 Task: Explore Airbnb accommodation in Macas, Ecuador from 1st December, 2023 to 3rd December, 2023 for 1 adult.1  bedroom having 1 bed and 1 bathroom. Property type can be hotel. Look for 3 properties as per requirement.
Action: Mouse moved to (425, 87)
Screenshot: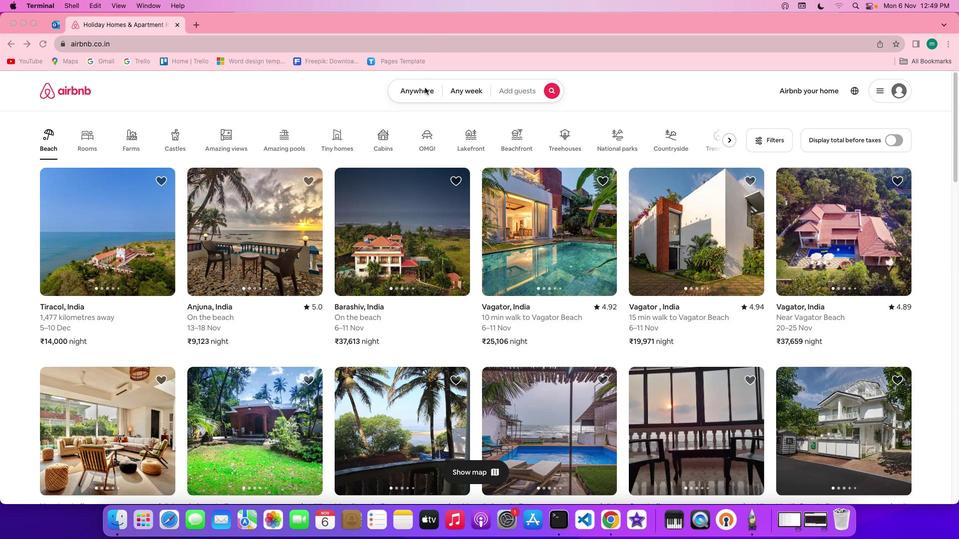 
Action: Mouse pressed left at (425, 87)
Screenshot: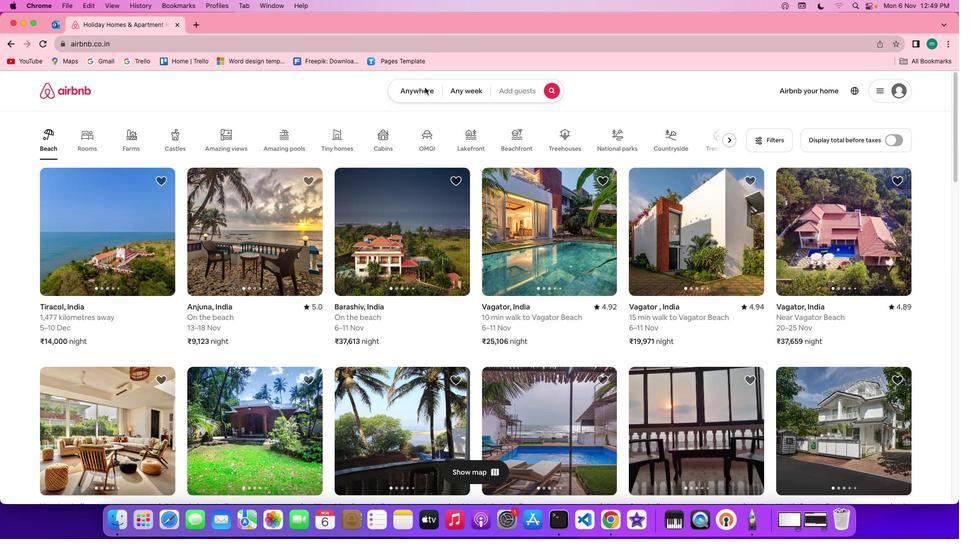 
Action: Mouse pressed left at (425, 87)
Screenshot: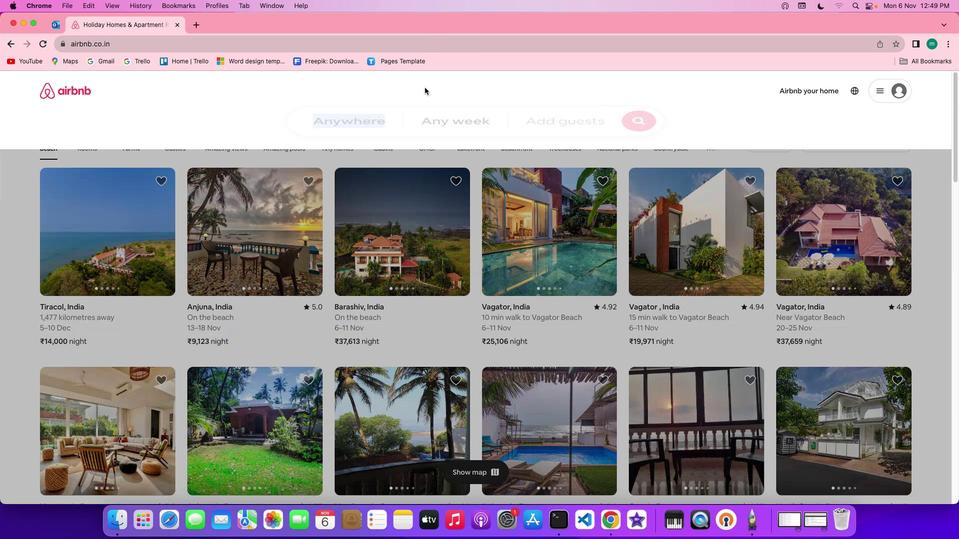 
Action: Mouse moved to (372, 127)
Screenshot: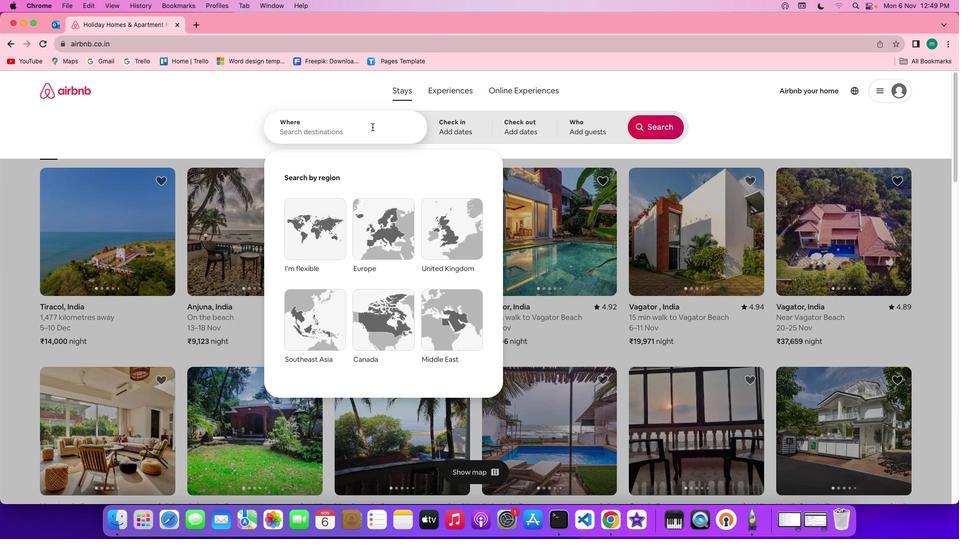 
Action: Key pressed Key.shift'M''a''c''a''s'','Key.spaceKey.shift'E''d'Key.backspace'c''u''a''d''o''r'
Screenshot: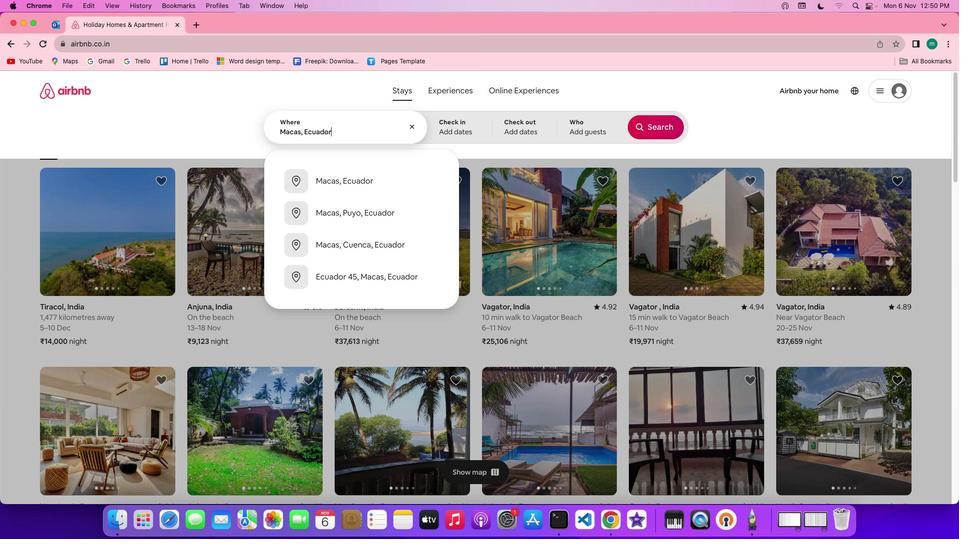 
Action: Mouse moved to (451, 125)
Screenshot: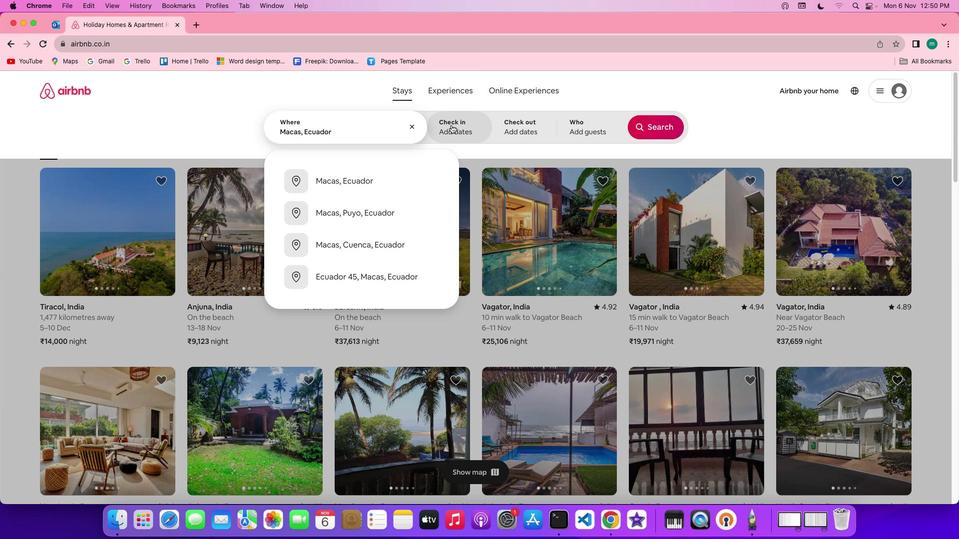 
Action: Mouse pressed left at (451, 125)
Screenshot: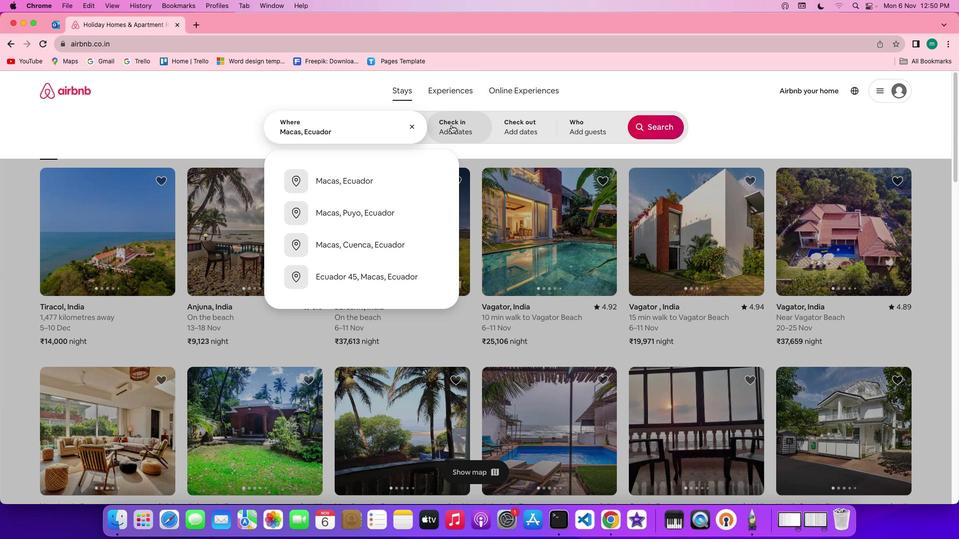 
Action: Mouse moved to (623, 243)
Screenshot: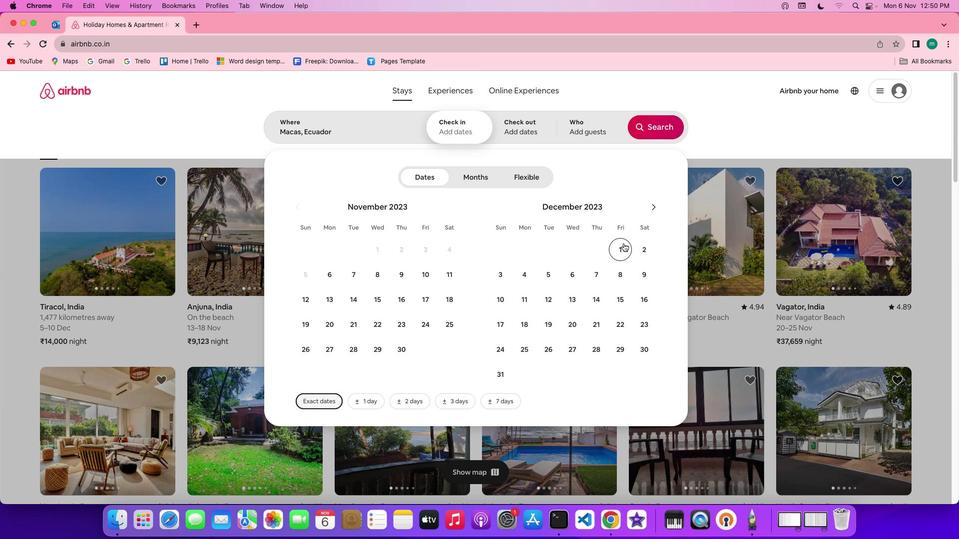 
Action: Mouse pressed left at (623, 243)
Screenshot: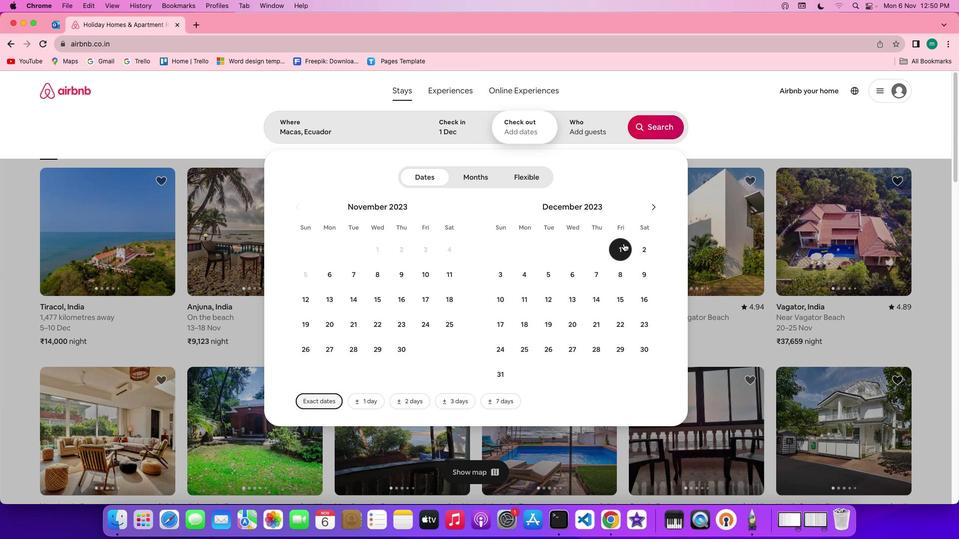 
Action: Mouse moved to (501, 273)
Screenshot: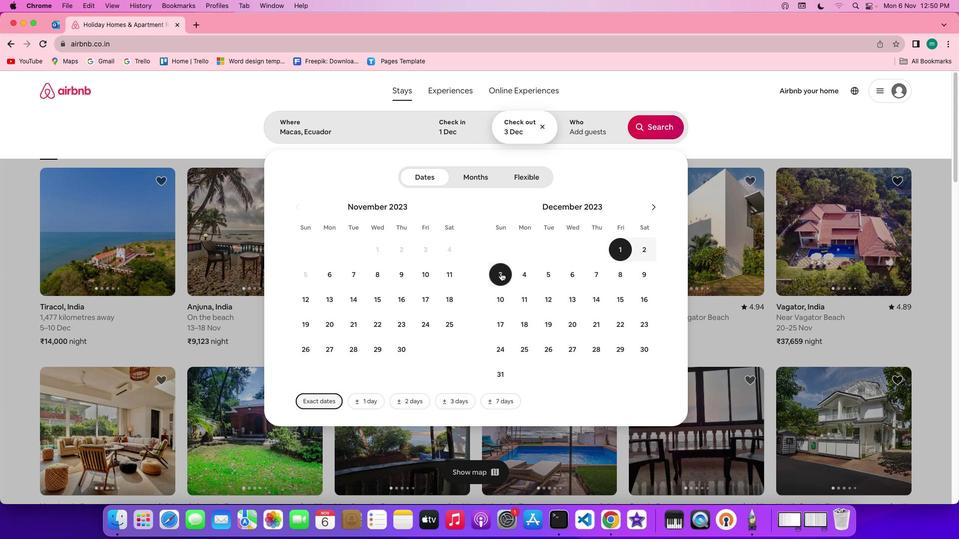 
Action: Mouse pressed left at (501, 273)
Screenshot: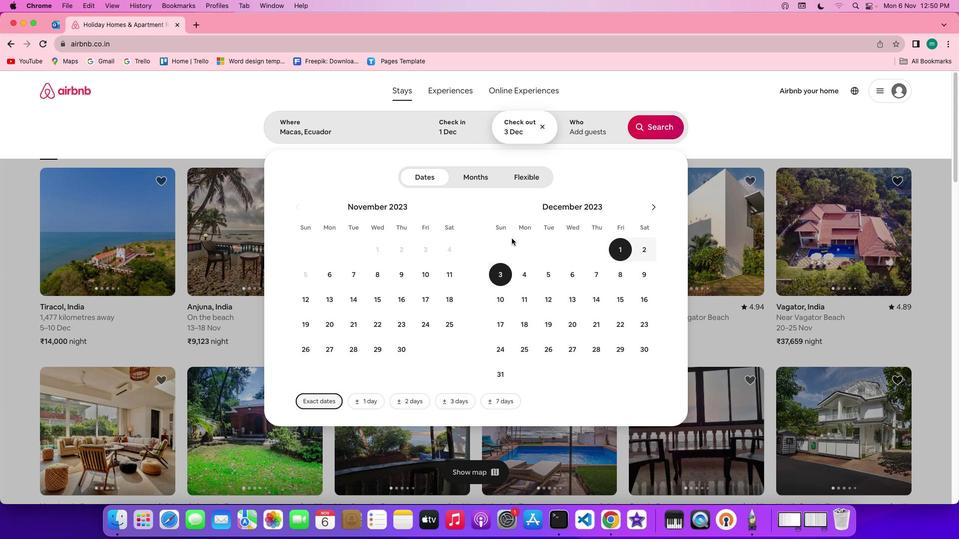 
Action: Mouse moved to (592, 121)
Screenshot: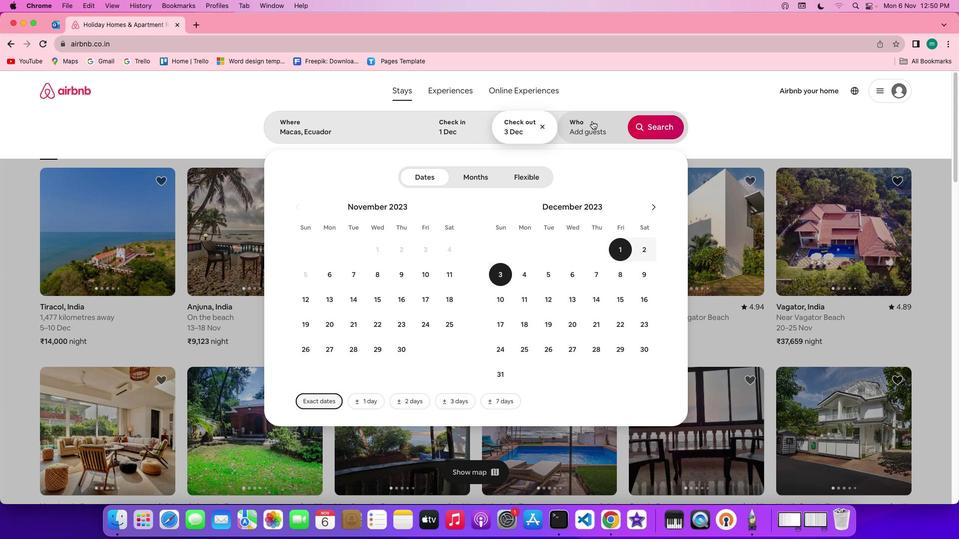 
Action: Mouse pressed left at (592, 121)
Screenshot: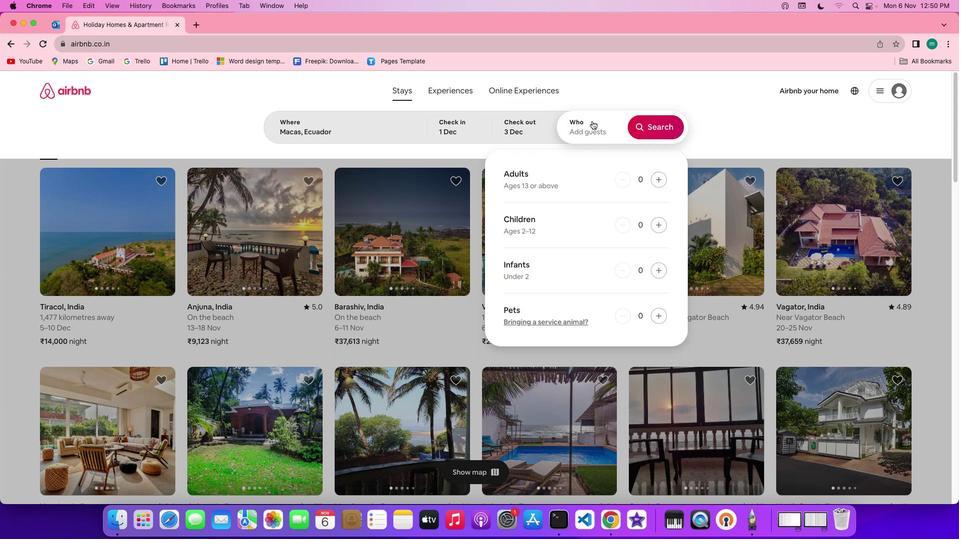 
Action: Mouse moved to (663, 181)
Screenshot: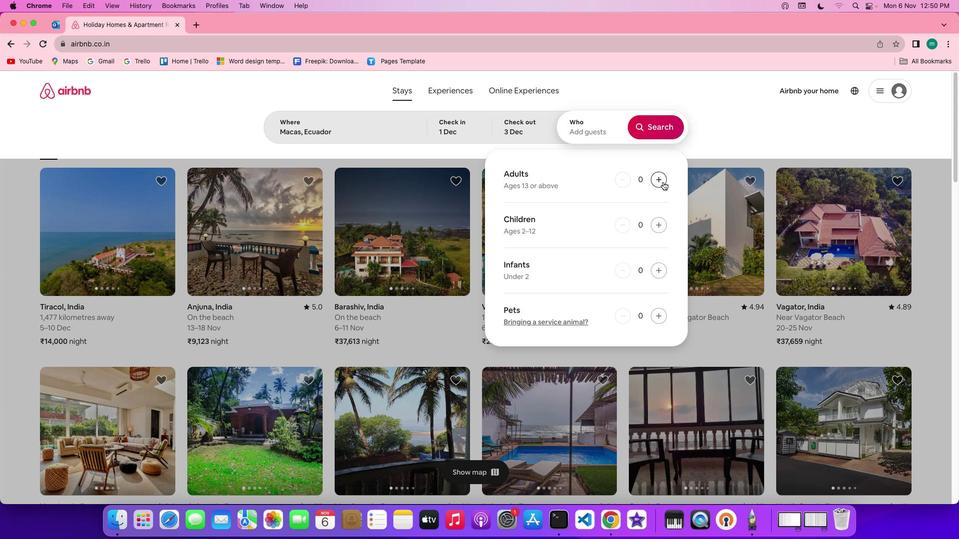 
Action: Mouse pressed left at (663, 181)
Screenshot: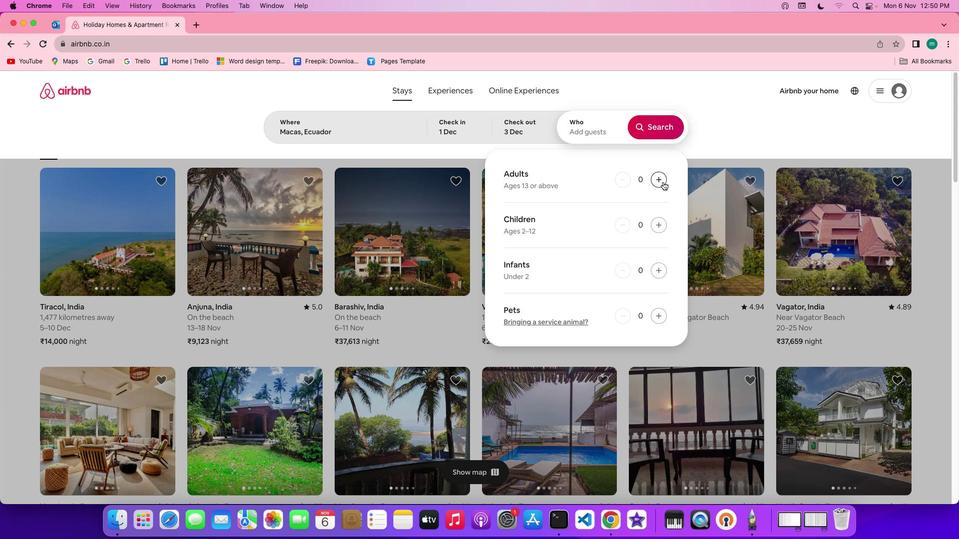 
Action: Mouse moved to (653, 136)
Screenshot: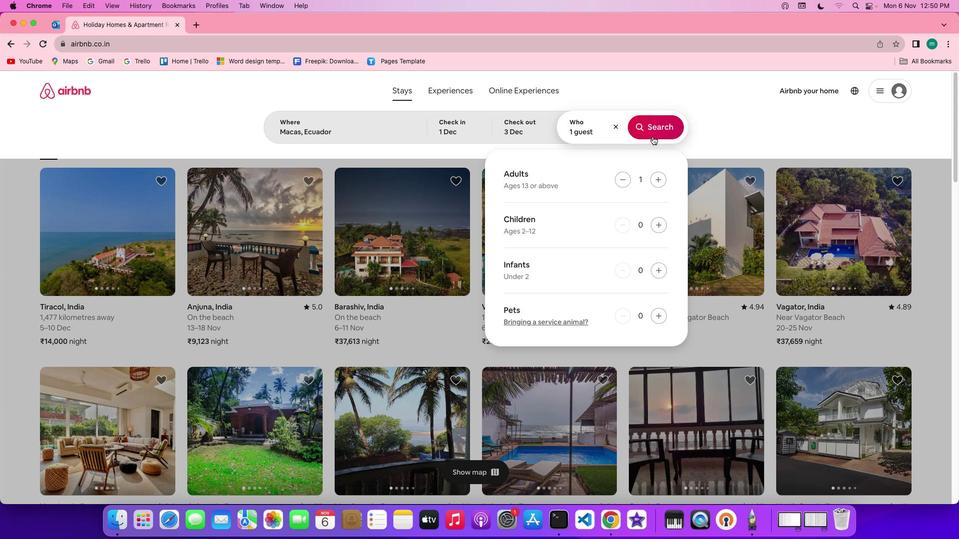 
Action: Mouse pressed left at (653, 136)
Screenshot: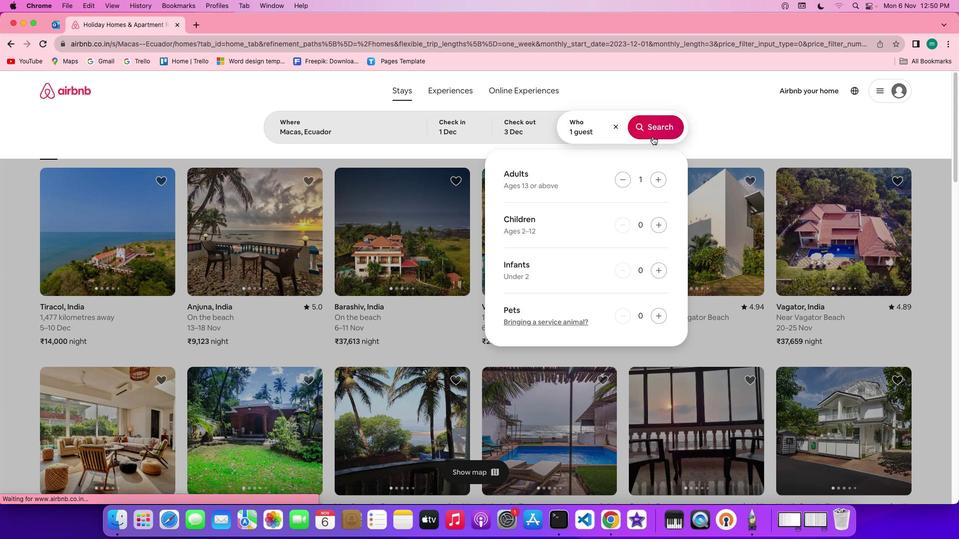 
Action: Mouse moved to (812, 130)
Screenshot: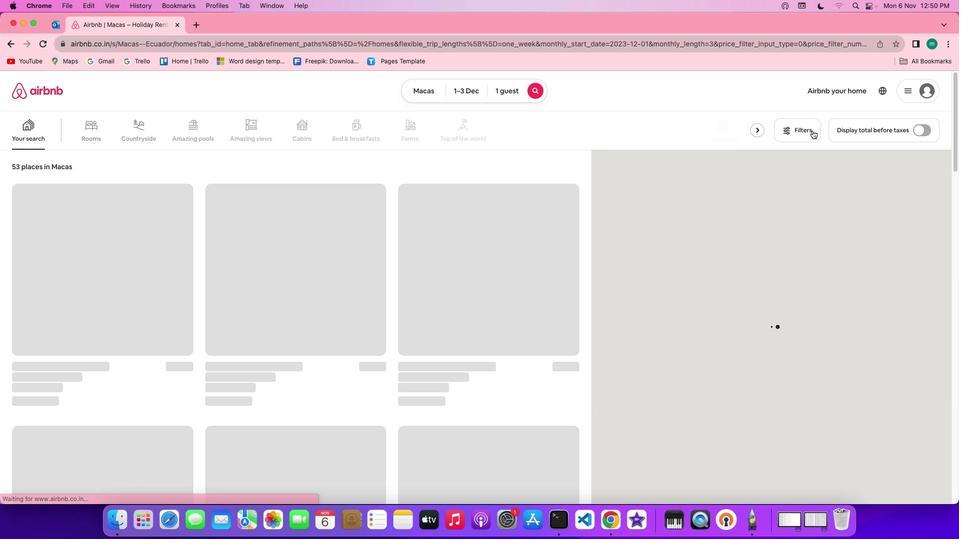 
Action: Mouse pressed left at (812, 130)
Screenshot: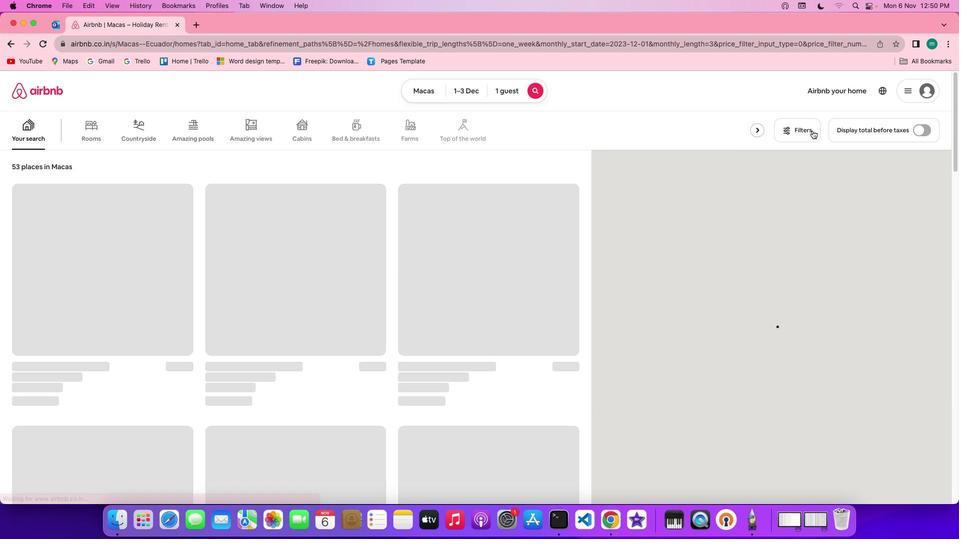 
Action: Mouse moved to (524, 278)
Screenshot: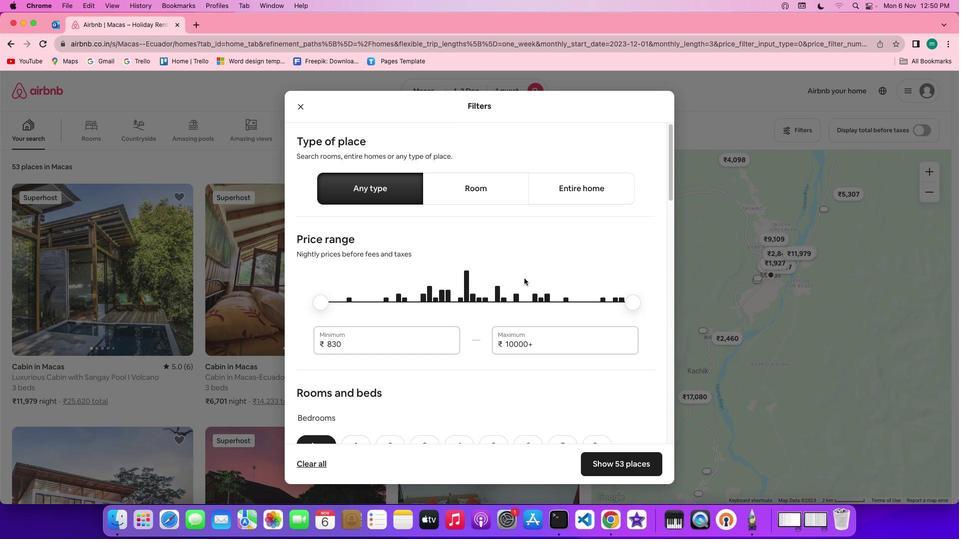 
Action: Mouse scrolled (524, 278) with delta (0, 0)
Screenshot: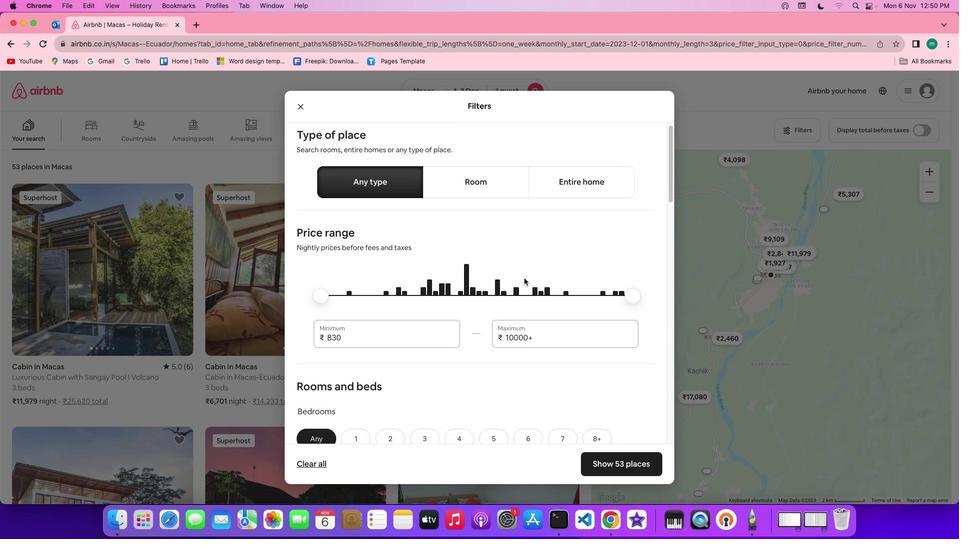 
Action: Mouse scrolled (524, 278) with delta (0, 0)
Screenshot: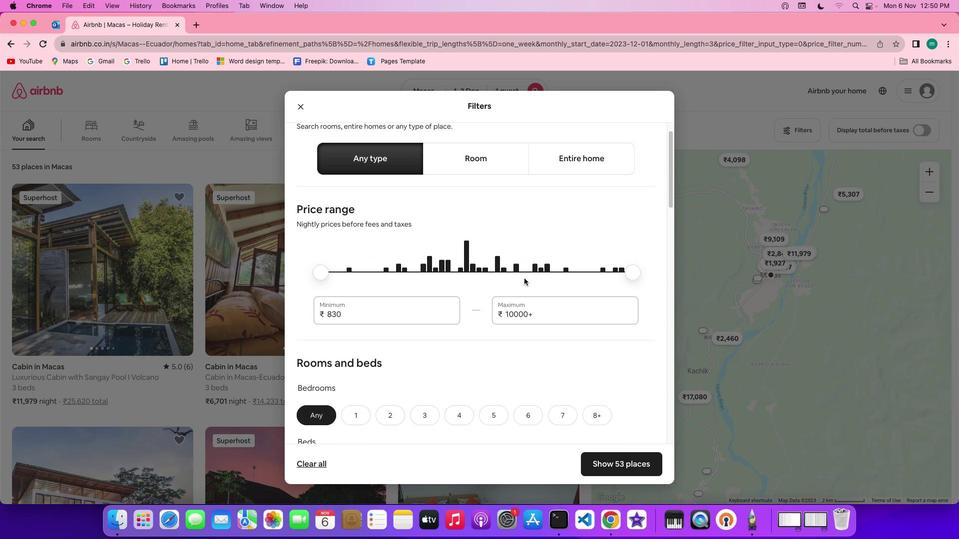 
Action: Mouse scrolled (524, 278) with delta (0, 0)
Screenshot: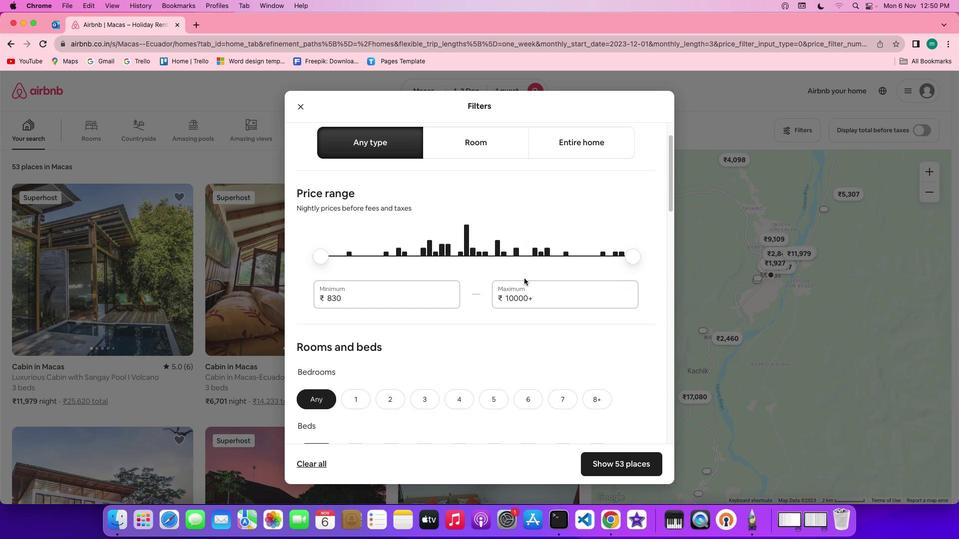 
Action: Mouse scrolled (524, 278) with delta (0, 0)
Screenshot: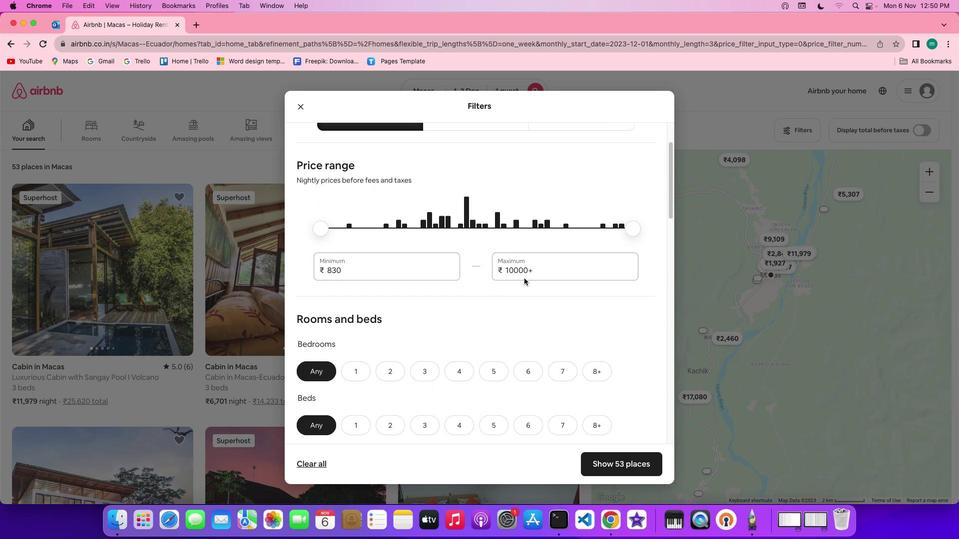 
Action: Mouse scrolled (524, 278) with delta (0, 0)
Screenshot: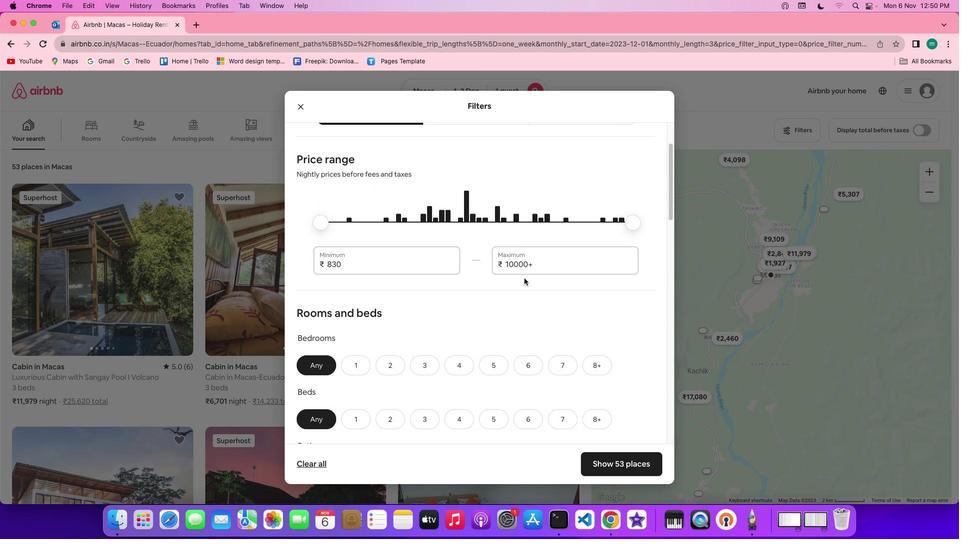 
Action: Mouse scrolled (524, 278) with delta (0, 0)
Screenshot: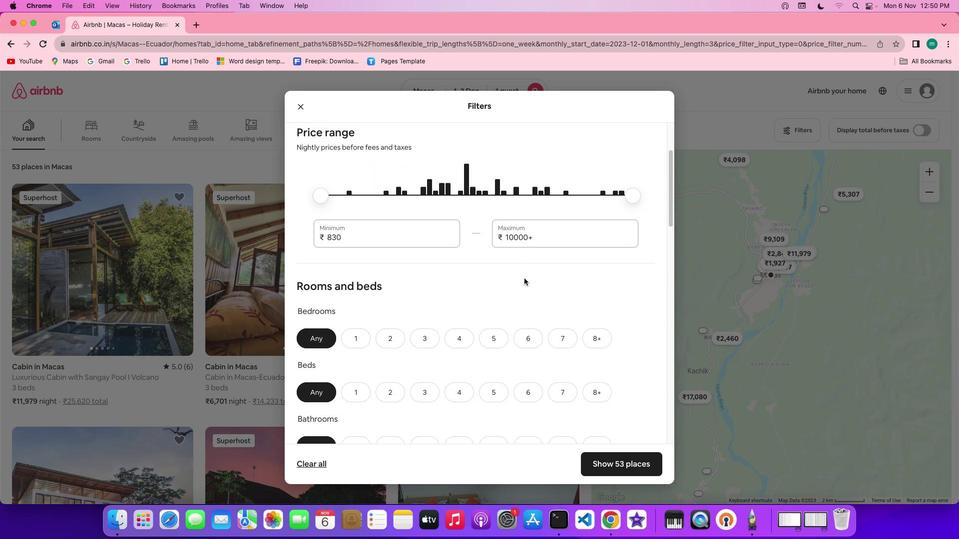 
Action: Mouse scrolled (524, 278) with delta (0, 0)
Screenshot: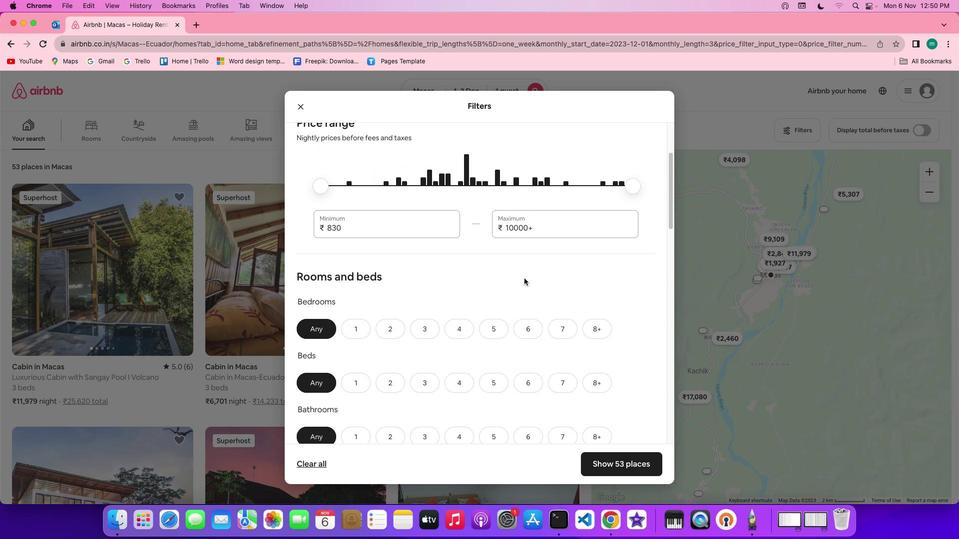 
Action: Mouse scrolled (524, 278) with delta (0, 0)
Screenshot: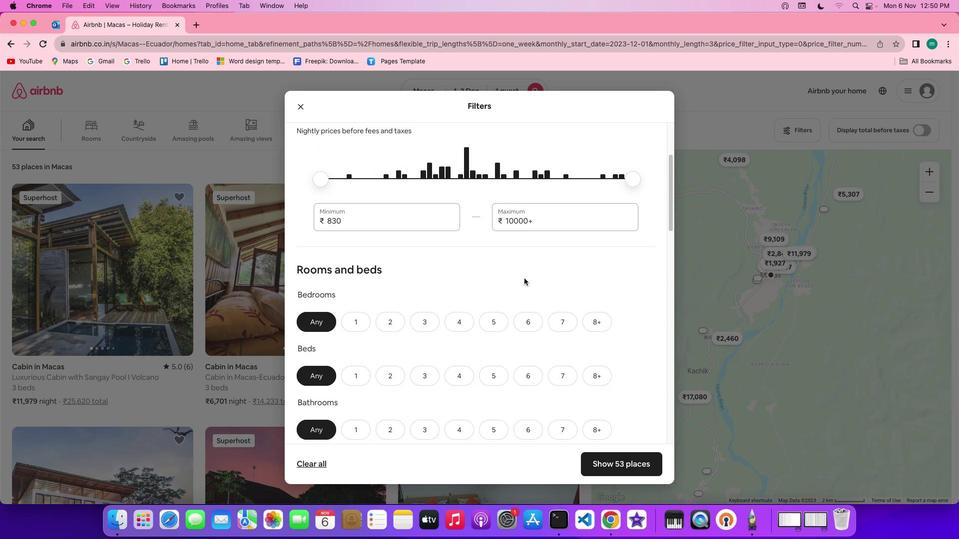 
Action: Mouse scrolled (524, 278) with delta (0, 0)
Screenshot: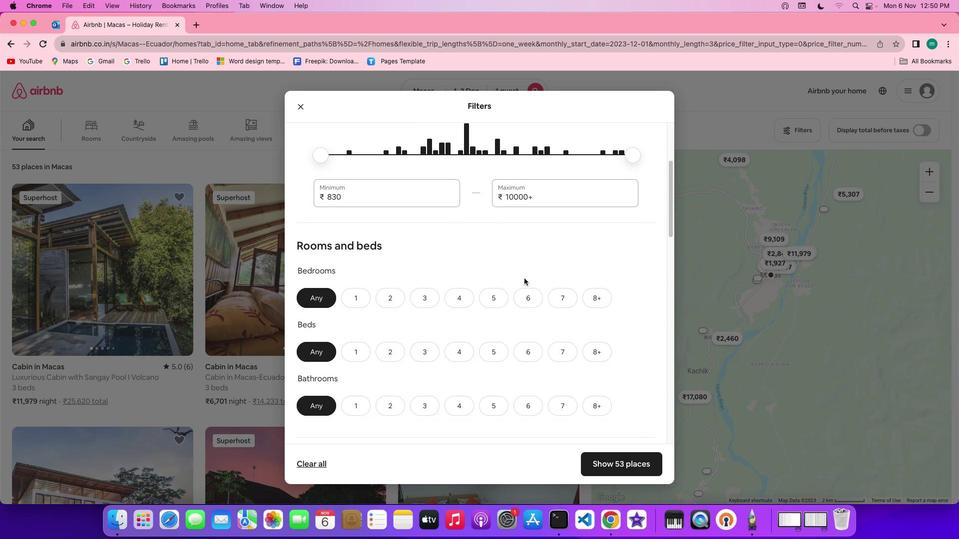 
Action: Mouse scrolled (524, 278) with delta (0, 0)
Screenshot: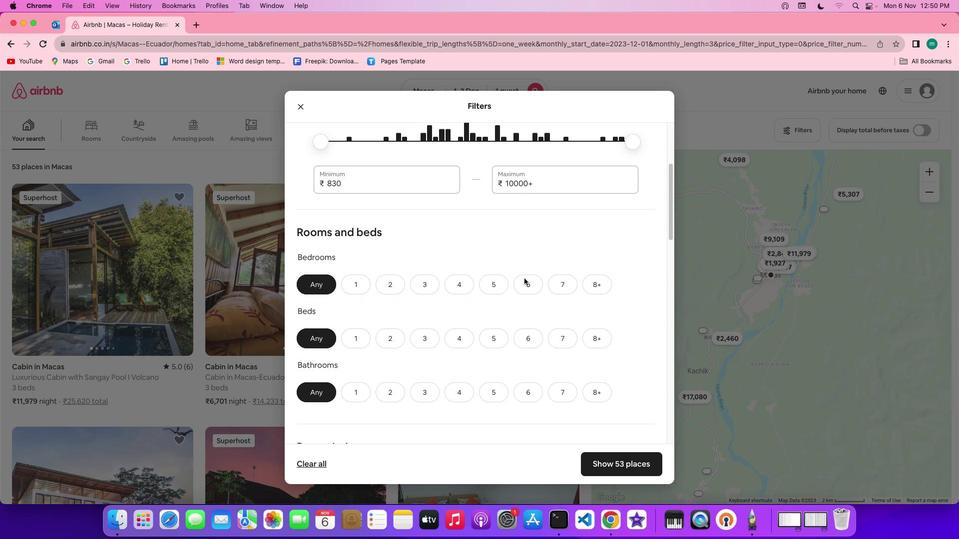 
Action: Mouse scrolled (524, 278) with delta (0, 0)
Screenshot: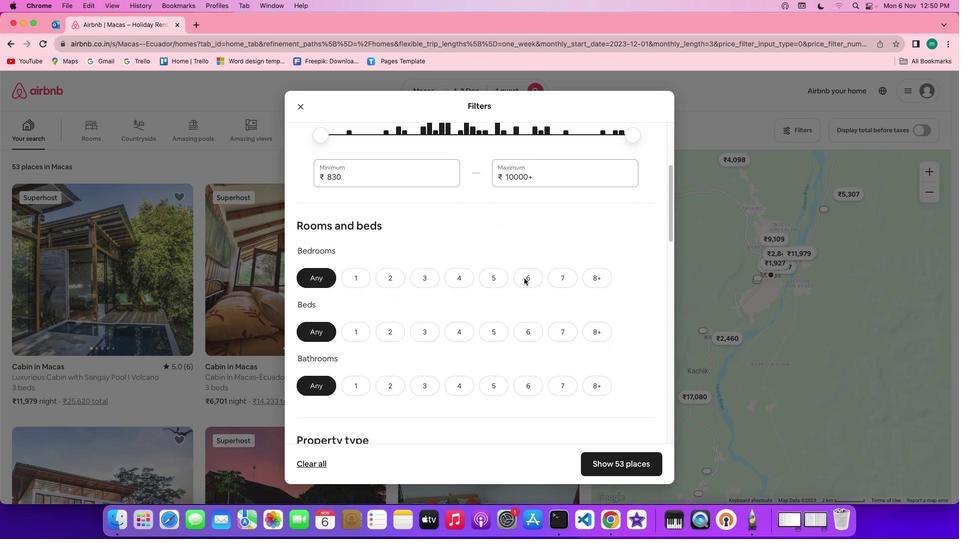
Action: Mouse scrolled (524, 278) with delta (0, 0)
Screenshot: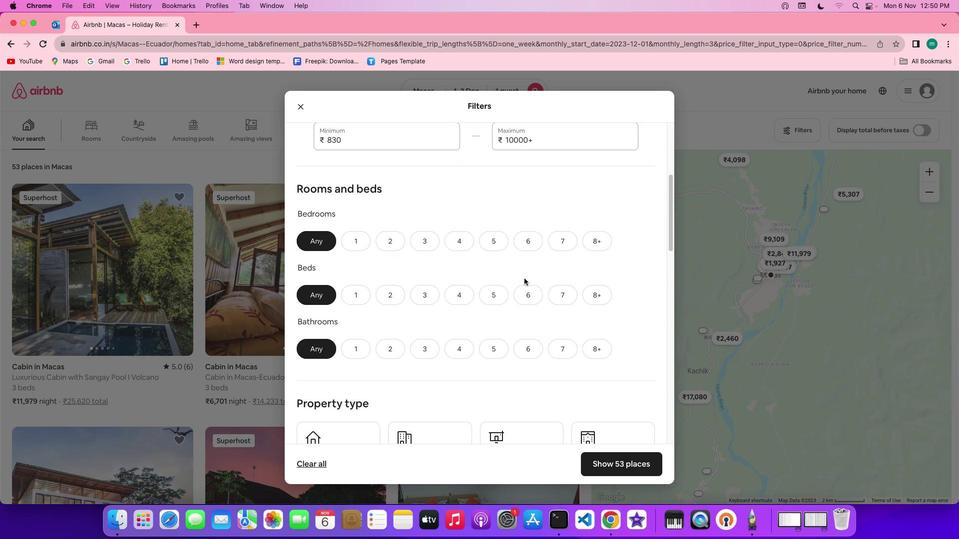 
Action: Mouse scrolled (524, 278) with delta (0, 0)
Screenshot: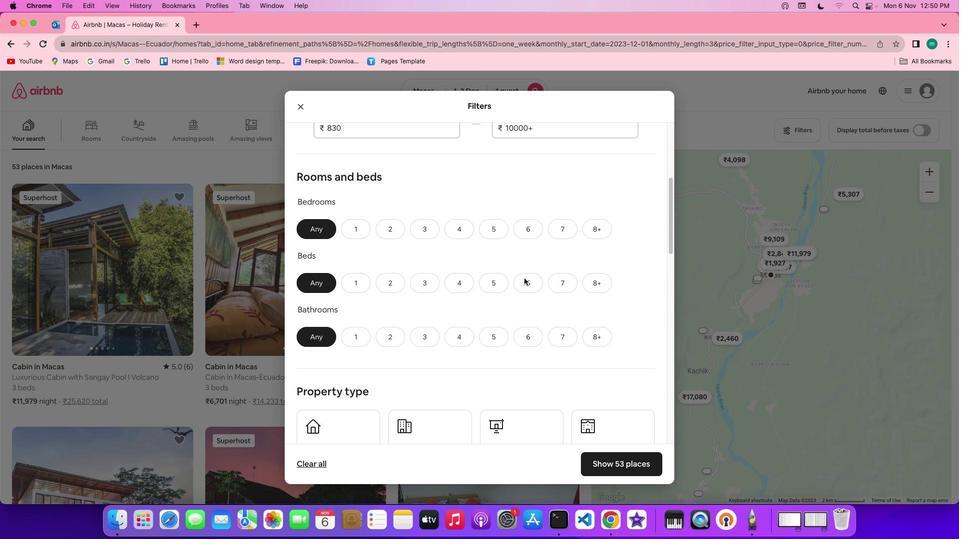 
Action: Mouse scrolled (524, 278) with delta (0, 0)
Screenshot: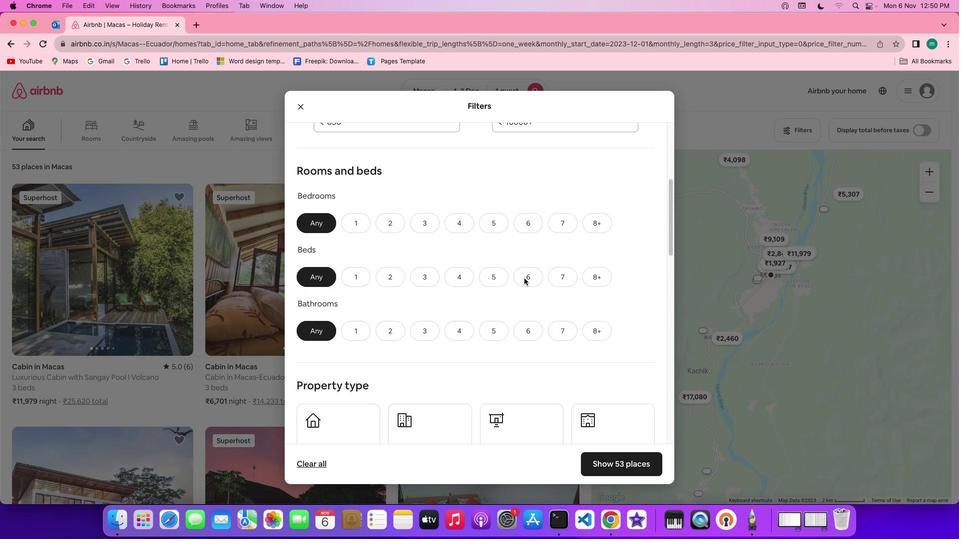 
Action: Mouse scrolled (524, 278) with delta (0, 0)
Screenshot: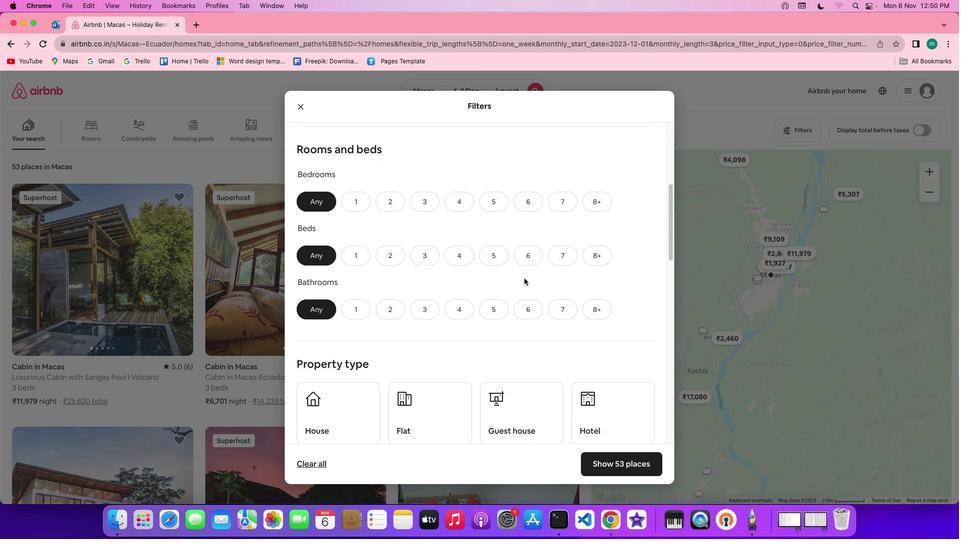 
Action: Mouse moved to (348, 190)
Screenshot: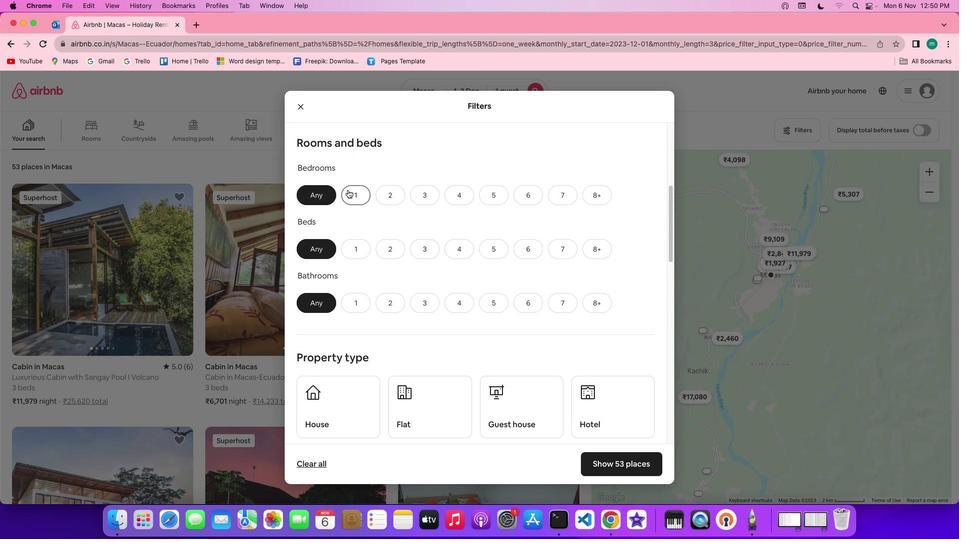 
Action: Mouse pressed left at (348, 190)
Screenshot: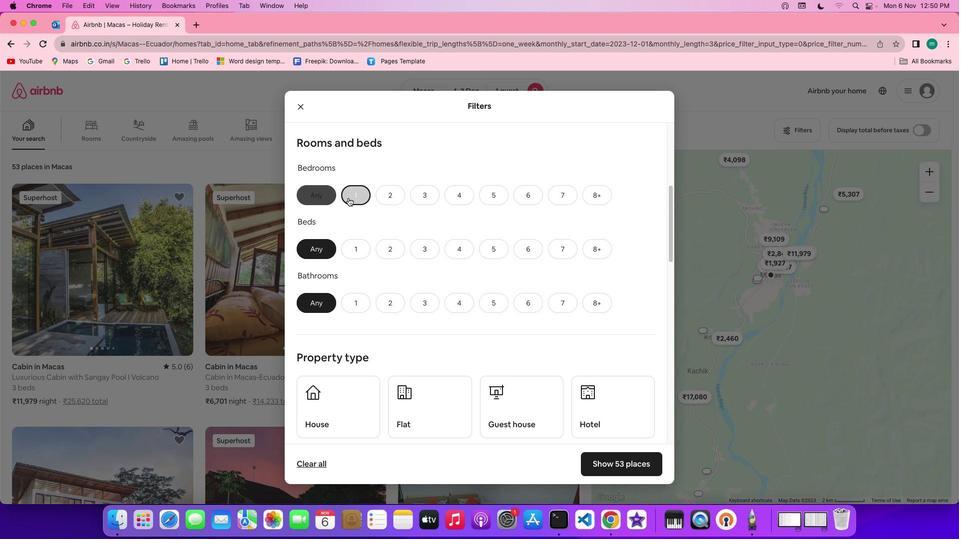 
Action: Mouse moved to (359, 254)
Screenshot: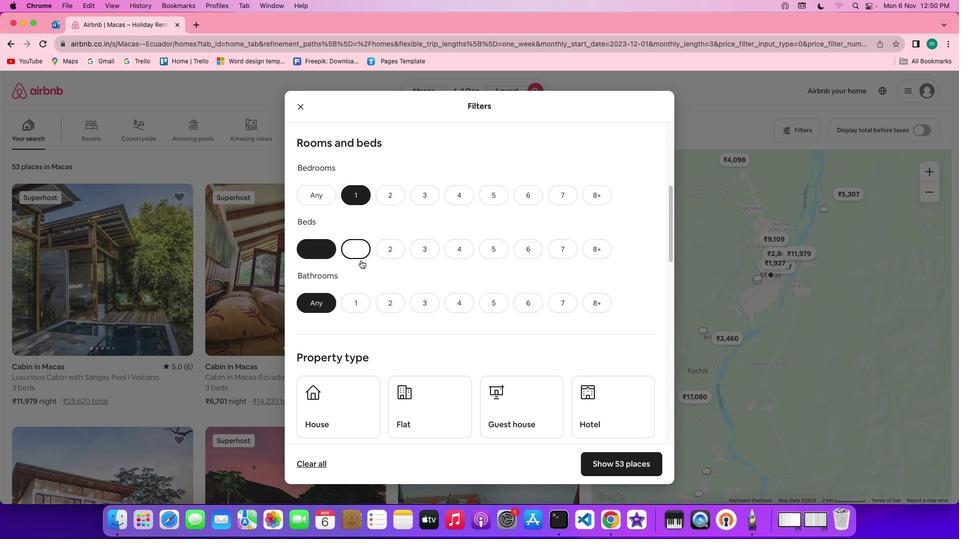 
Action: Mouse pressed left at (359, 254)
Screenshot: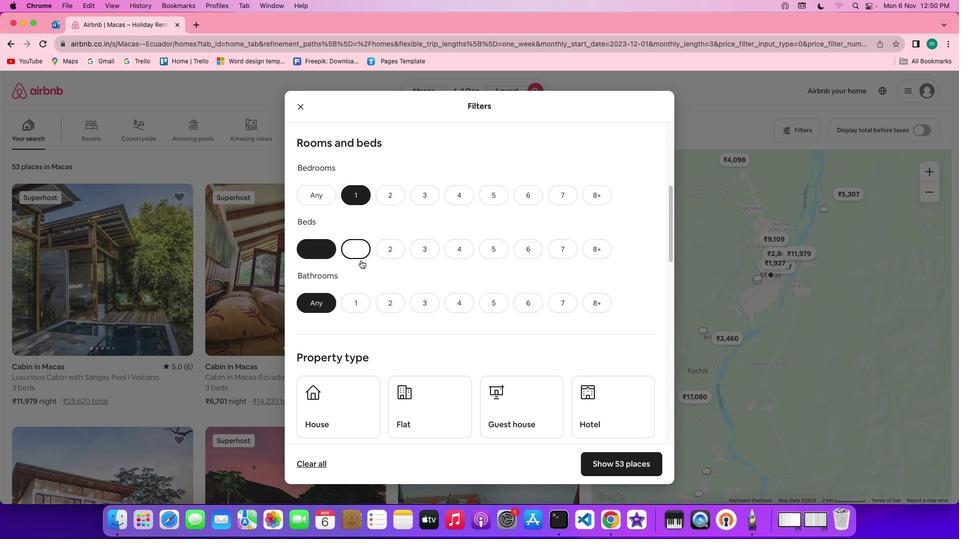 
Action: Mouse moved to (353, 303)
Screenshot: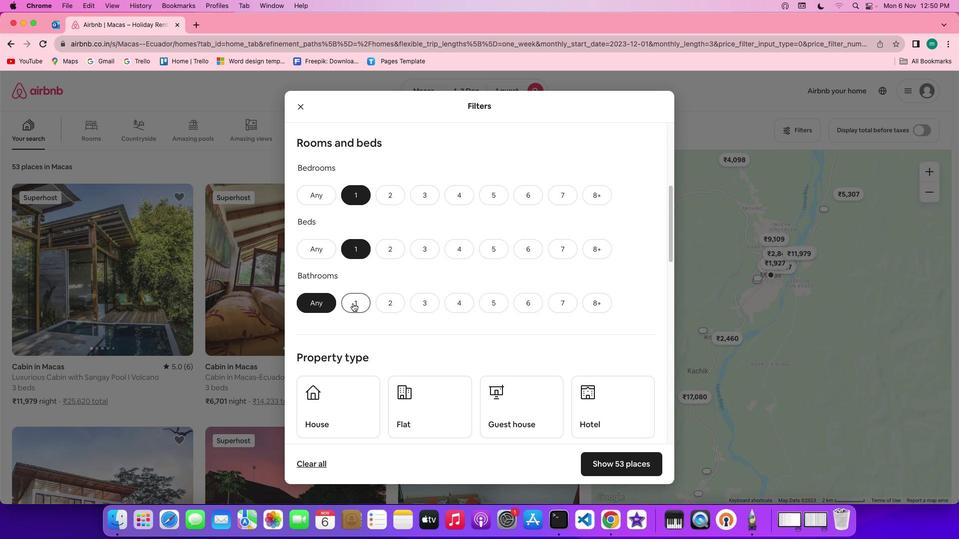 
Action: Mouse pressed left at (353, 303)
Screenshot: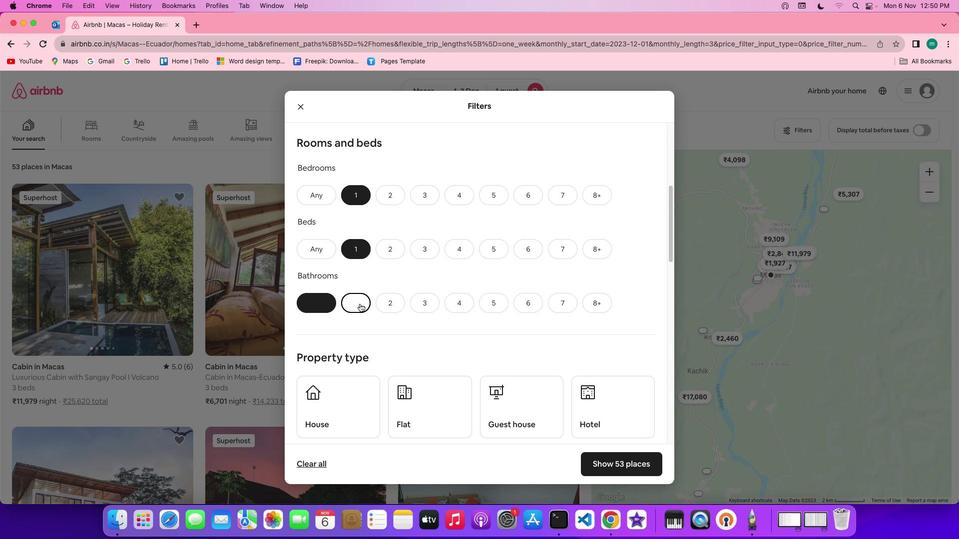 
Action: Mouse moved to (454, 298)
Screenshot: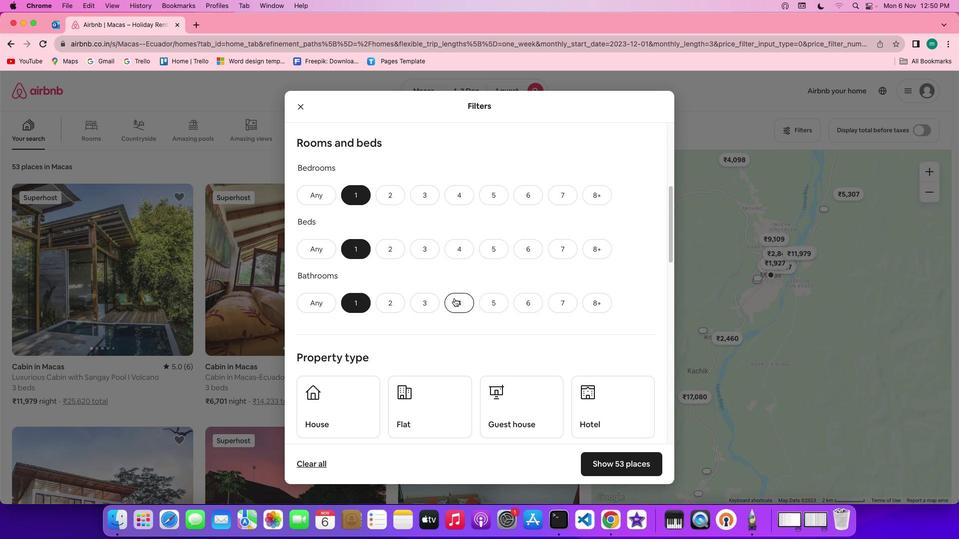 
Action: Mouse scrolled (454, 298) with delta (0, 0)
Screenshot: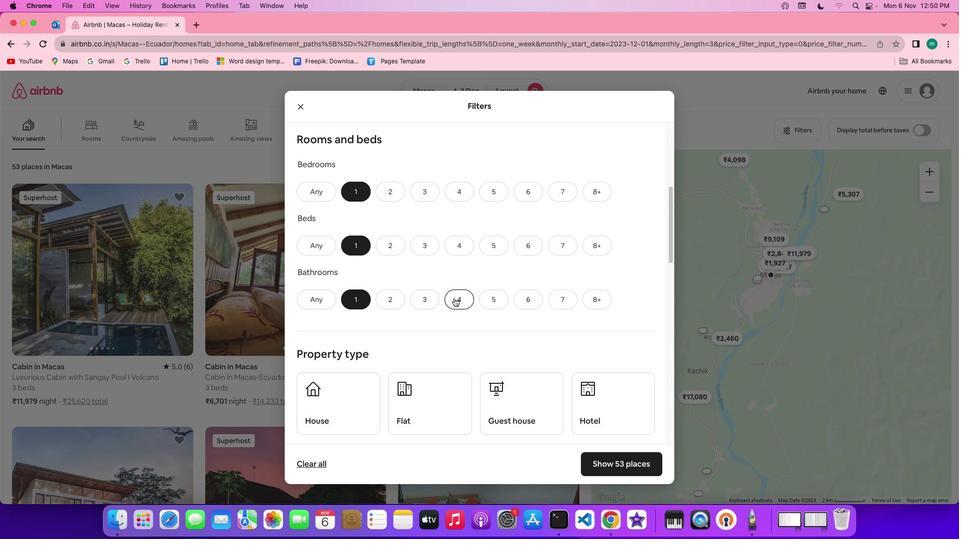 
Action: Mouse scrolled (454, 298) with delta (0, 0)
Screenshot: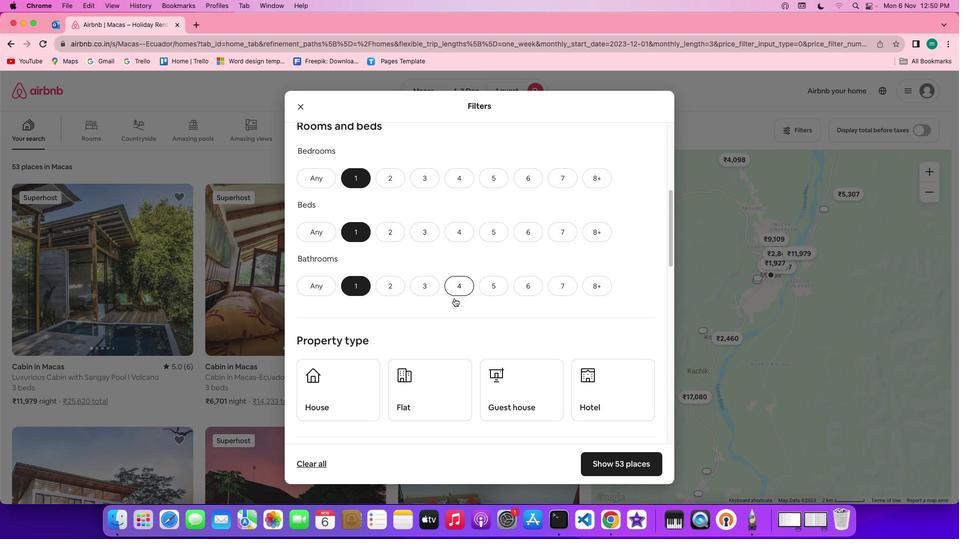 
Action: Mouse scrolled (454, 298) with delta (0, 0)
Screenshot: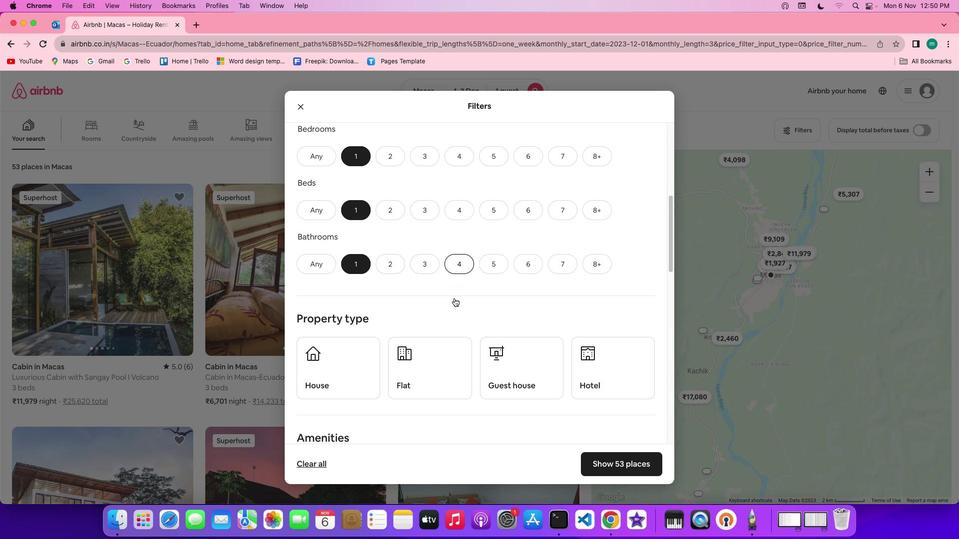 
Action: Mouse scrolled (454, 298) with delta (0, 0)
Screenshot: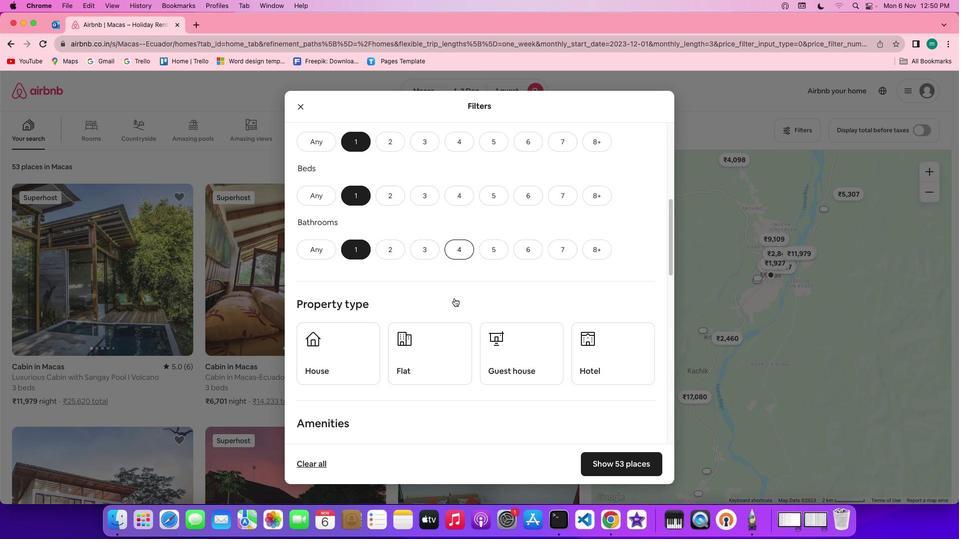 
Action: Mouse scrolled (454, 298) with delta (0, 0)
Screenshot: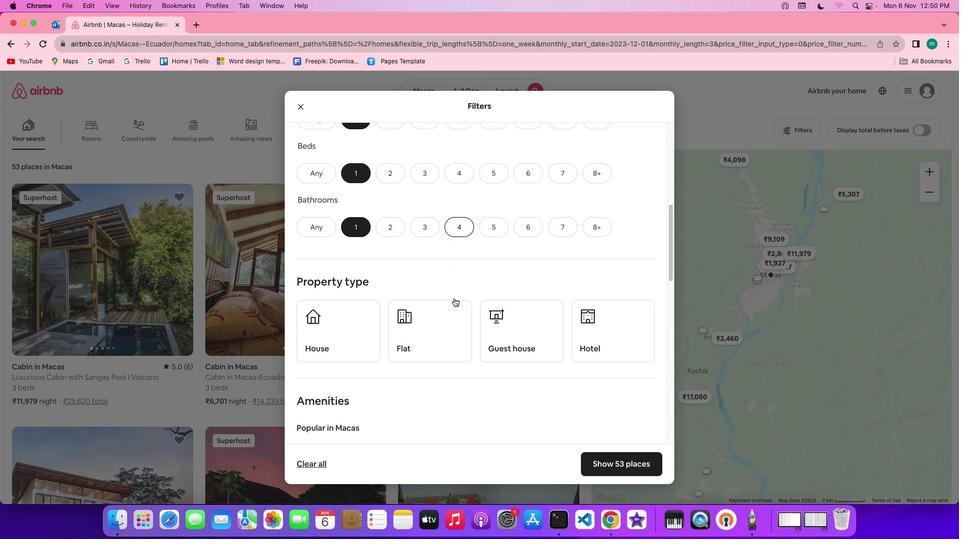 
Action: Mouse scrolled (454, 298) with delta (0, 0)
Screenshot: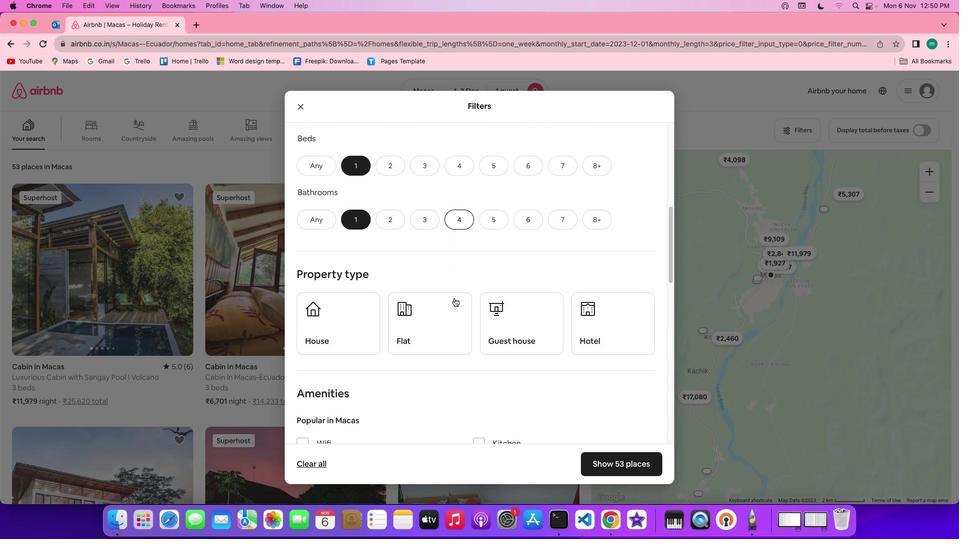 
Action: Mouse scrolled (454, 298) with delta (0, 0)
Screenshot: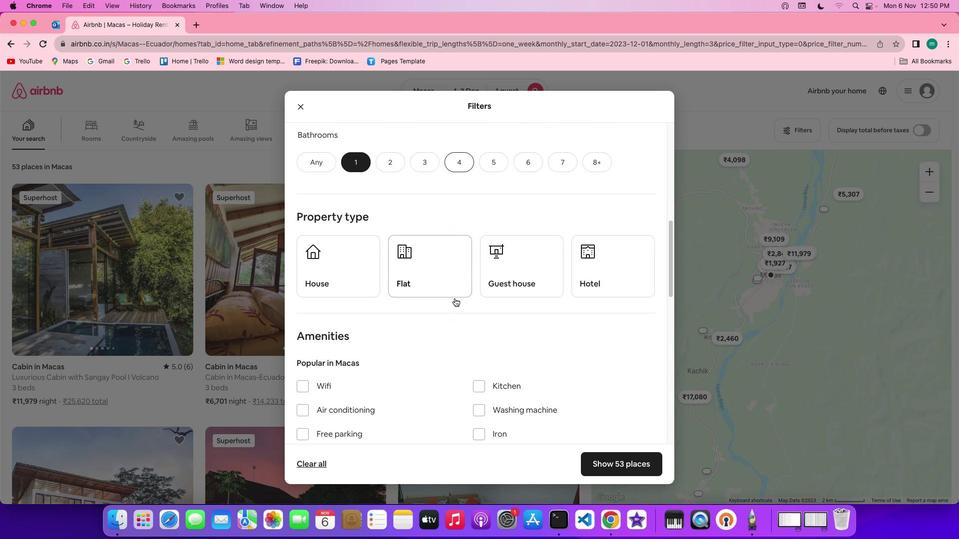 
Action: Mouse moved to (454, 298)
Screenshot: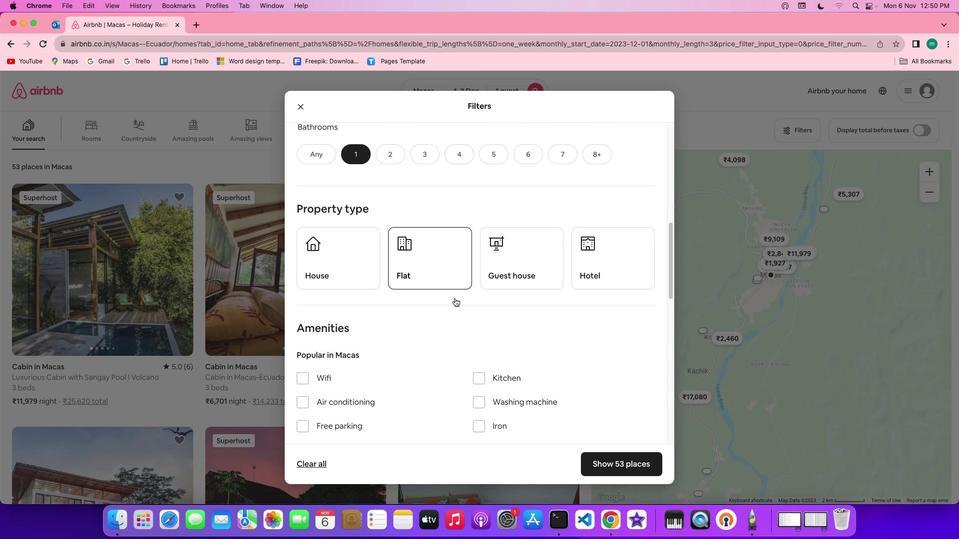 
Action: Mouse scrolled (454, 298) with delta (0, 0)
Screenshot: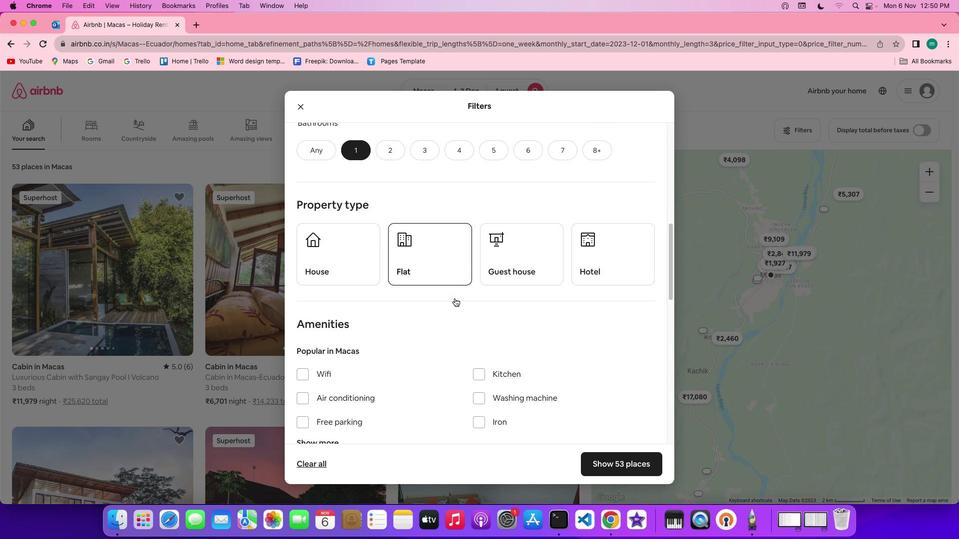 
Action: Mouse scrolled (454, 298) with delta (0, 0)
Screenshot: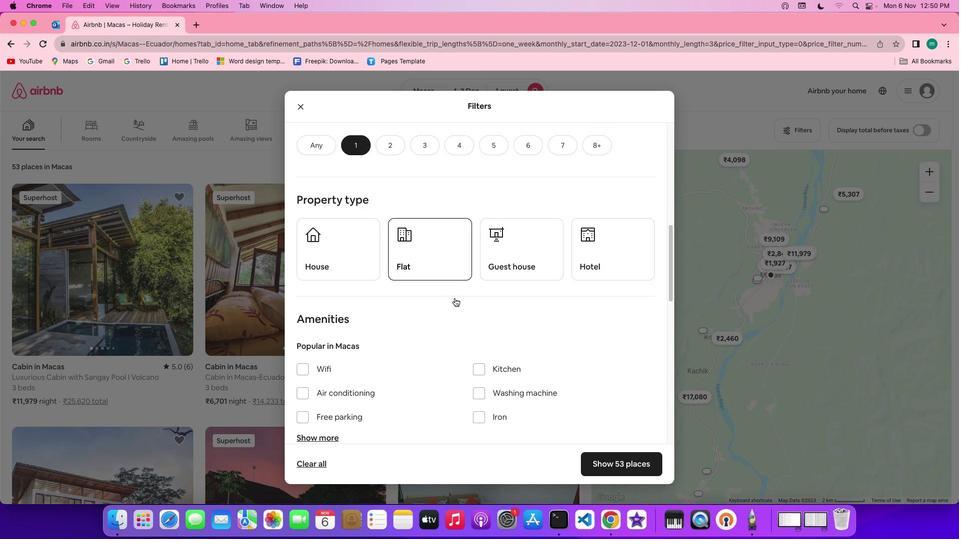 
Action: Mouse scrolled (454, 298) with delta (0, 0)
Screenshot: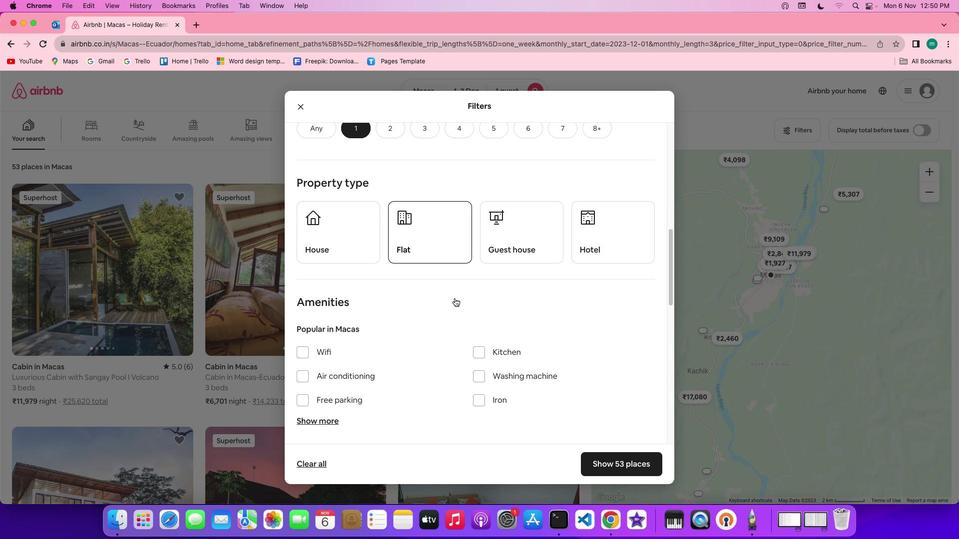
Action: Mouse moved to (584, 237)
Screenshot: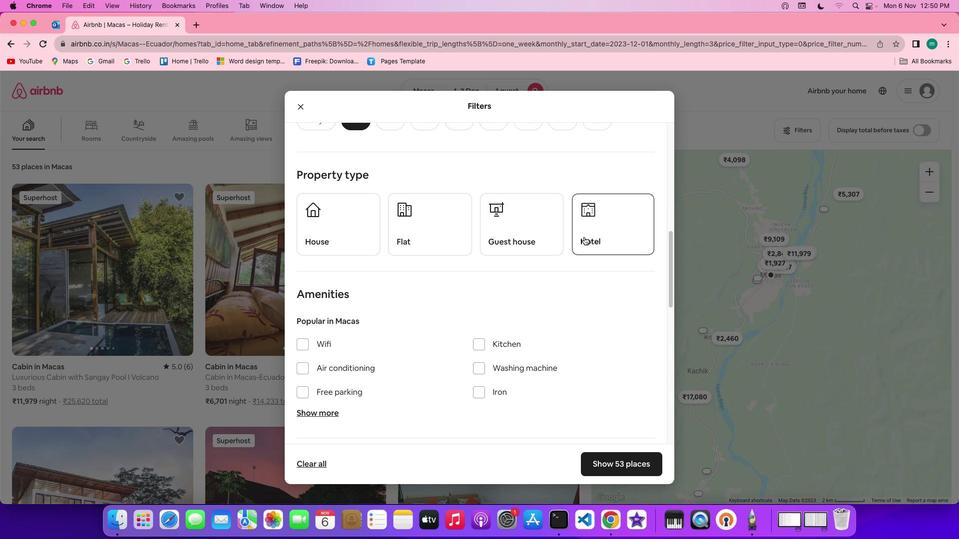 
Action: Mouse pressed left at (584, 237)
Screenshot: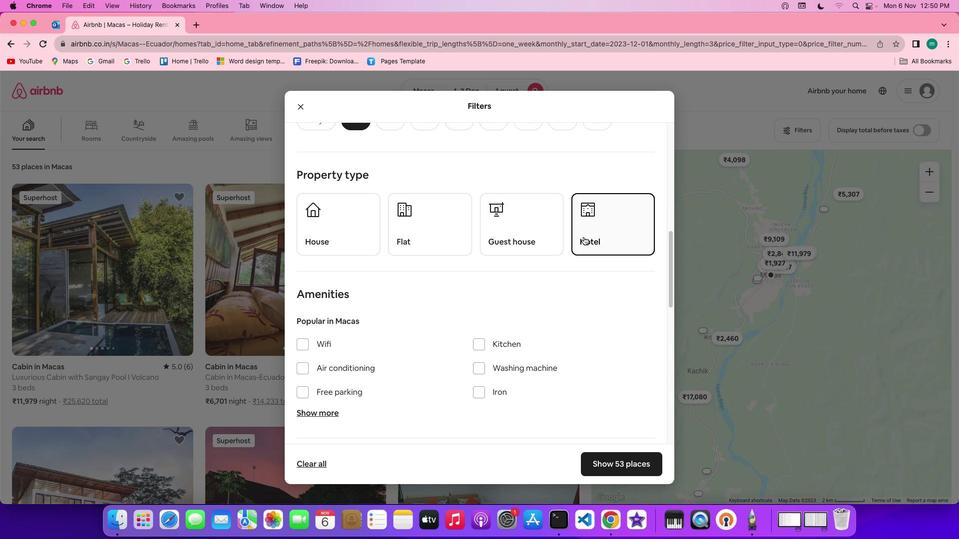 
Action: Mouse moved to (533, 291)
Screenshot: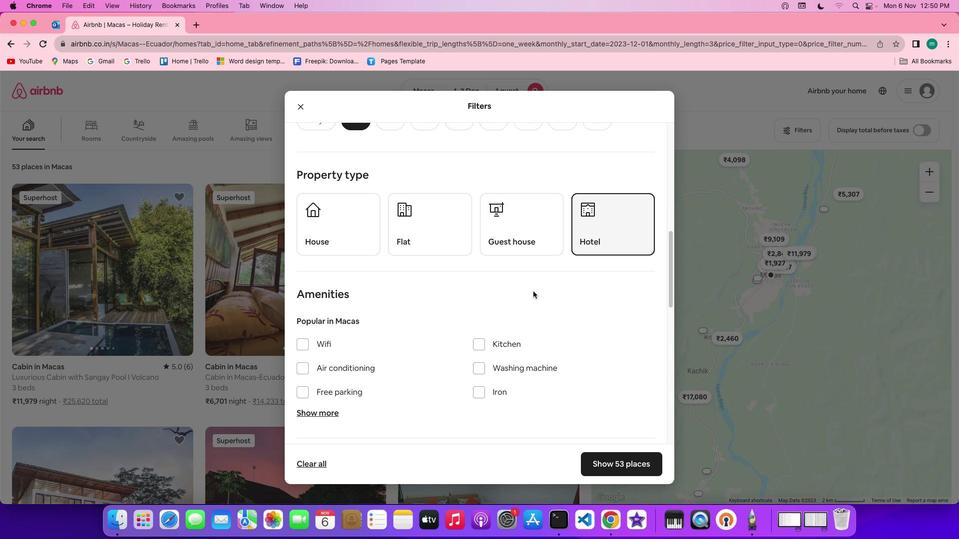 
Action: Mouse scrolled (533, 291) with delta (0, 0)
Screenshot: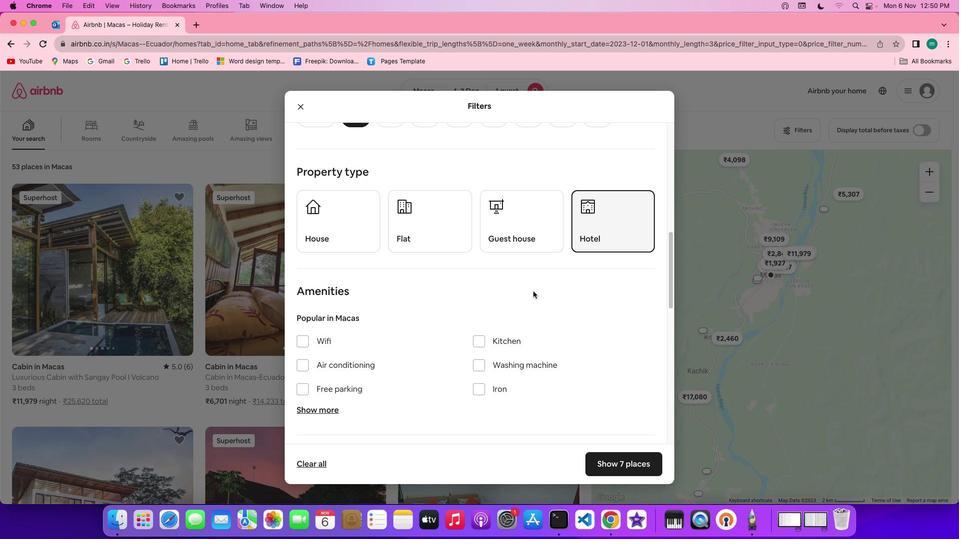 
Action: Mouse scrolled (533, 291) with delta (0, 0)
Screenshot: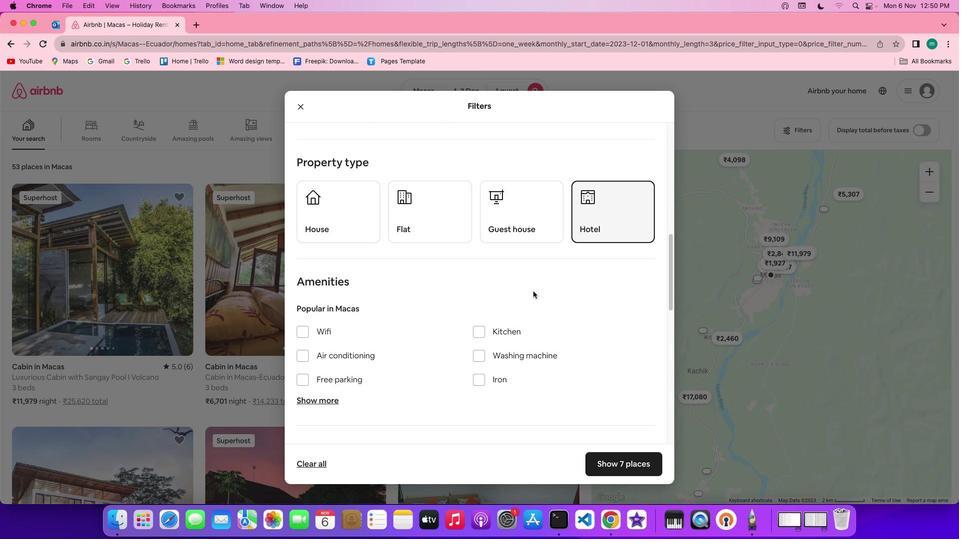 
Action: Mouse scrolled (533, 291) with delta (0, 0)
Screenshot: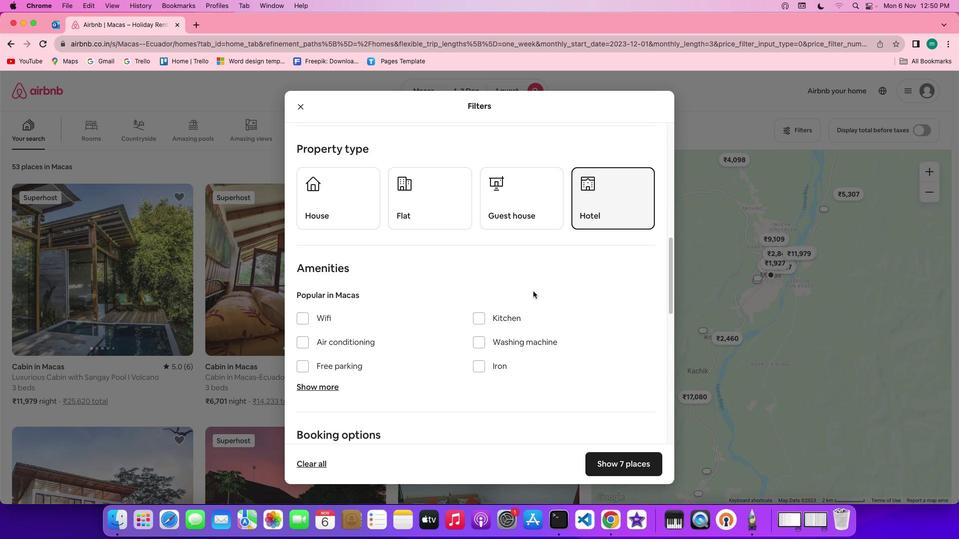 
Action: Mouse scrolled (533, 291) with delta (0, 0)
Screenshot: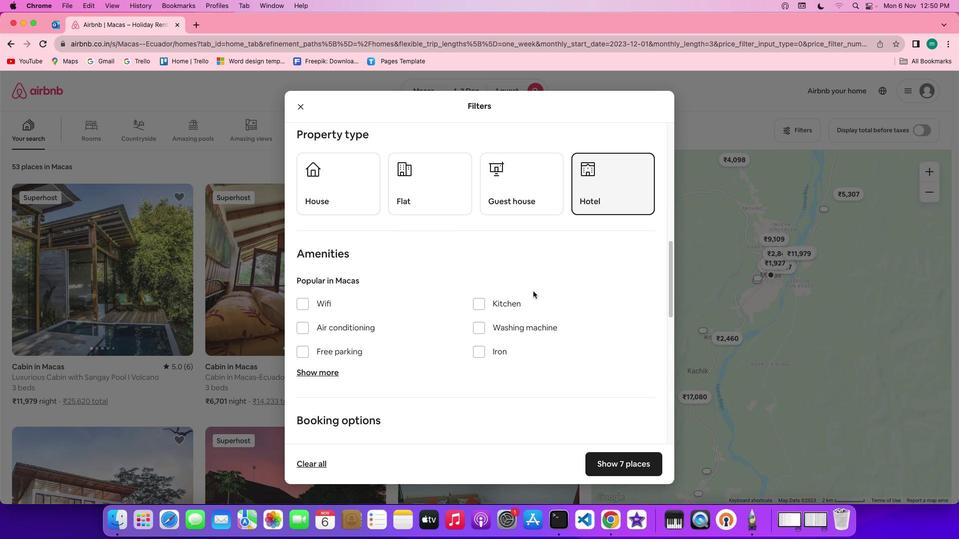 
Action: Mouse scrolled (533, 291) with delta (0, 0)
Screenshot: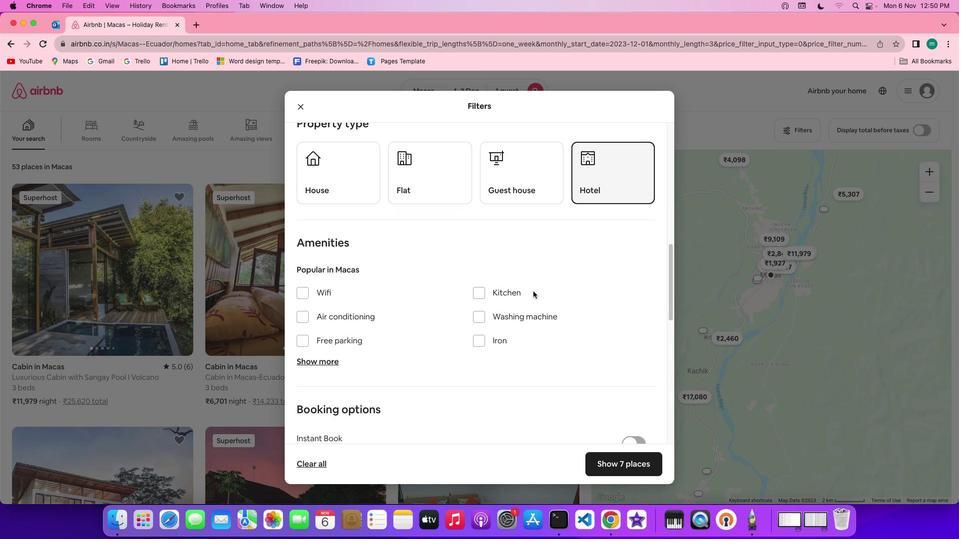 
Action: Mouse scrolled (533, 291) with delta (0, 0)
Screenshot: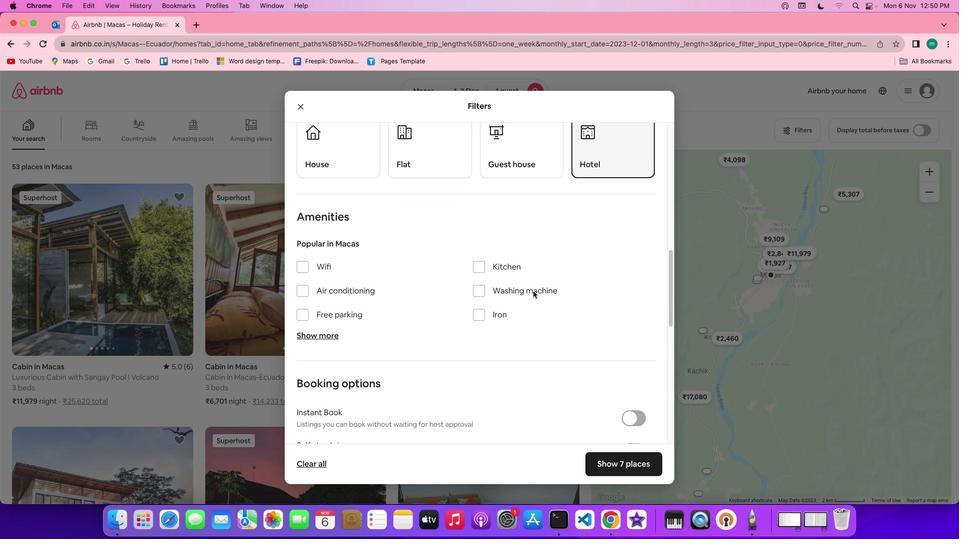 
Action: Mouse moved to (562, 331)
Screenshot: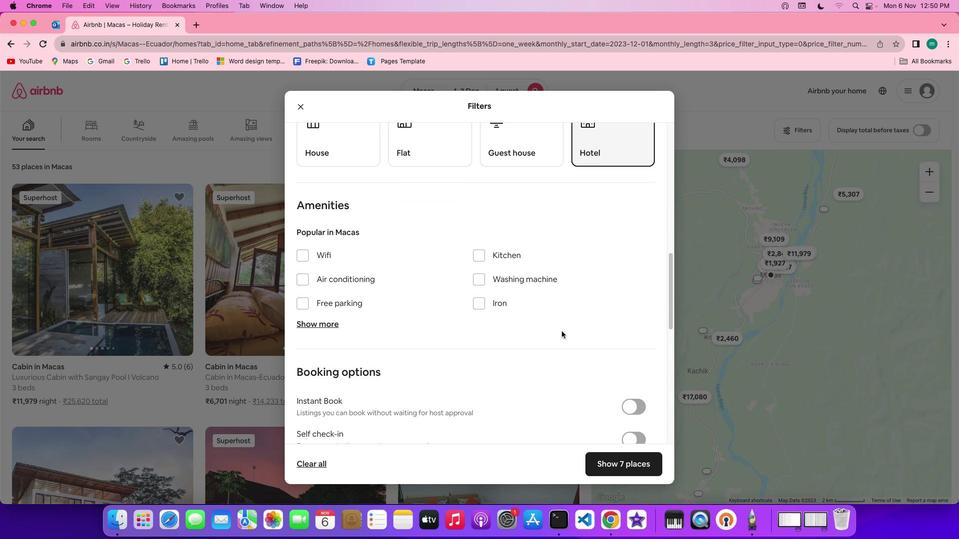 
Action: Mouse scrolled (562, 331) with delta (0, 0)
Screenshot: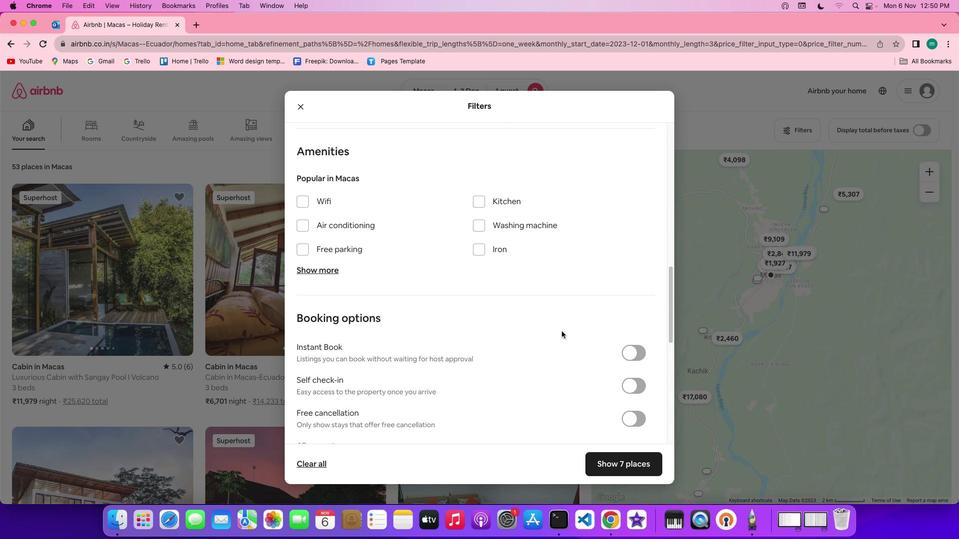 
Action: Mouse scrolled (562, 331) with delta (0, 0)
Screenshot: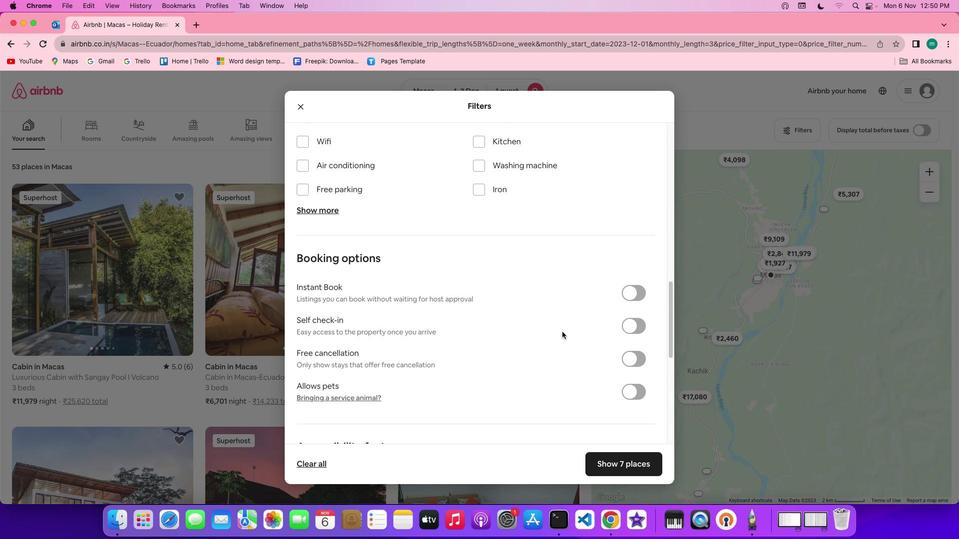
Action: Mouse scrolled (562, 331) with delta (0, -1)
Screenshot: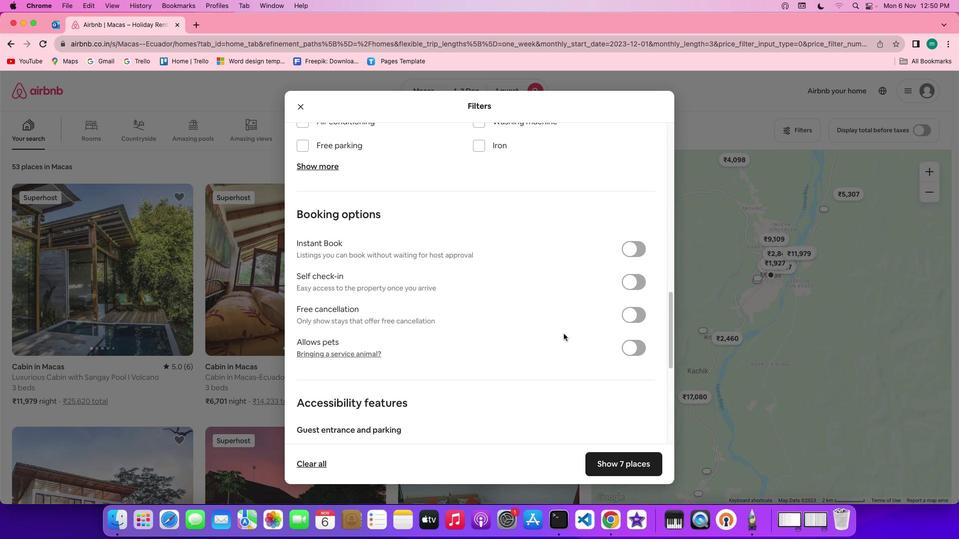 
Action: Mouse scrolled (562, 331) with delta (0, -1)
Screenshot: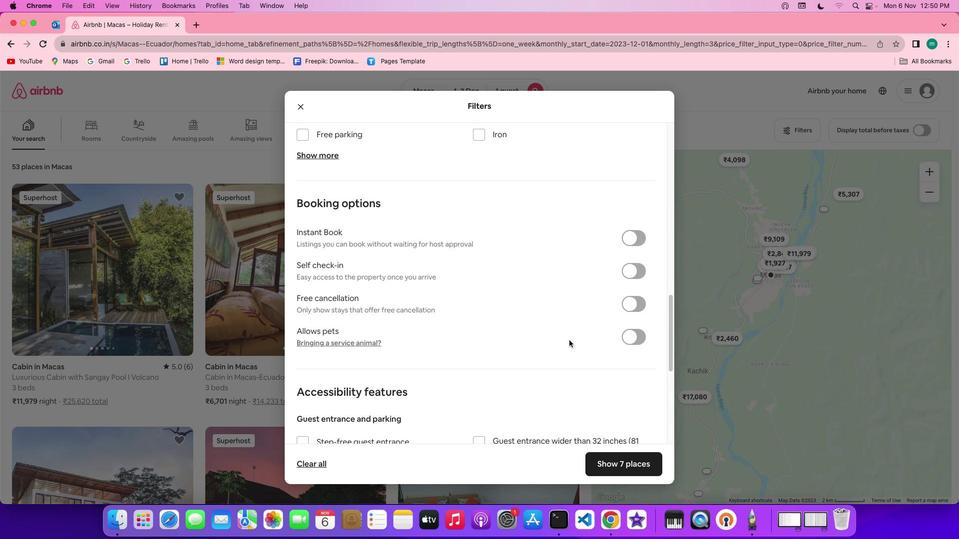
Action: Mouse moved to (589, 362)
Screenshot: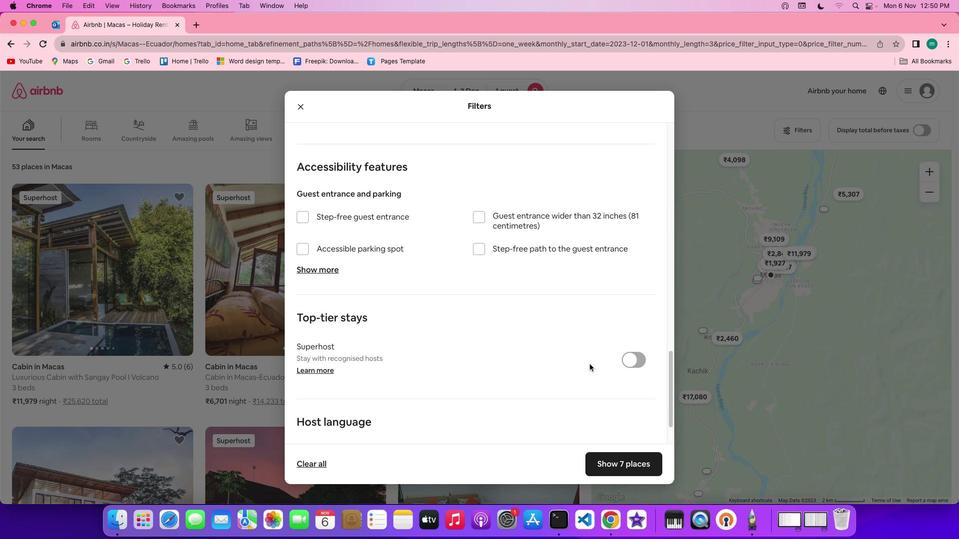 
Action: Mouse scrolled (589, 362) with delta (0, 0)
Screenshot: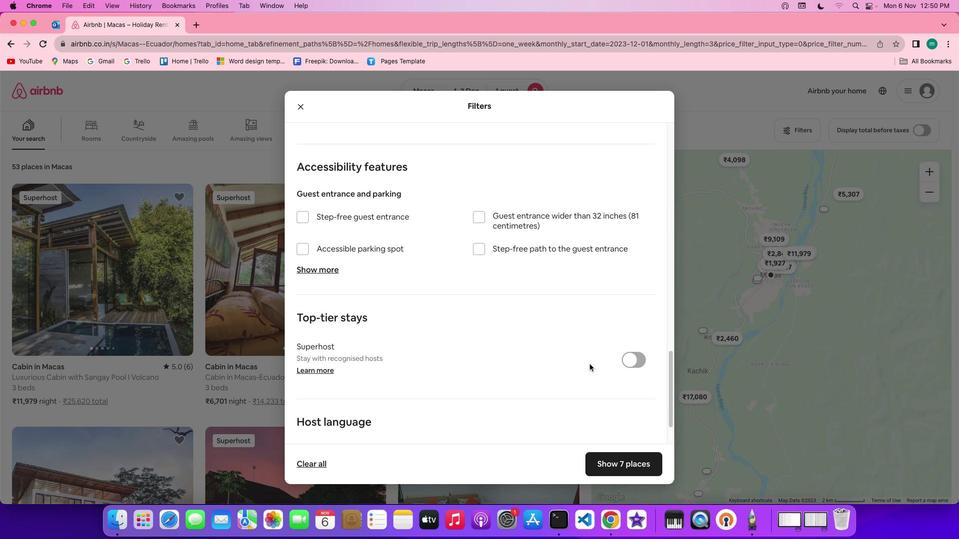 
Action: Mouse moved to (589, 364)
Screenshot: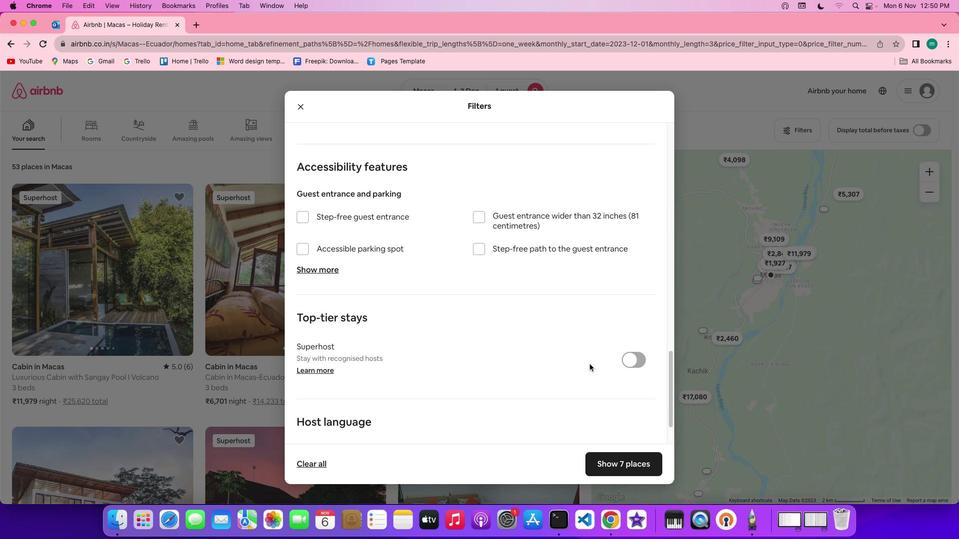 
Action: Mouse scrolled (589, 364) with delta (0, 0)
Screenshot: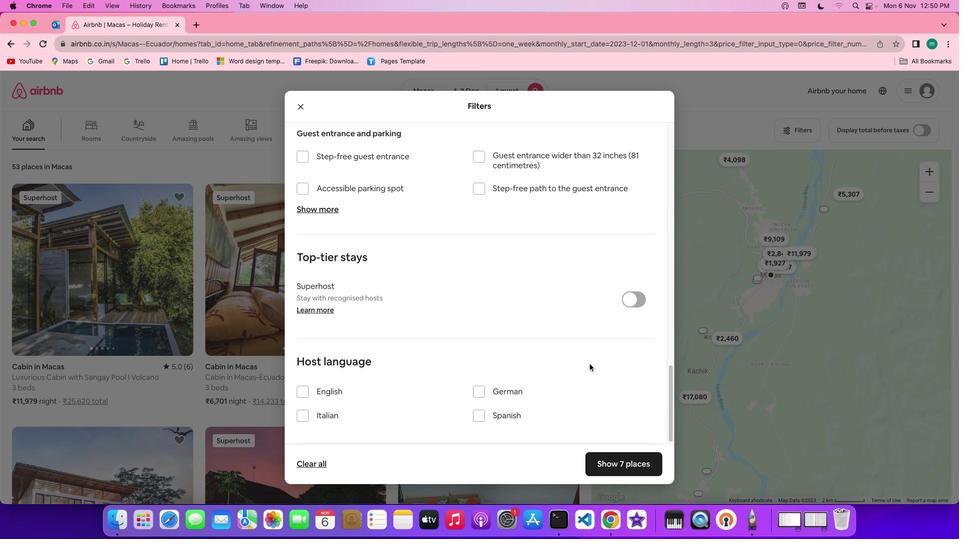 
Action: Mouse moved to (589, 364)
Screenshot: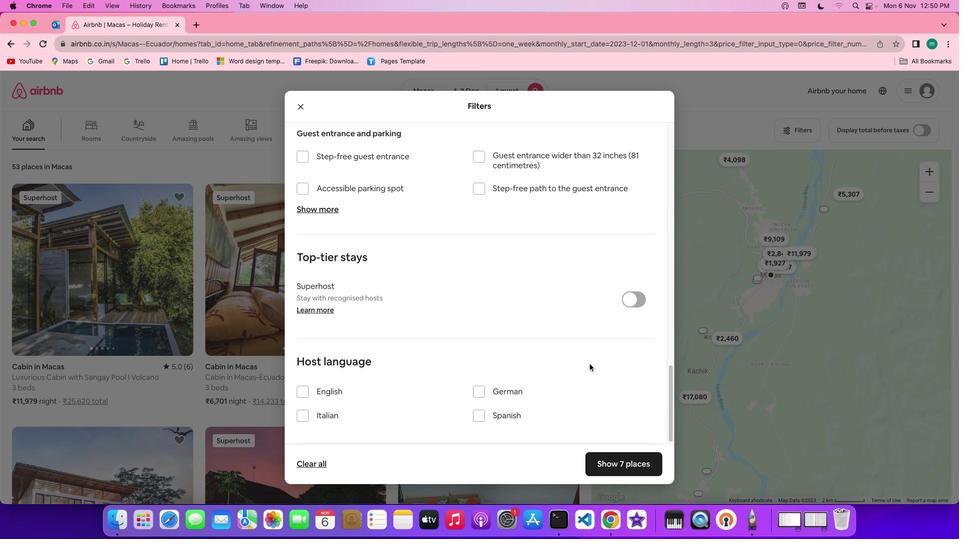 
Action: Mouse scrolled (589, 364) with delta (0, -1)
Screenshot: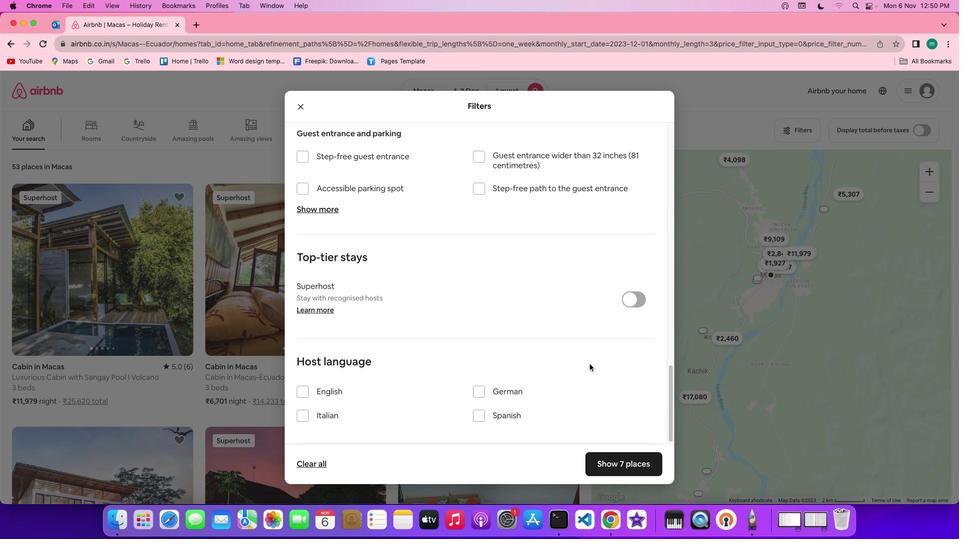 
Action: Mouse scrolled (589, 364) with delta (0, -2)
Screenshot: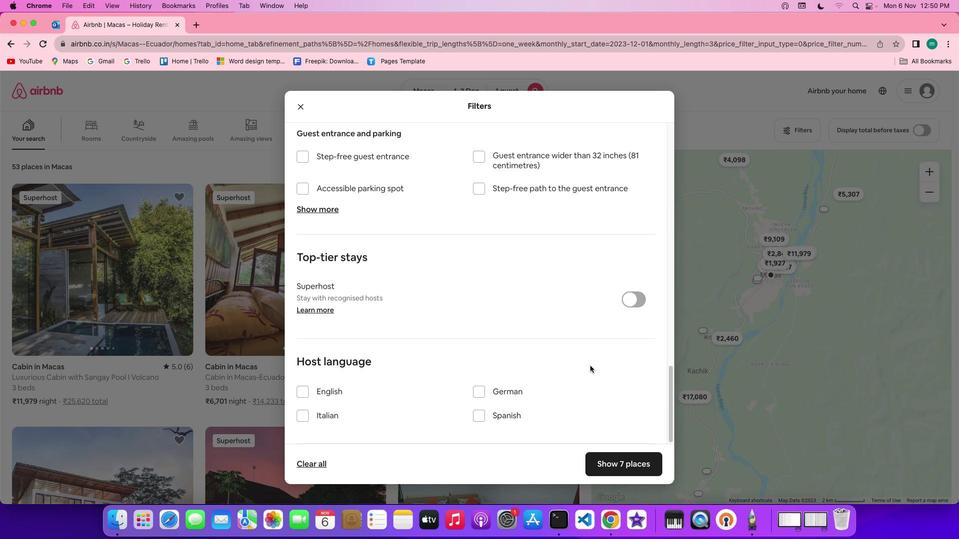 
Action: Mouse scrolled (589, 364) with delta (0, -2)
Screenshot: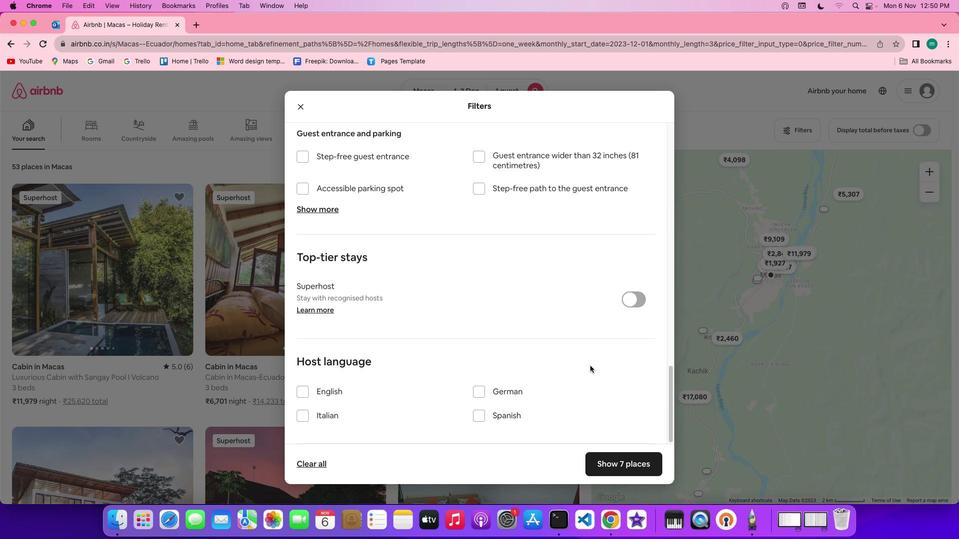 
Action: Mouse scrolled (589, 364) with delta (0, -2)
Screenshot: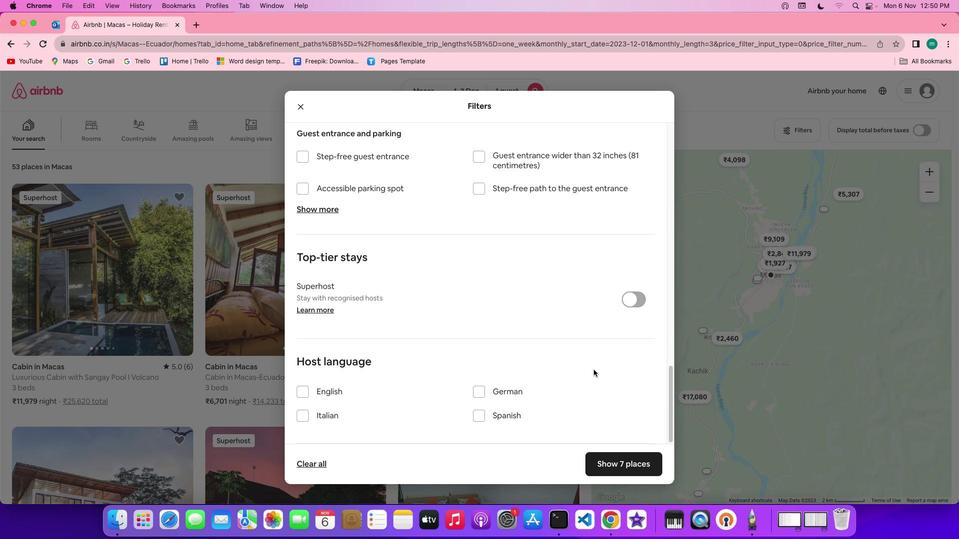 
Action: Mouse moved to (595, 370)
Screenshot: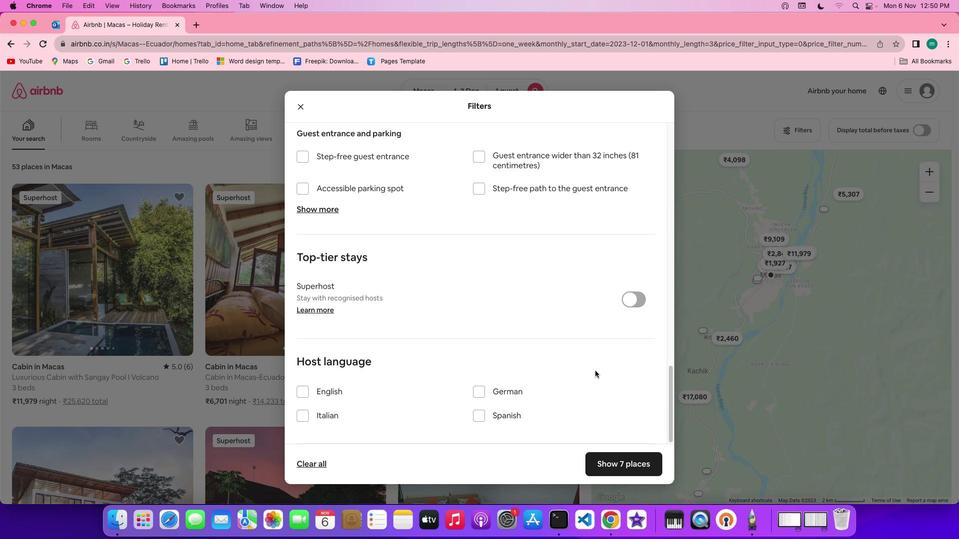
Action: Mouse scrolled (595, 370) with delta (0, 0)
Screenshot: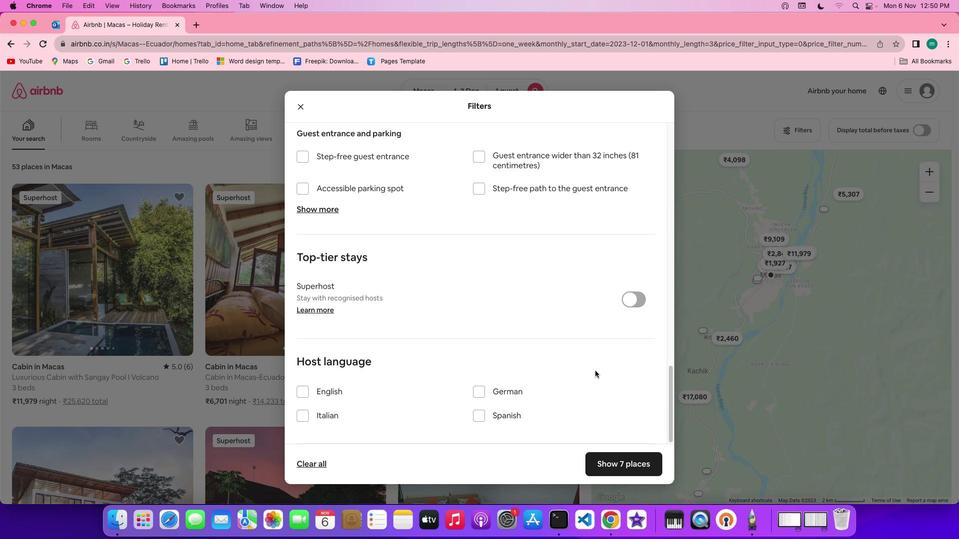 
Action: Mouse scrolled (595, 370) with delta (0, 0)
Screenshot: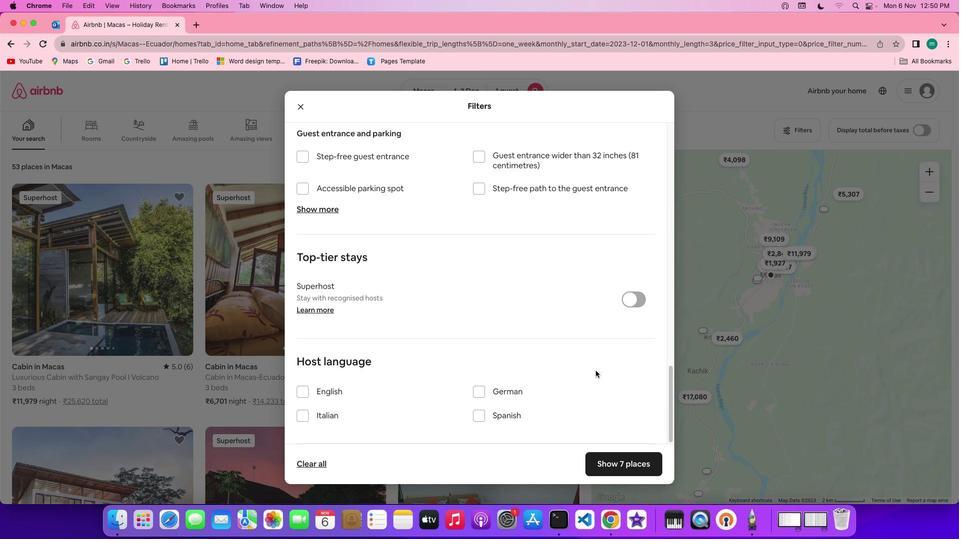 
Action: Mouse scrolled (595, 370) with delta (0, -1)
Screenshot: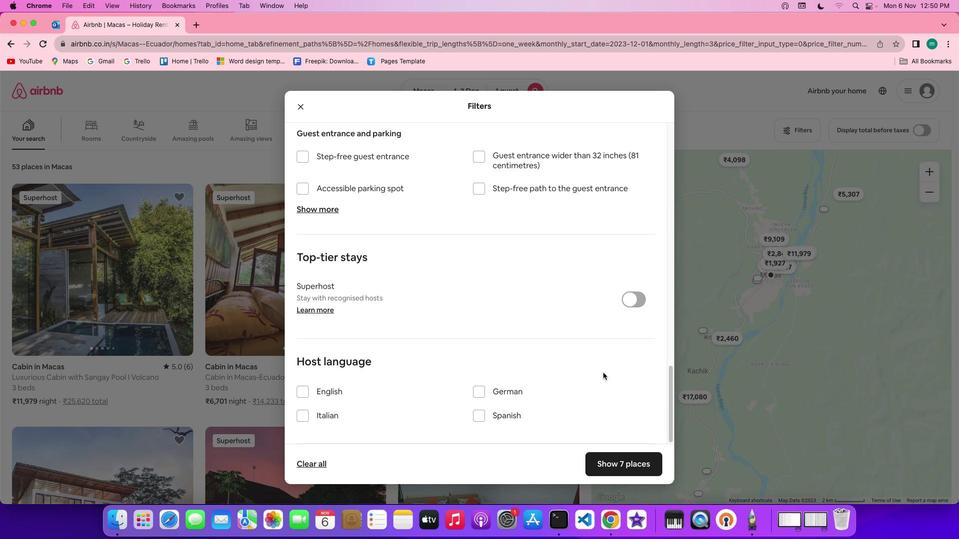 
Action: Mouse scrolled (595, 370) with delta (0, -2)
Screenshot: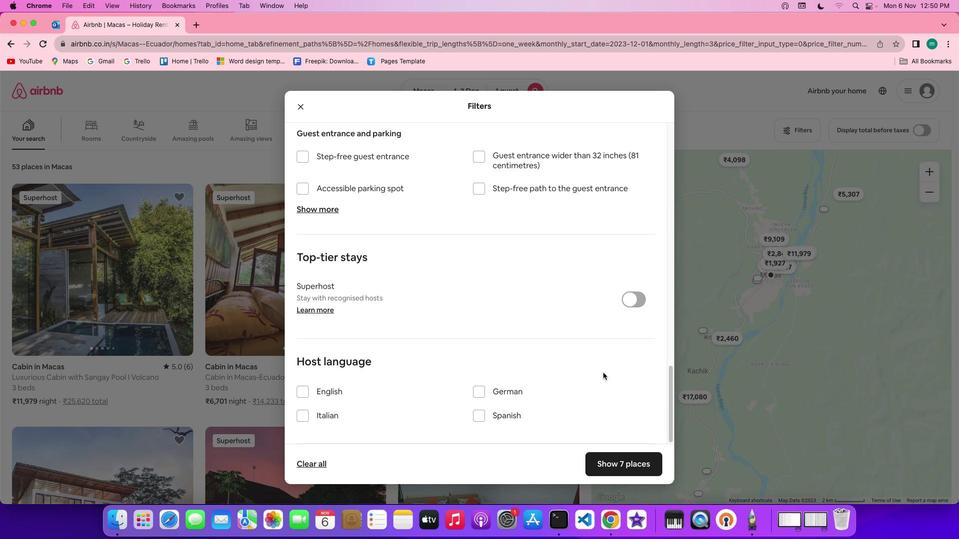
Action: Mouse scrolled (595, 370) with delta (0, -2)
Screenshot: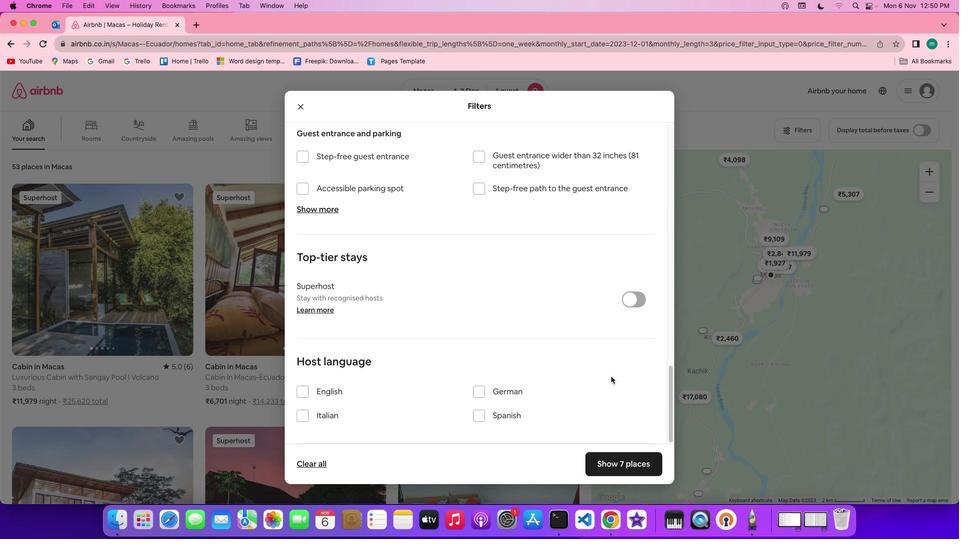 
Action: Mouse scrolled (595, 370) with delta (0, -2)
Screenshot: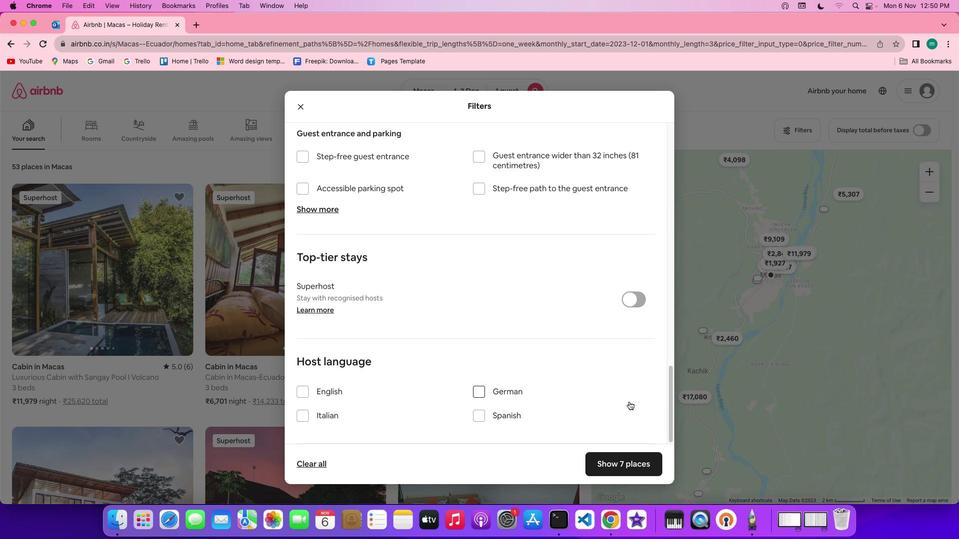 
Action: Mouse moved to (622, 460)
Screenshot: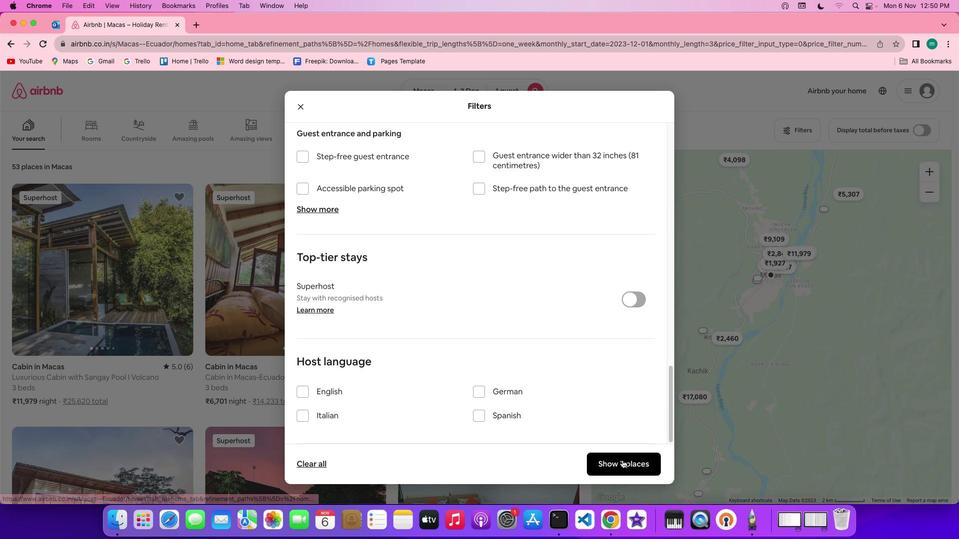 
Action: Mouse pressed left at (622, 460)
Screenshot: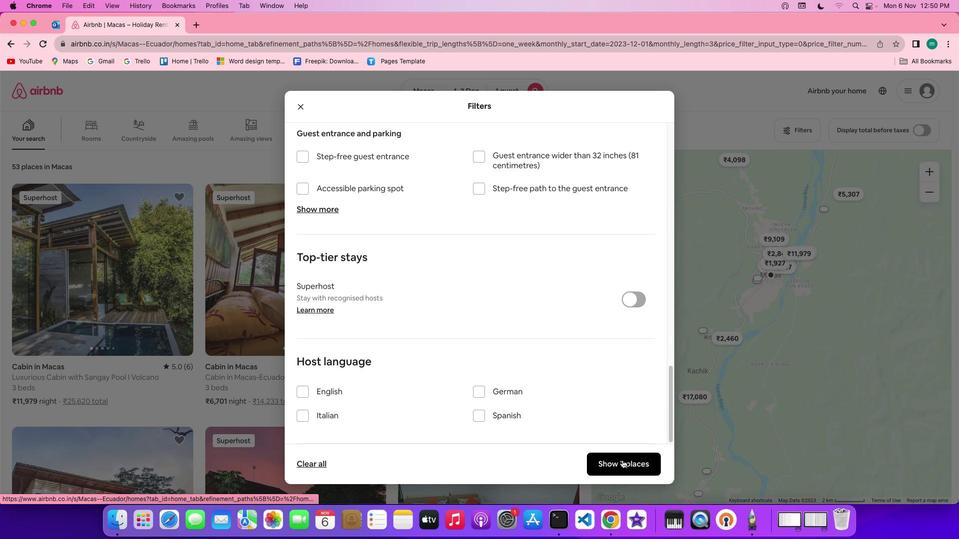 
Action: Mouse moved to (119, 260)
Screenshot: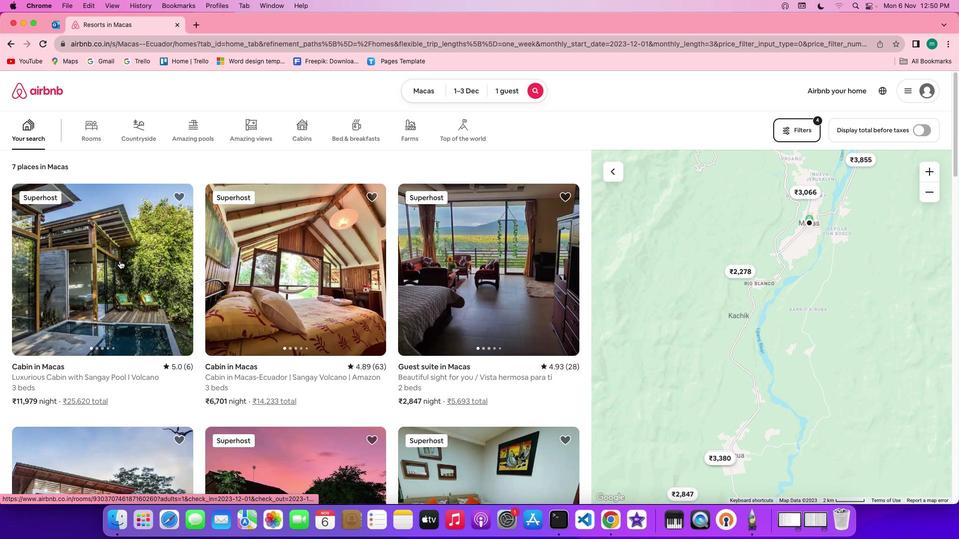 
Action: Mouse pressed left at (119, 260)
Screenshot: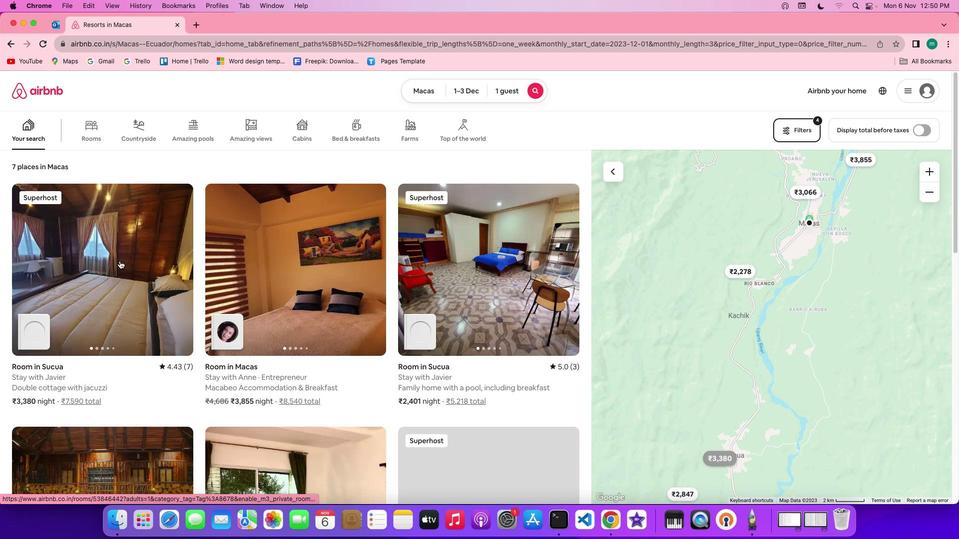 
Action: Mouse moved to (706, 366)
Screenshot: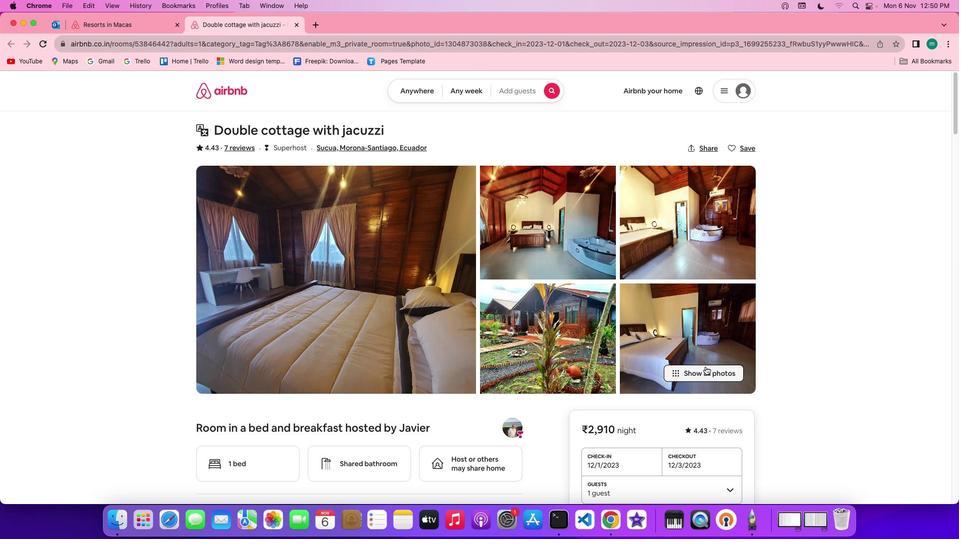 
Action: Mouse pressed left at (706, 366)
Screenshot: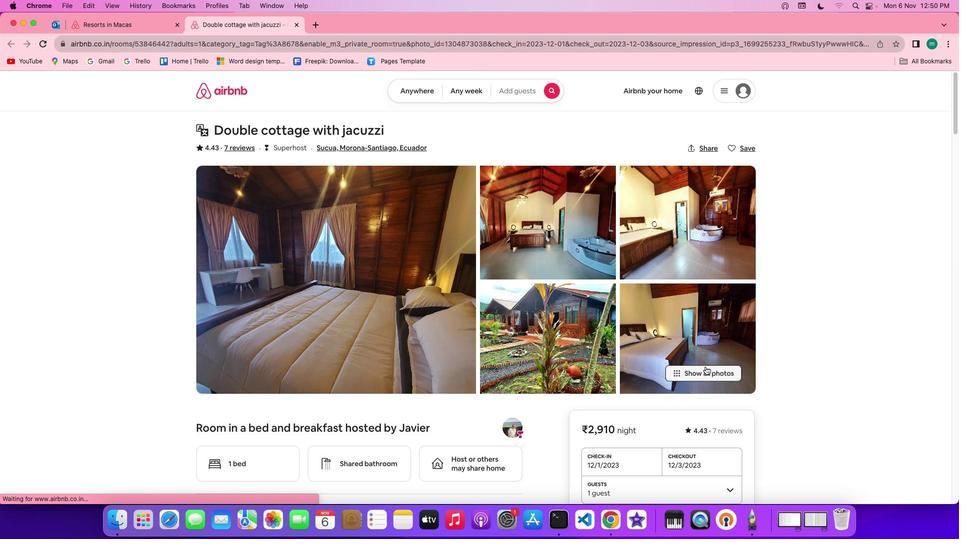 
Action: Mouse moved to (556, 331)
Screenshot: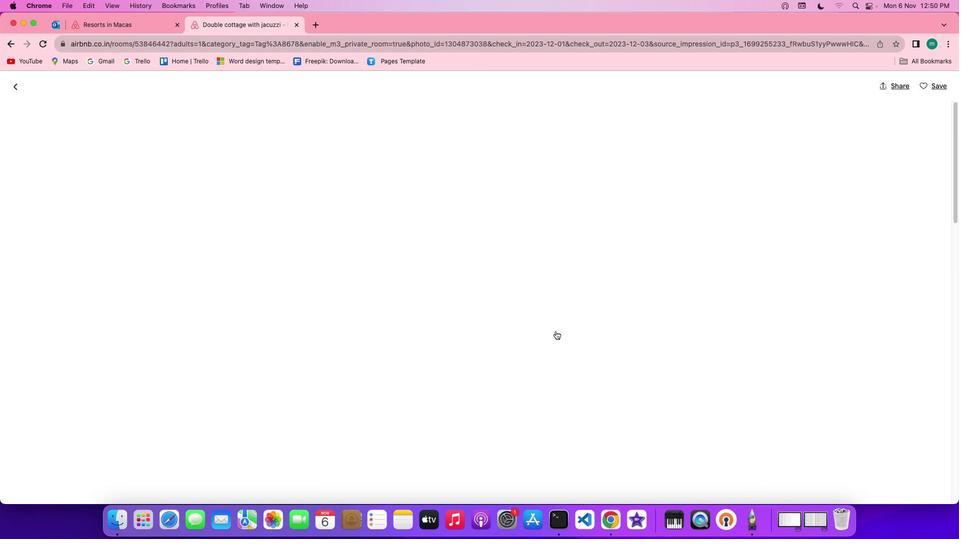 
Action: Mouse scrolled (556, 331) with delta (0, 0)
Screenshot: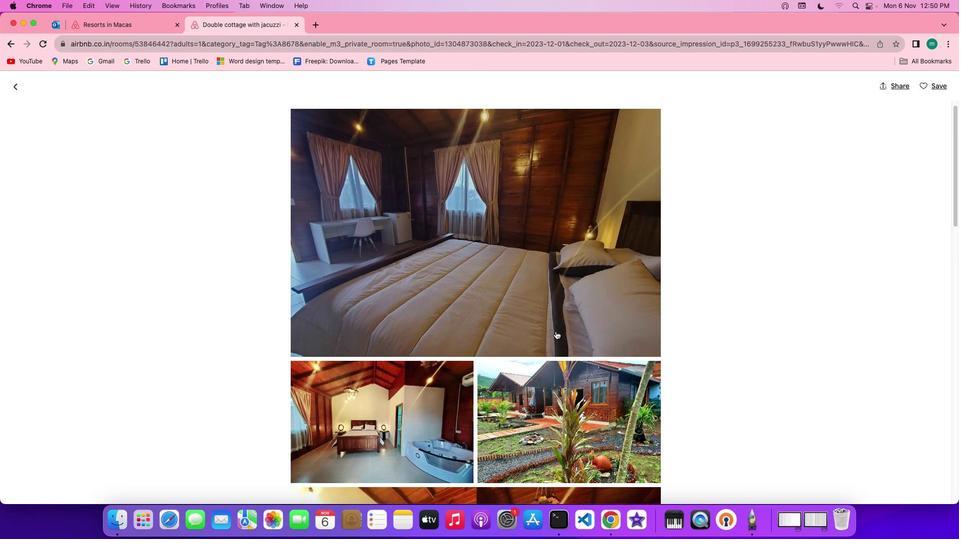 
Action: Mouse scrolled (556, 331) with delta (0, 0)
Screenshot: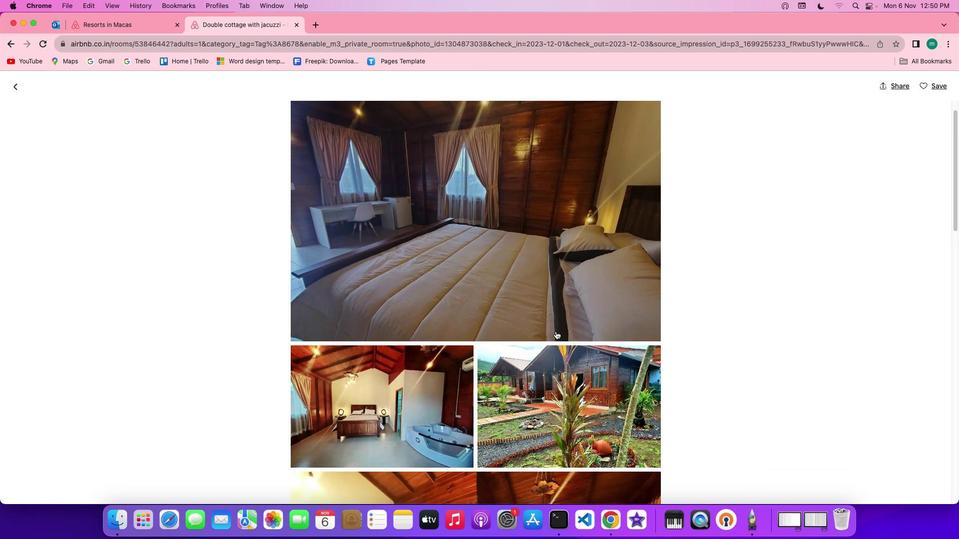 
Action: Mouse scrolled (556, 331) with delta (0, 0)
Screenshot: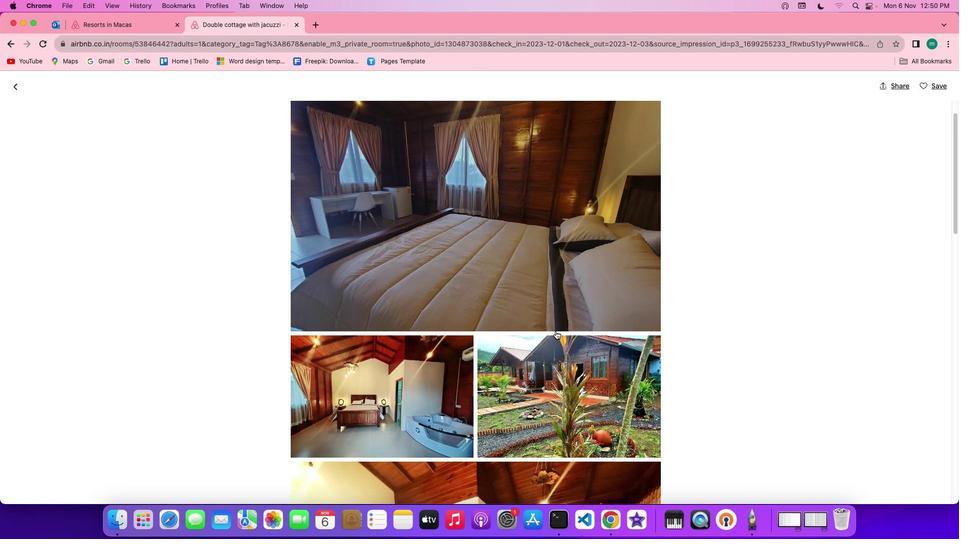 
Action: Mouse scrolled (556, 331) with delta (0, 0)
Screenshot: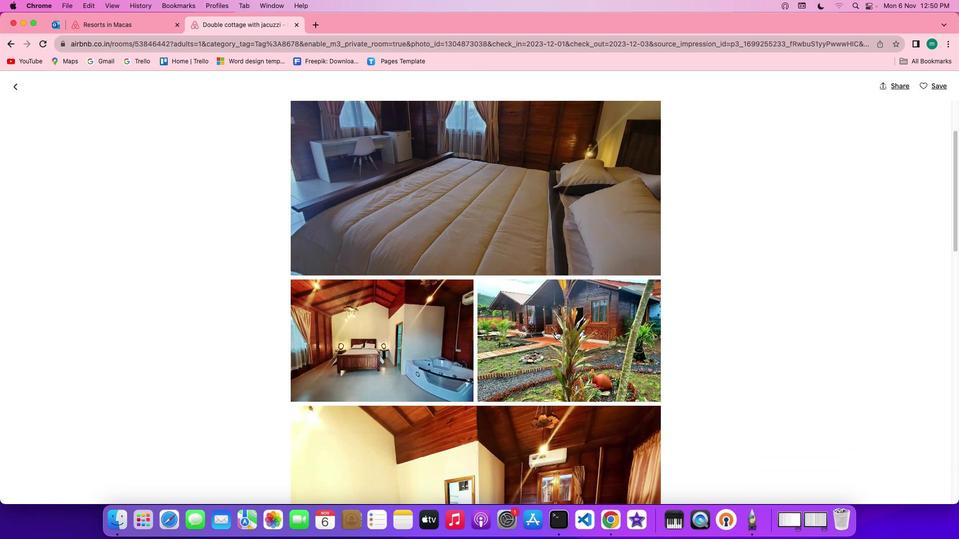 
Action: Mouse scrolled (556, 331) with delta (0, 0)
Screenshot: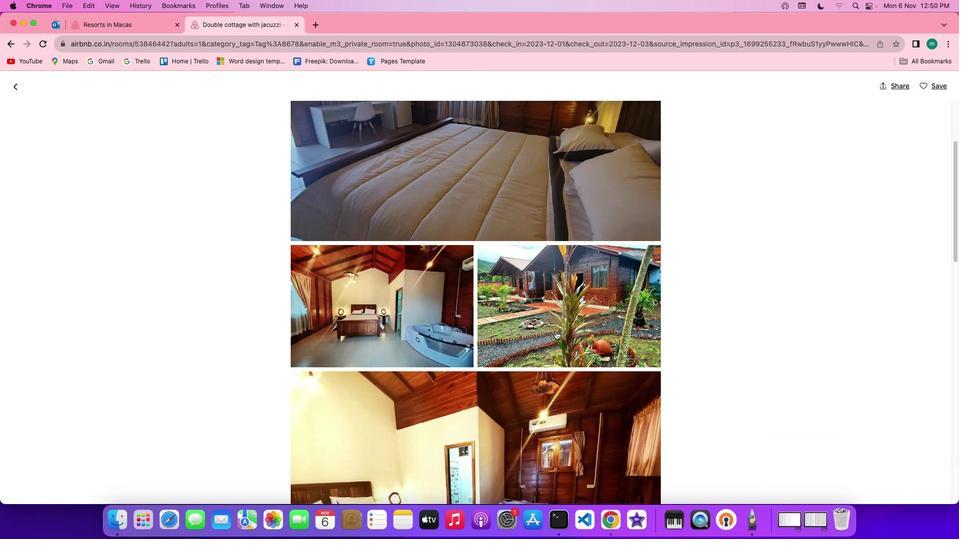 
Action: Mouse scrolled (556, 331) with delta (0, 0)
Screenshot: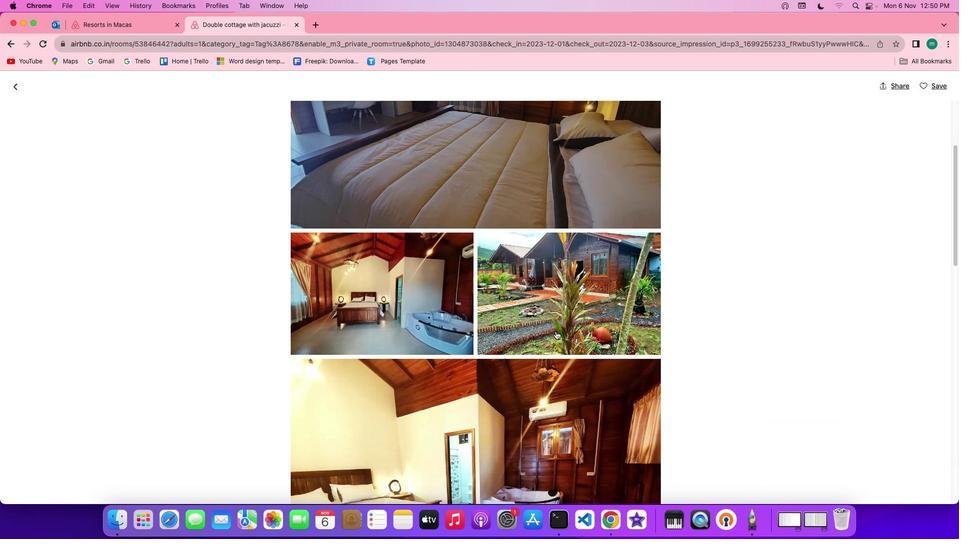 
Action: Mouse scrolled (556, 331) with delta (0, 0)
Screenshot: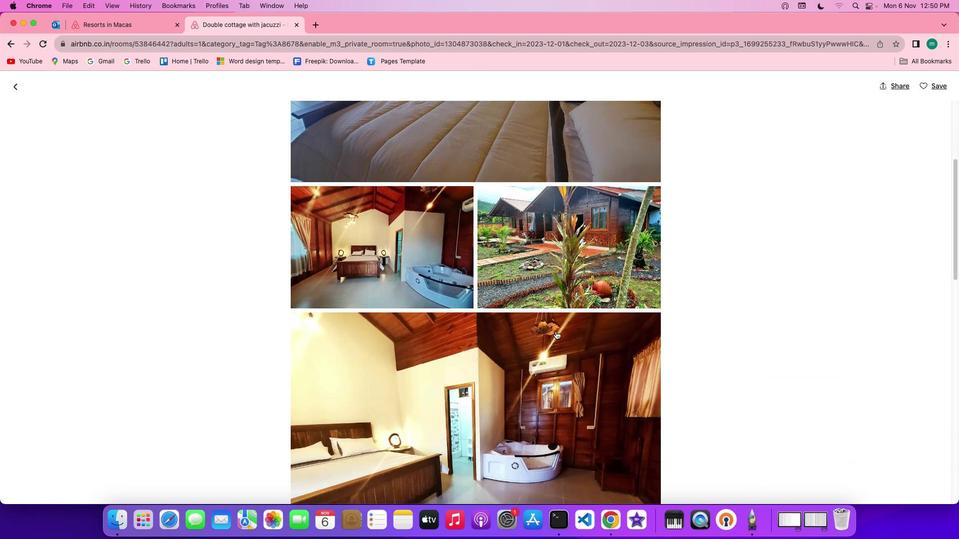 
Action: Mouse scrolled (556, 331) with delta (0, -1)
Screenshot: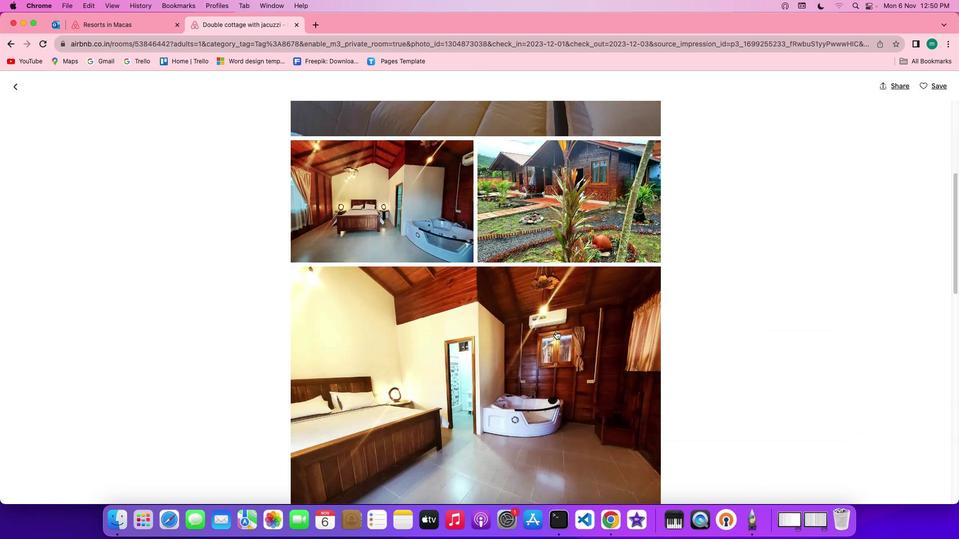 
Action: Mouse scrolled (556, 331) with delta (0, 0)
Screenshot: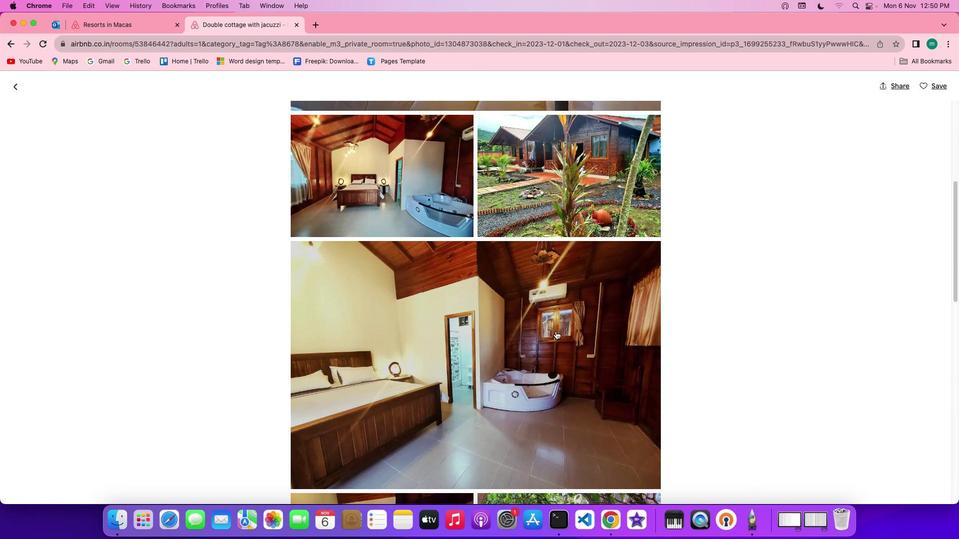 
Action: Mouse scrolled (556, 331) with delta (0, 0)
Screenshot: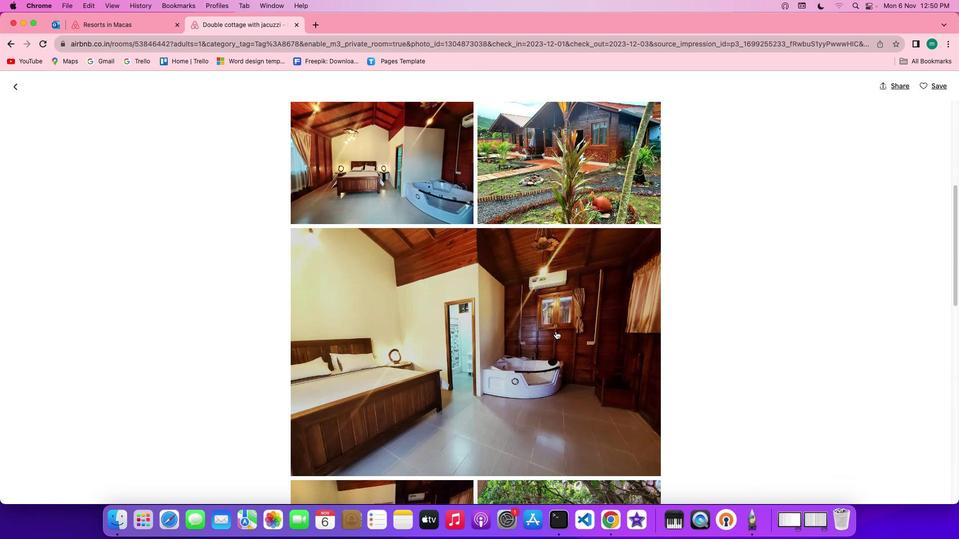 
Action: Mouse scrolled (556, 331) with delta (0, 0)
Screenshot: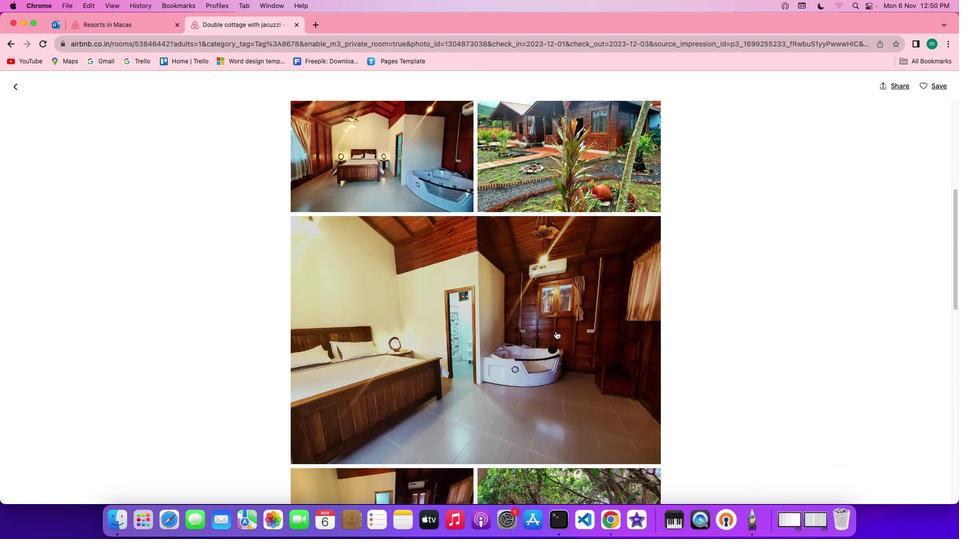 
Action: Mouse scrolled (556, 331) with delta (0, 0)
Screenshot: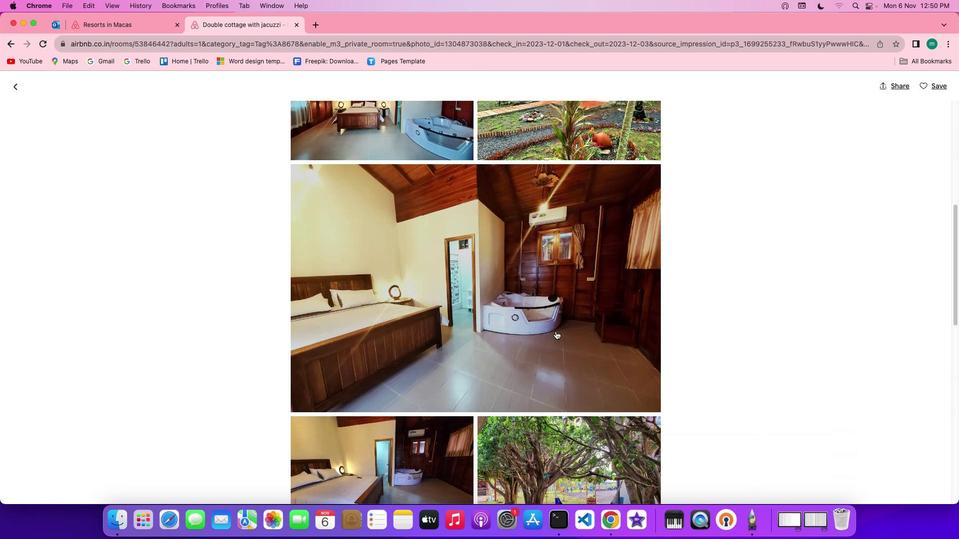 
Action: Mouse scrolled (556, 331) with delta (0, 0)
Screenshot: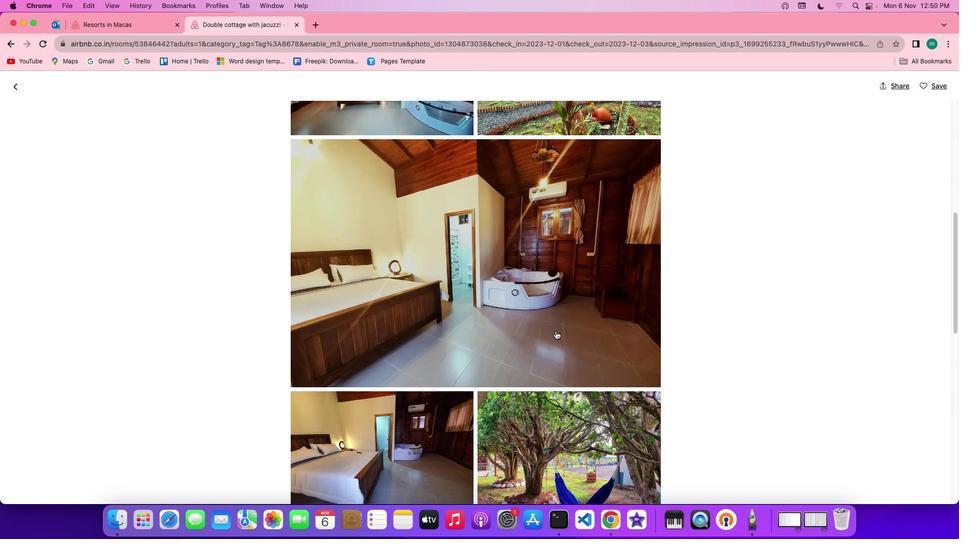 
Action: Mouse scrolled (556, 331) with delta (0, 0)
Screenshot: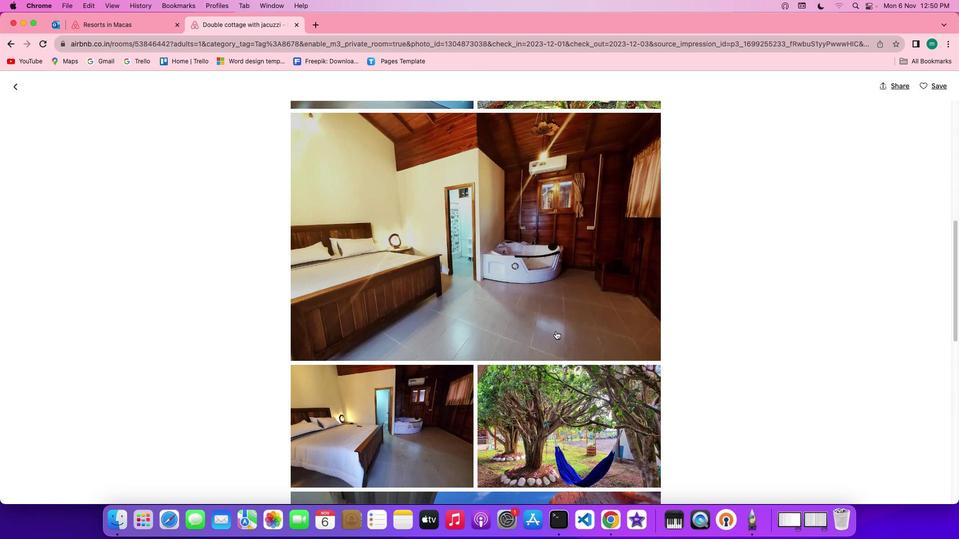 
Action: Mouse scrolled (556, 331) with delta (0, 0)
Screenshot: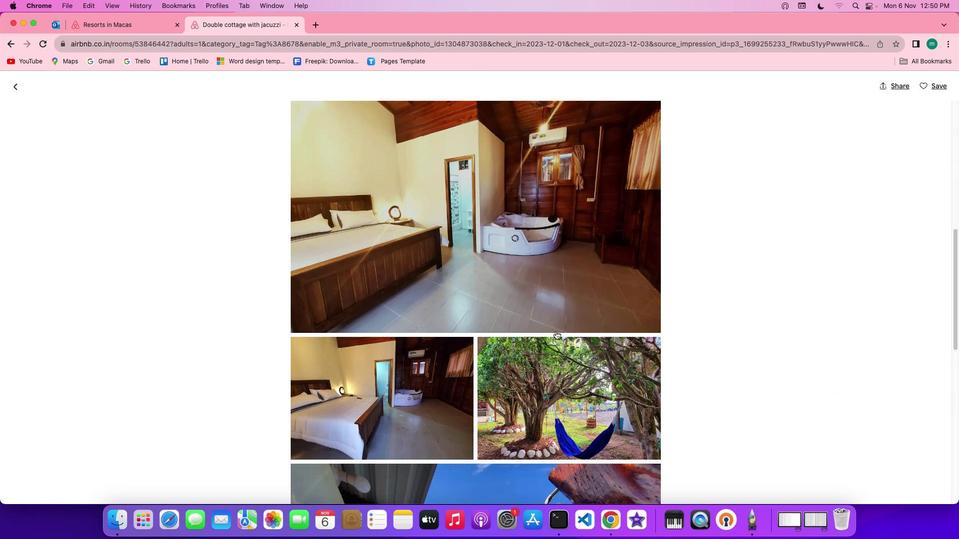 
Action: Mouse scrolled (556, 331) with delta (0, -1)
Screenshot: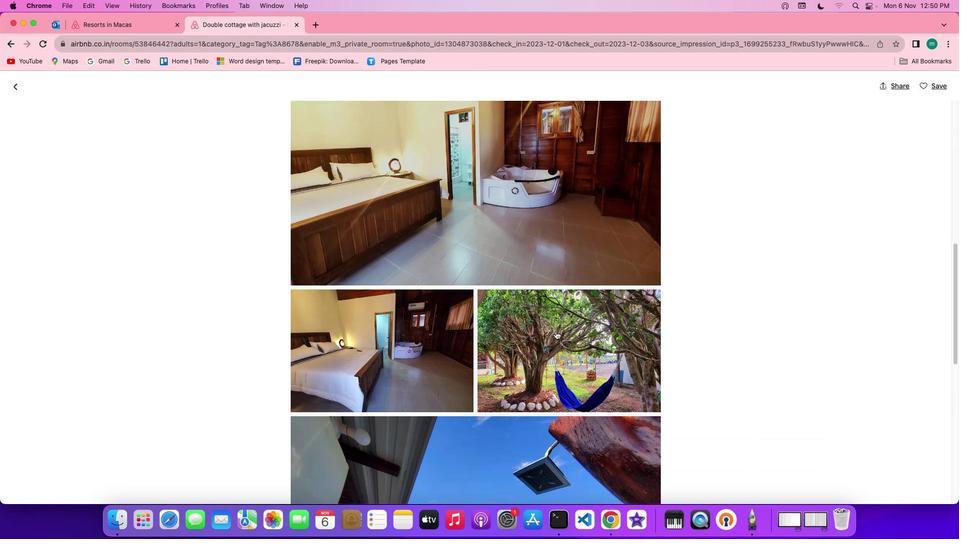 
Action: Mouse scrolled (556, 331) with delta (0, 0)
Screenshot: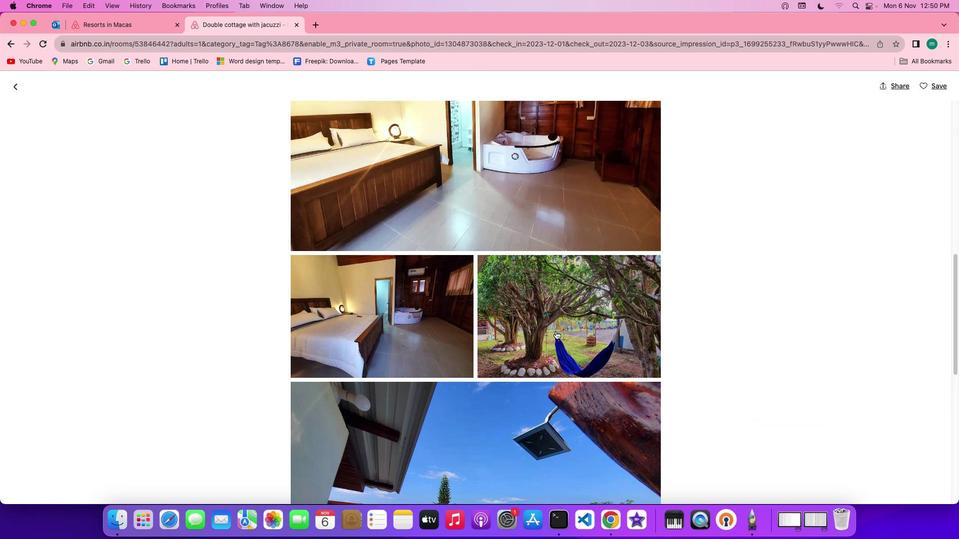 
Action: Mouse scrolled (556, 331) with delta (0, 0)
Screenshot: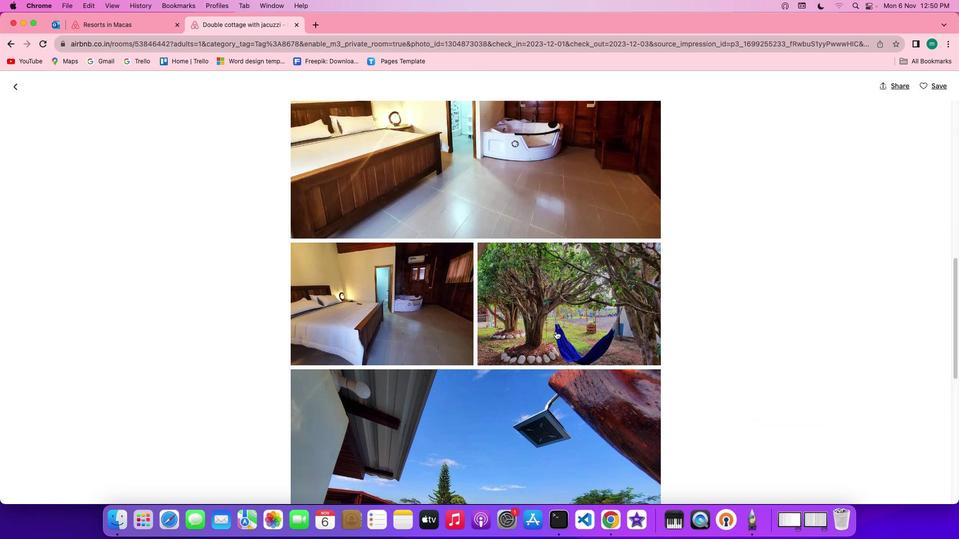 
Action: Mouse scrolled (556, 331) with delta (0, 0)
Screenshot: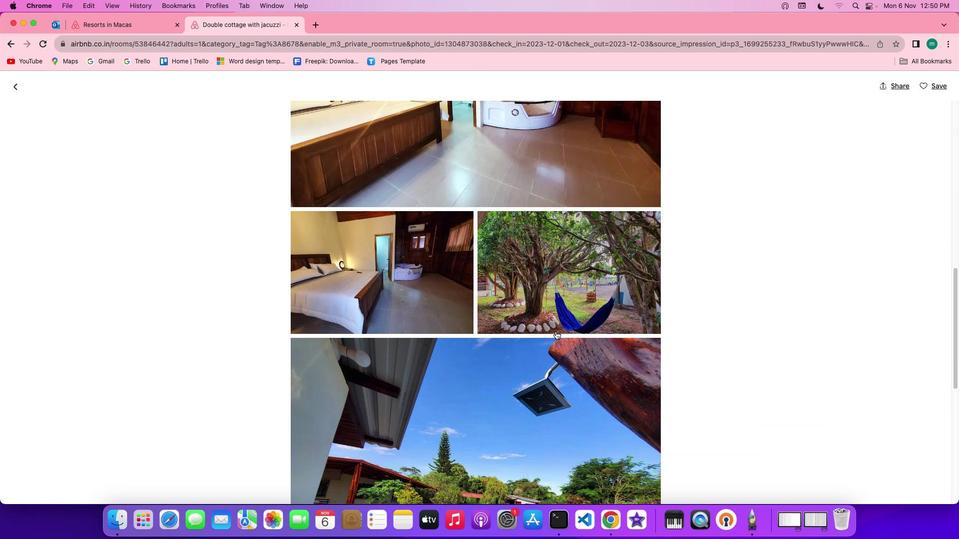 
Action: Mouse scrolled (556, 331) with delta (0, 0)
Screenshot: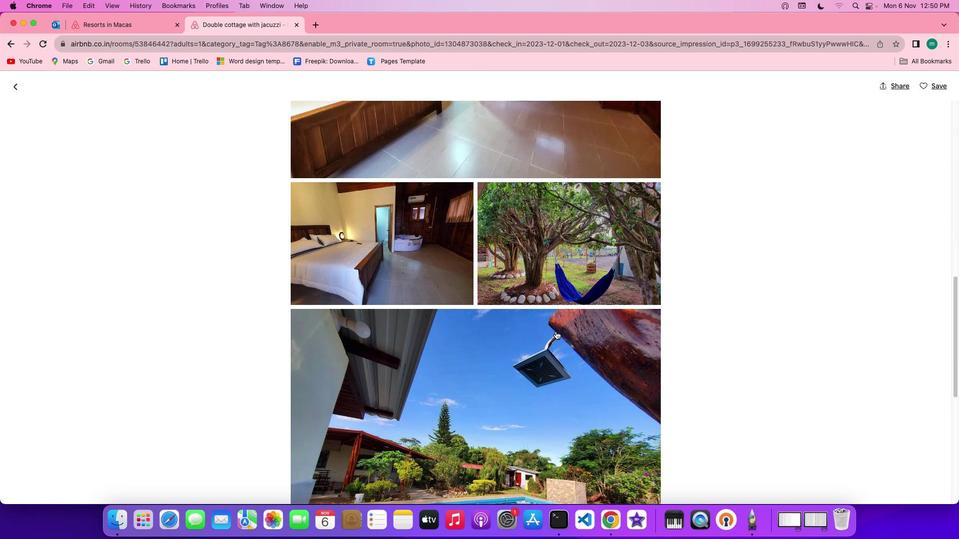 
Action: Mouse scrolled (556, 331) with delta (0, 0)
Screenshot: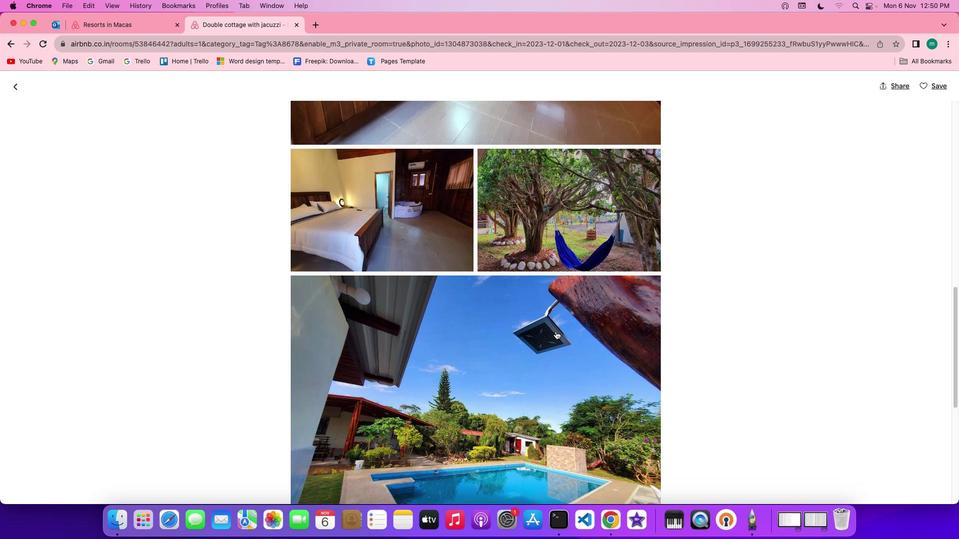 
Action: Mouse scrolled (556, 331) with delta (0, 0)
Screenshot: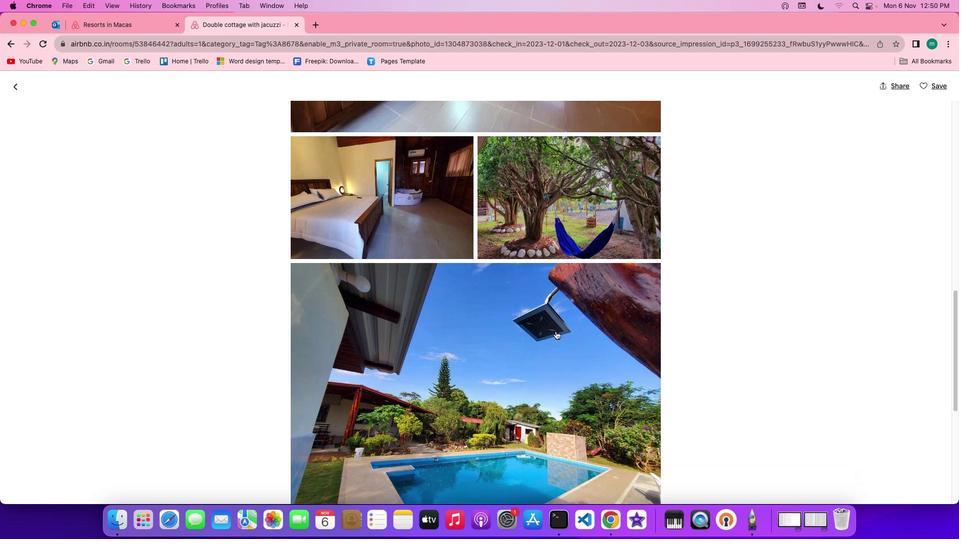 
Action: Mouse scrolled (556, 331) with delta (0, 0)
Screenshot: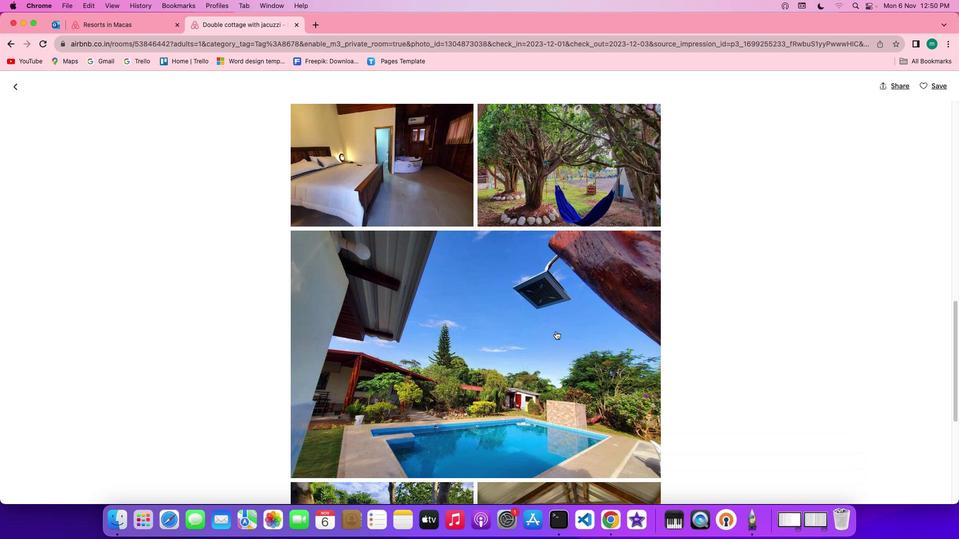 
Action: Mouse scrolled (556, 331) with delta (0, 0)
Screenshot: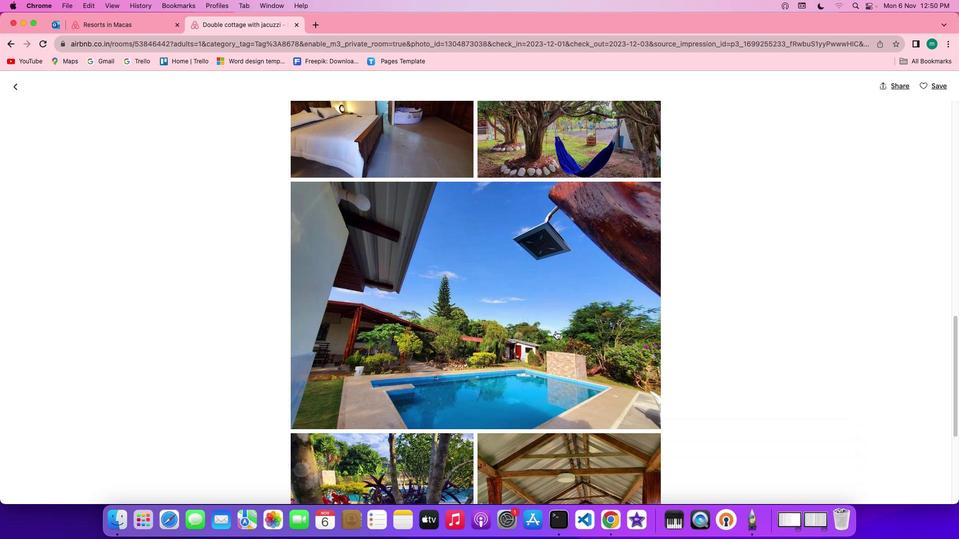 
Action: Mouse scrolled (556, 331) with delta (0, 0)
Screenshot: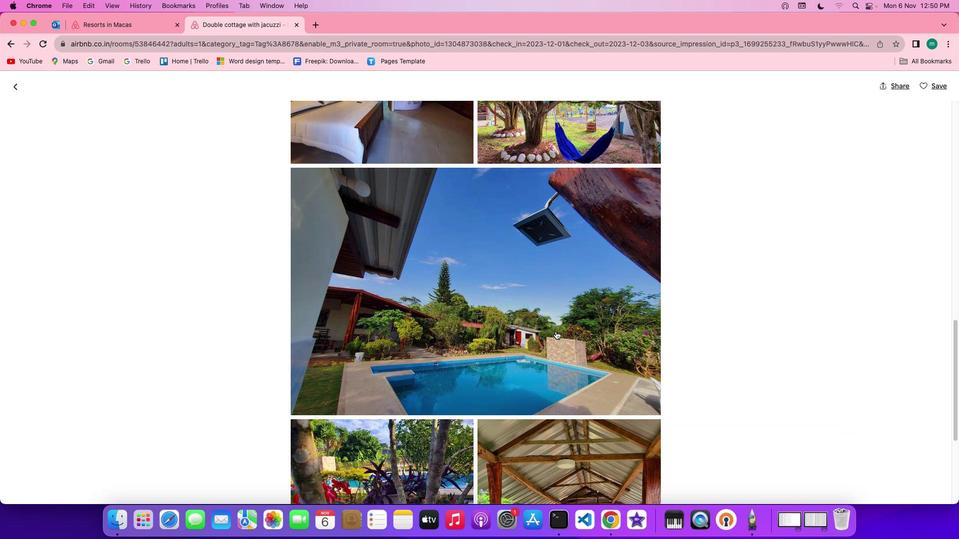
Action: Mouse scrolled (556, 331) with delta (0, 0)
Screenshot: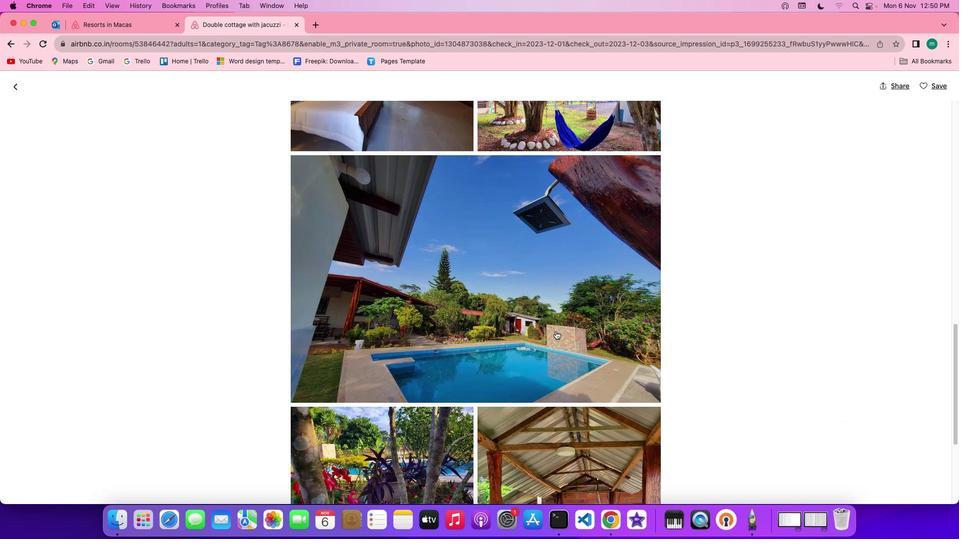 
Action: Mouse scrolled (556, 331) with delta (0, 0)
Screenshot: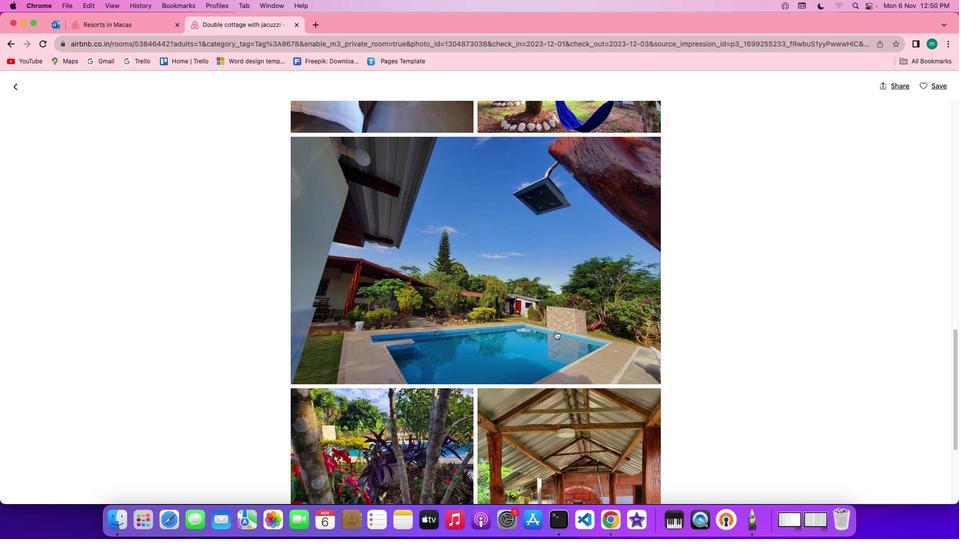 
Action: Mouse scrolled (556, 331) with delta (0, 0)
Screenshot: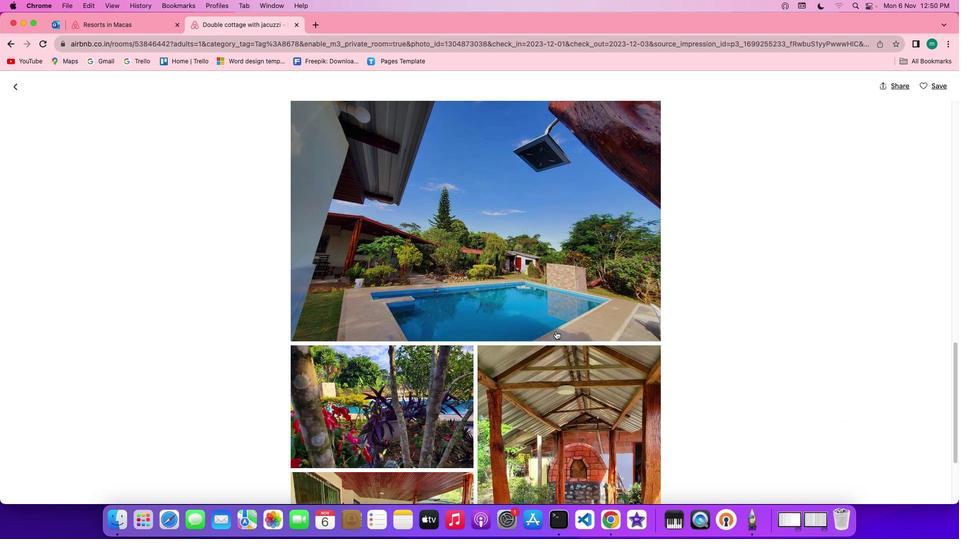 
Action: Mouse scrolled (556, 331) with delta (0, 0)
Screenshot: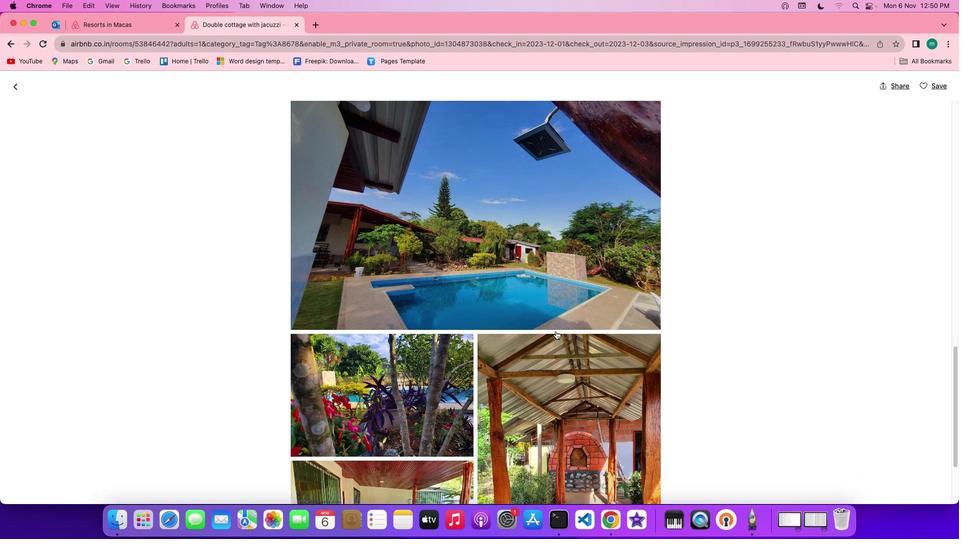 
Action: Mouse scrolled (556, 331) with delta (0, 0)
Screenshot: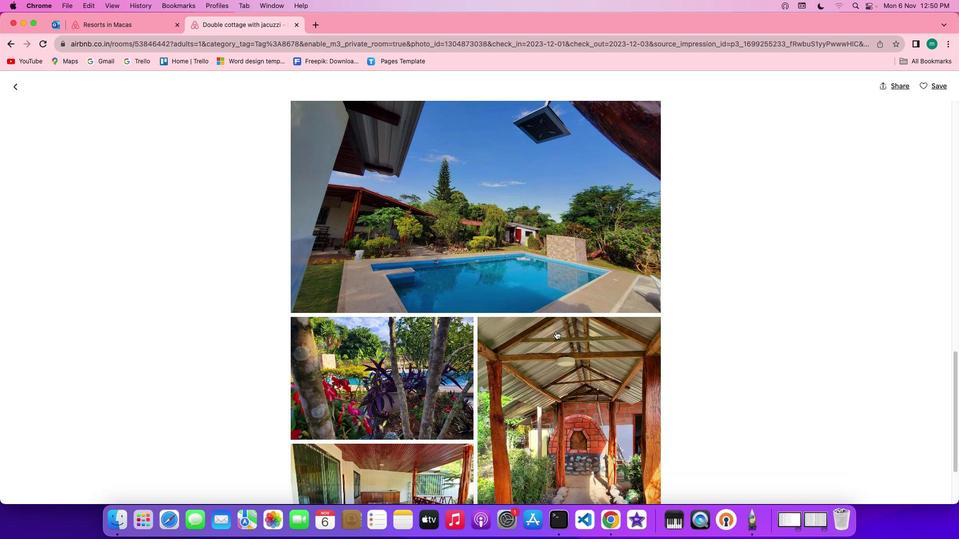 
Action: Mouse scrolled (556, 331) with delta (0, 0)
Screenshot: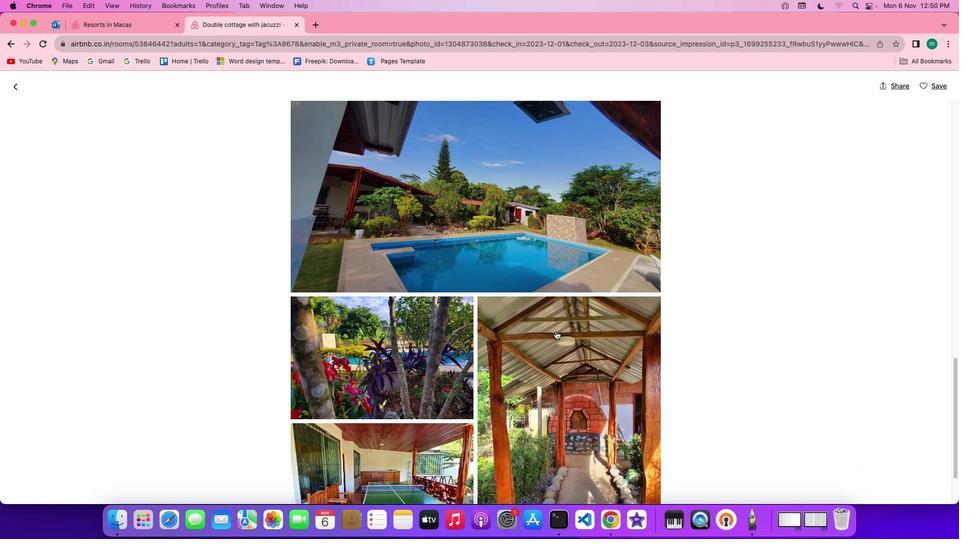 
Action: Mouse scrolled (556, 331) with delta (0, 0)
Screenshot: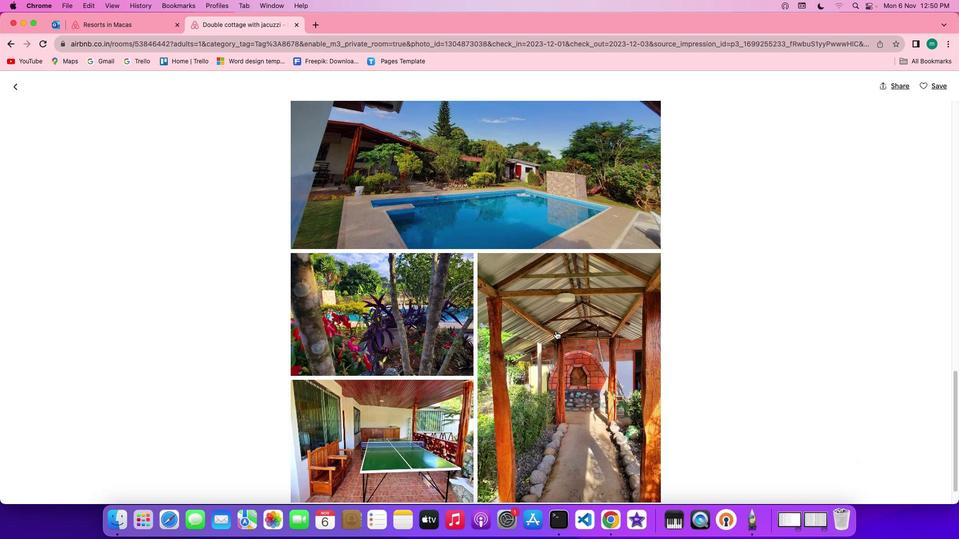 
Action: Mouse scrolled (556, 331) with delta (0, 0)
Screenshot: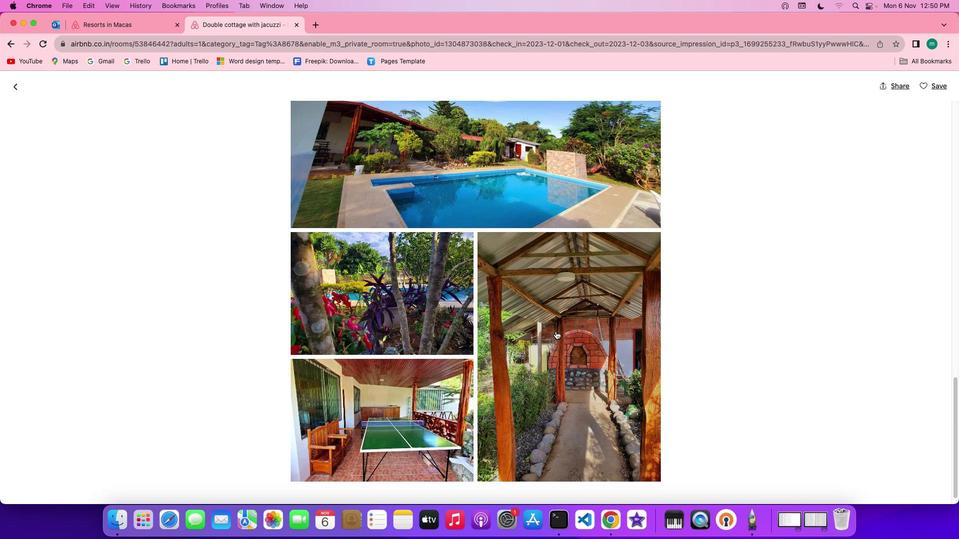 
Action: Mouse scrolled (556, 331) with delta (0, 0)
Screenshot: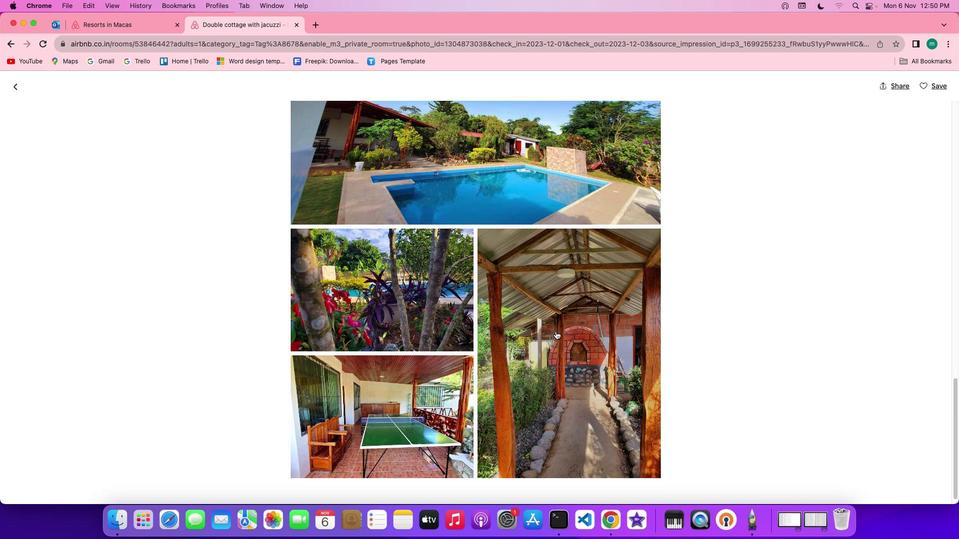 
Action: Mouse scrolled (556, 331) with delta (0, 0)
Screenshot: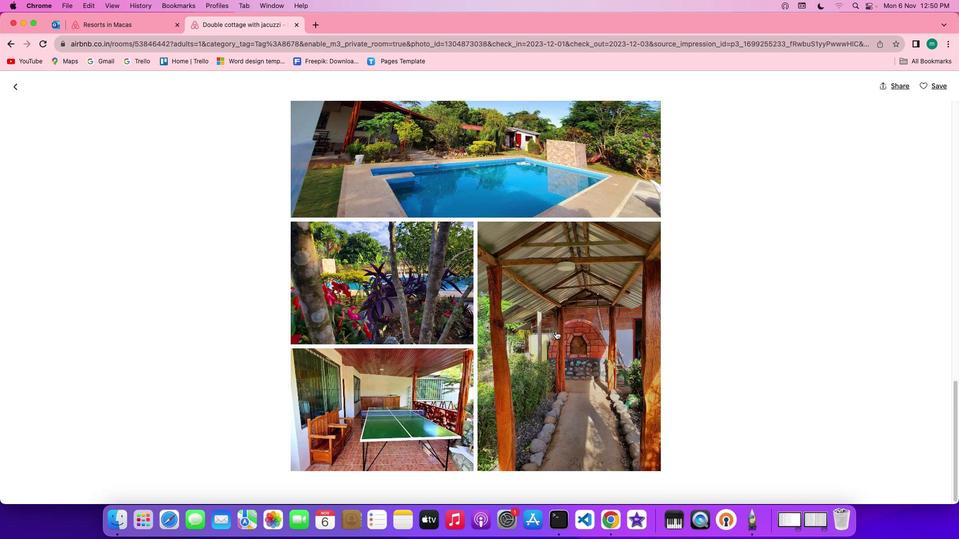 
Action: Mouse scrolled (556, 331) with delta (0, -1)
Screenshot: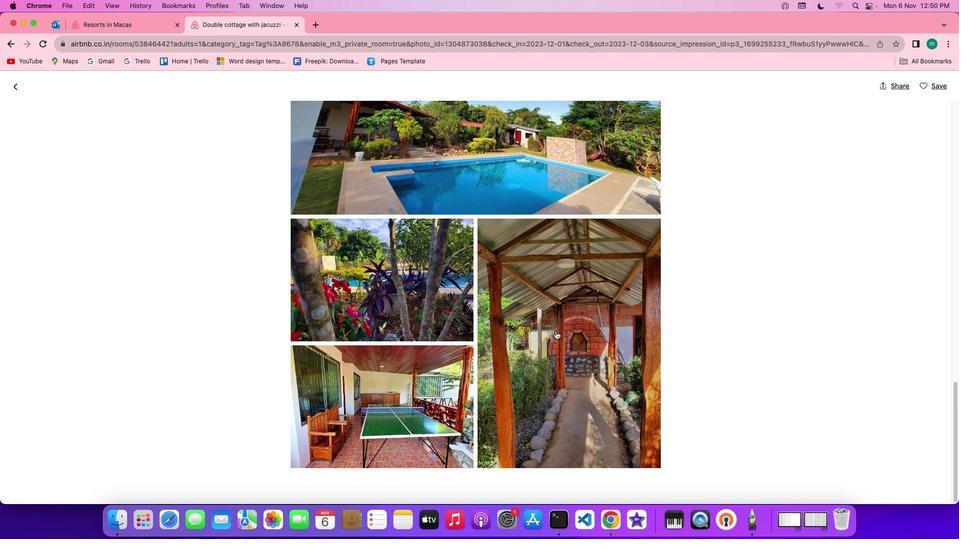 
Action: Mouse scrolled (556, 331) with delta (0, 0)
Screenshot: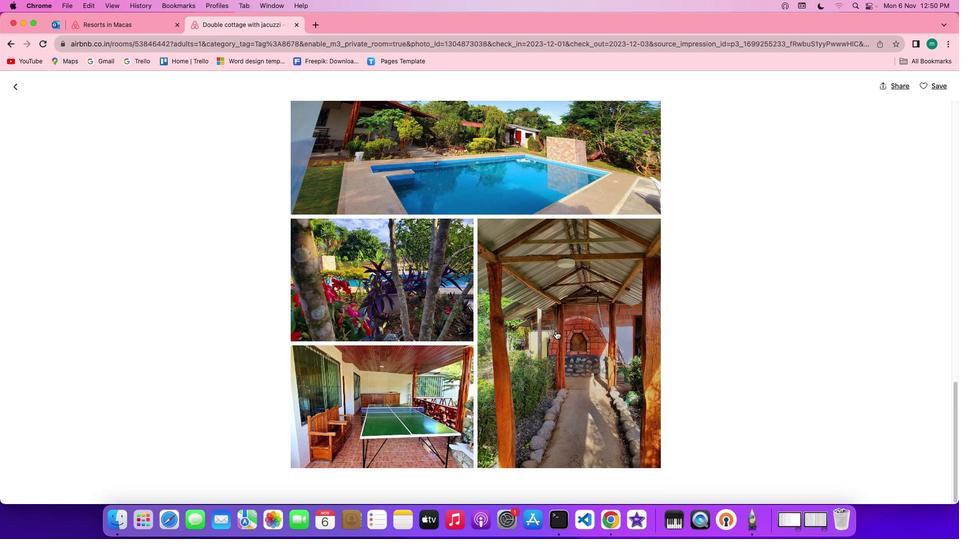
Action: Mouse scrolled (556, 331) with delta (0, 0)
Screenshot: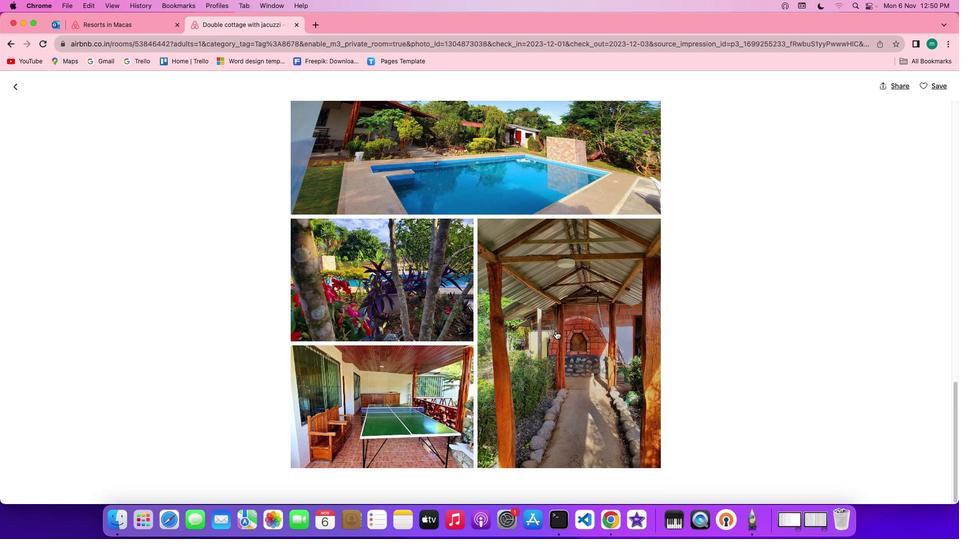 
Action: Mouse scrolled (556, 331) with delta (0, 0)
Screenshot: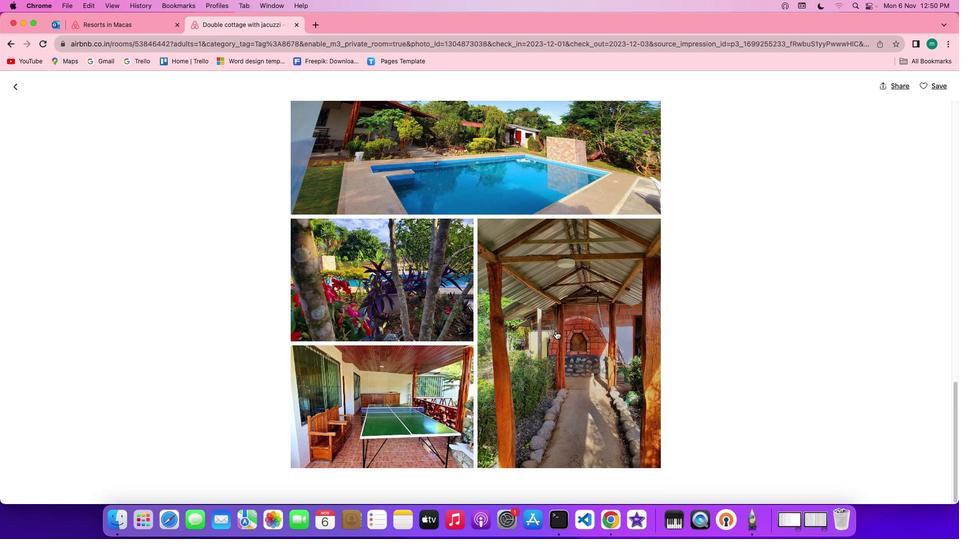 
Action: Mouse scrolled (556, 331) with delta (0, -1)
Screenshot: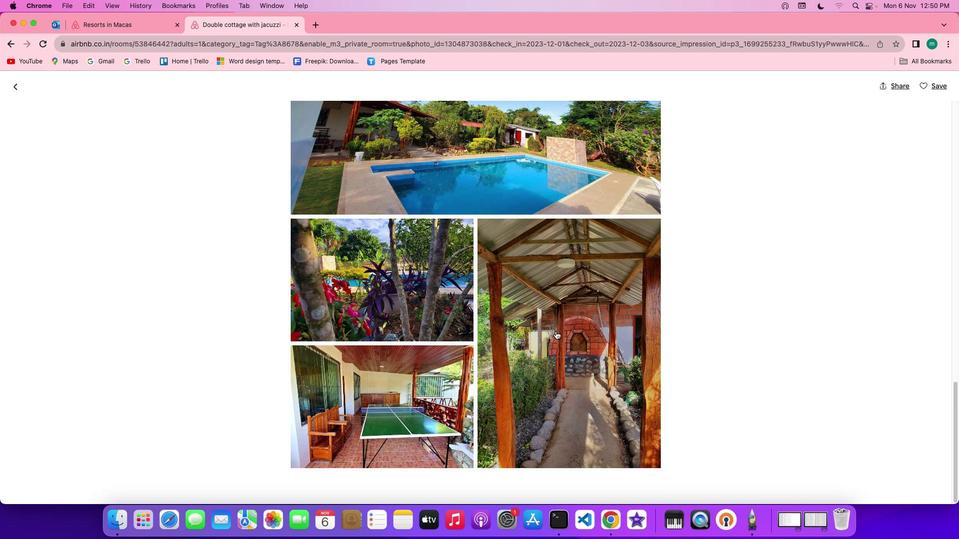 
Action: Mouse moved to (17, 87)
Screenshot: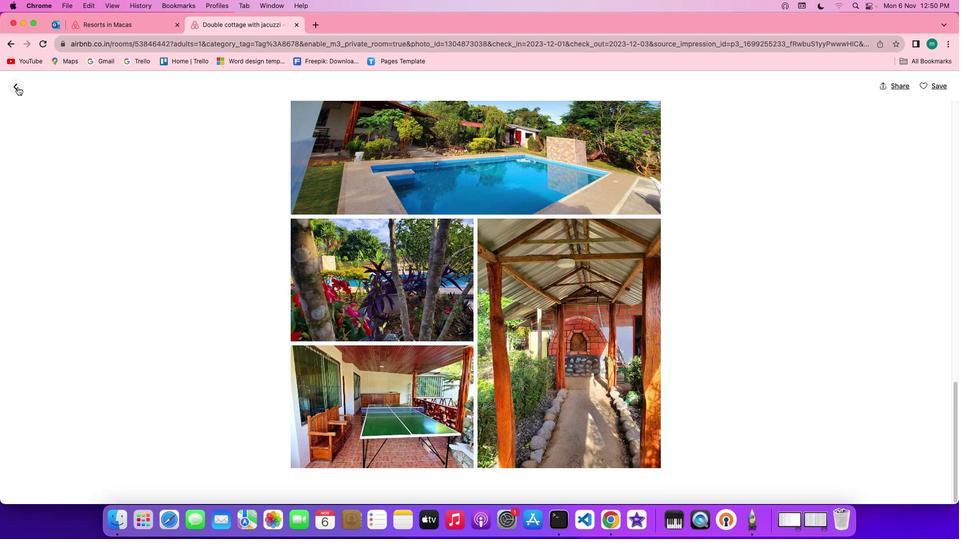 
Action: Mouse pressed left at (17, 87)
Screenshot: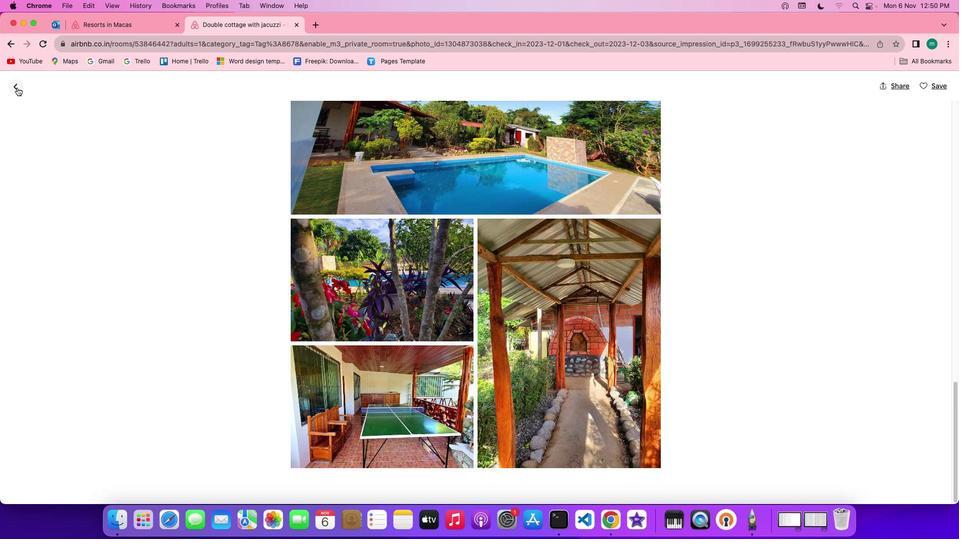 
Action: Mouse moved to (473, 339)
Screenshot: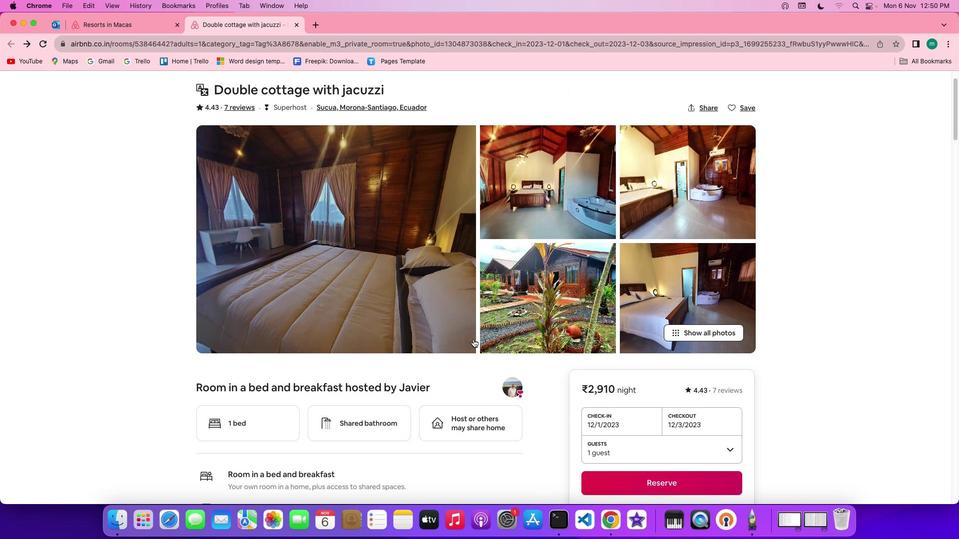 
Action: Mouse scrolled (473, 339) with delta (0, 0)
Screenshot: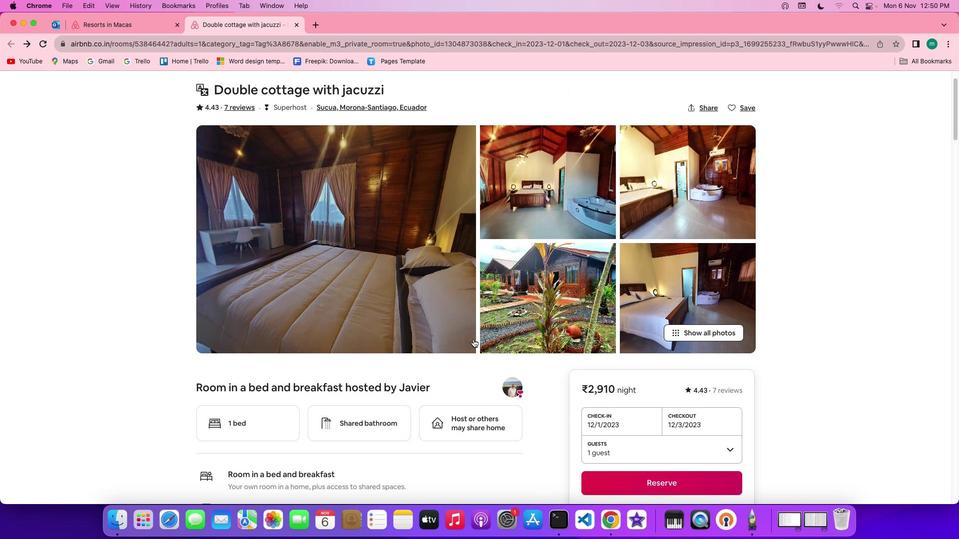 
Action: Mouse scrolled (473, 339) with delta (0, 0)
Screenshot: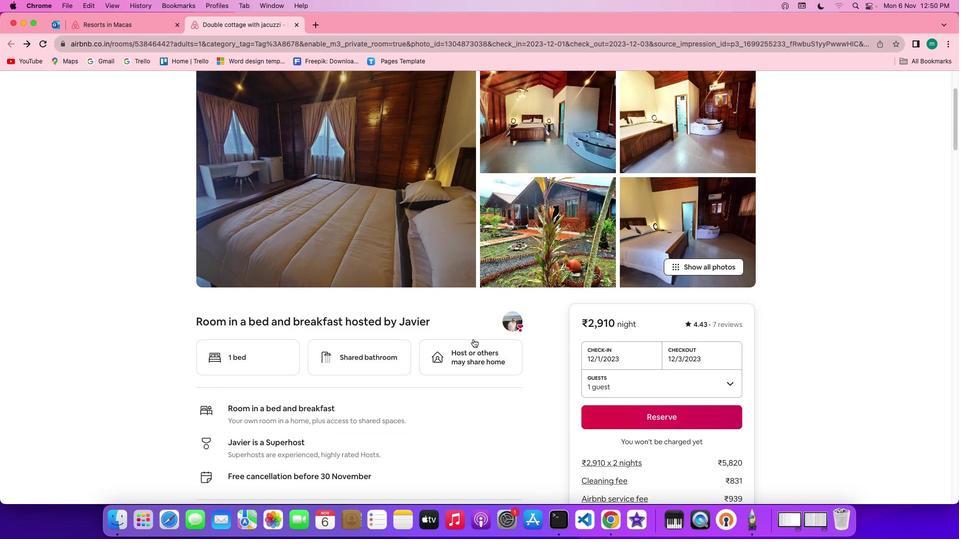
Action: Mouse scrolled (473, 339) with delta (0, -1)
Screenshot: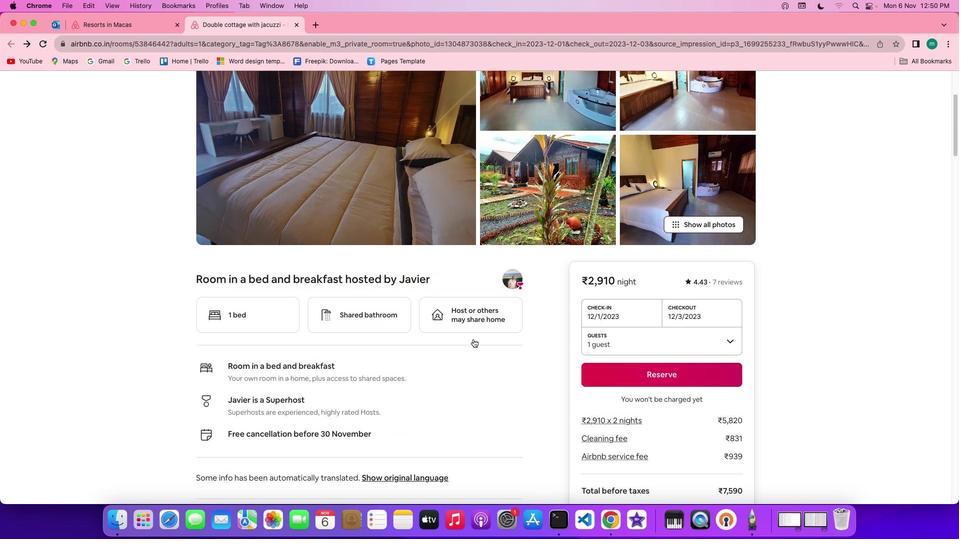 
Action: Mouse scrolled (473, 339) with delta (0, -1)
Screenshot: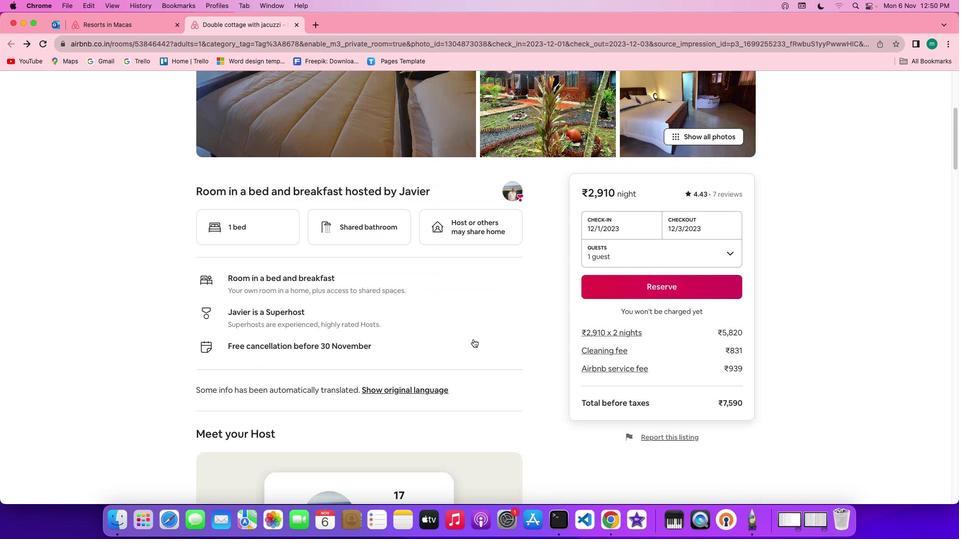 
Action: Mouse scrolled (473, 339) with delta (0, -2)
Screenshot: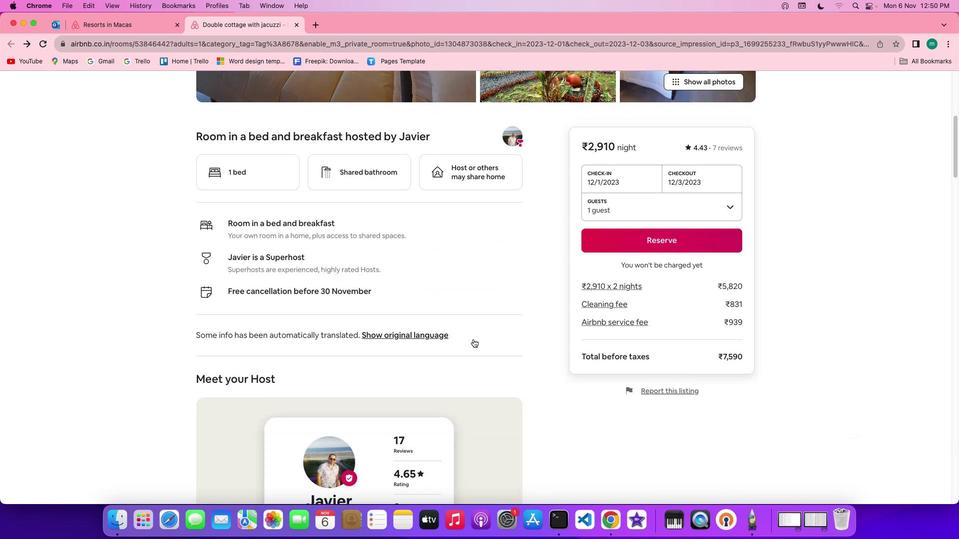 
Action: Mouse scrolled (473, 339) with delta (0, 0)
Screenshot: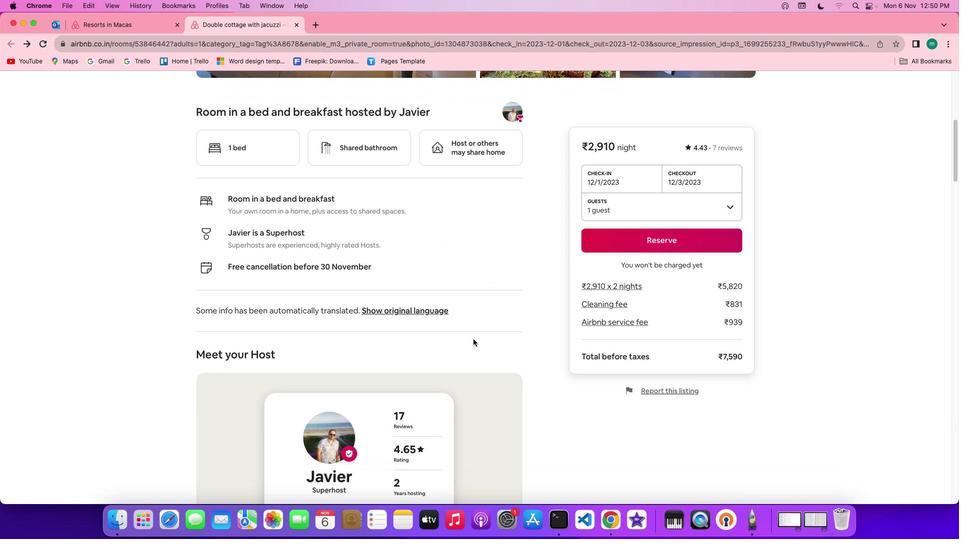 
Action: Mouse scrolled (473, 339) with delta (0, 0)
Screenshot: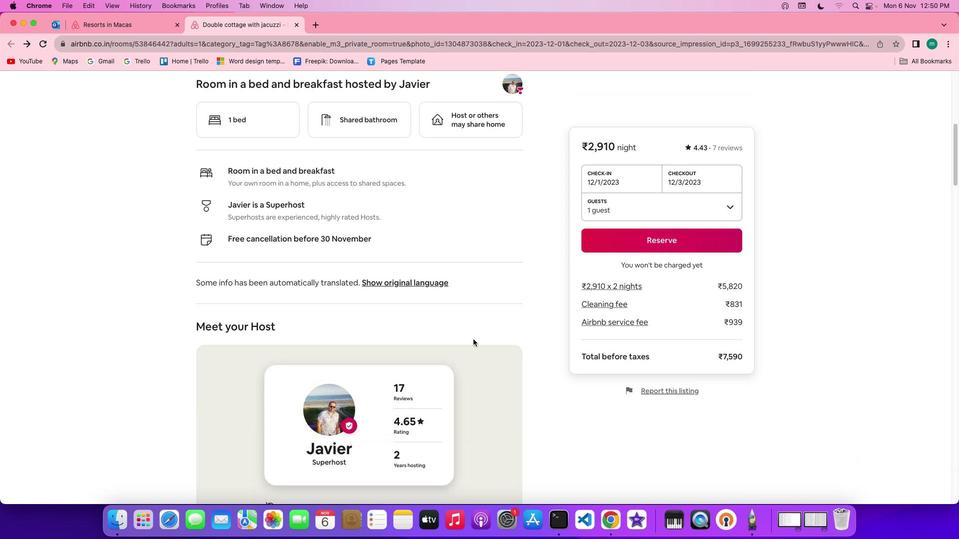 
Action: Mouse scrolled (473, 339) with delta (0, 0)
Screenshot: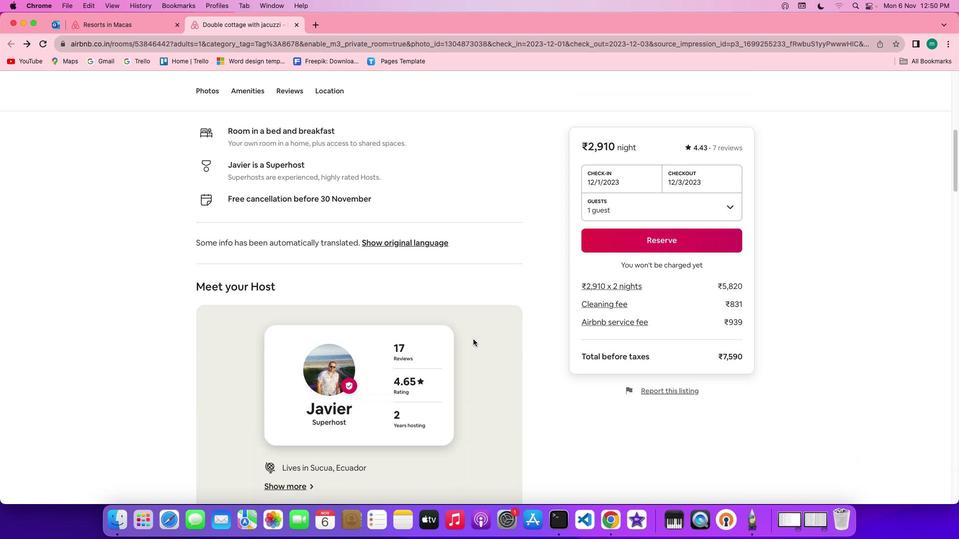 
Action: Mouse scrolled (473, 339) with delta (0, -1)
Screenshot: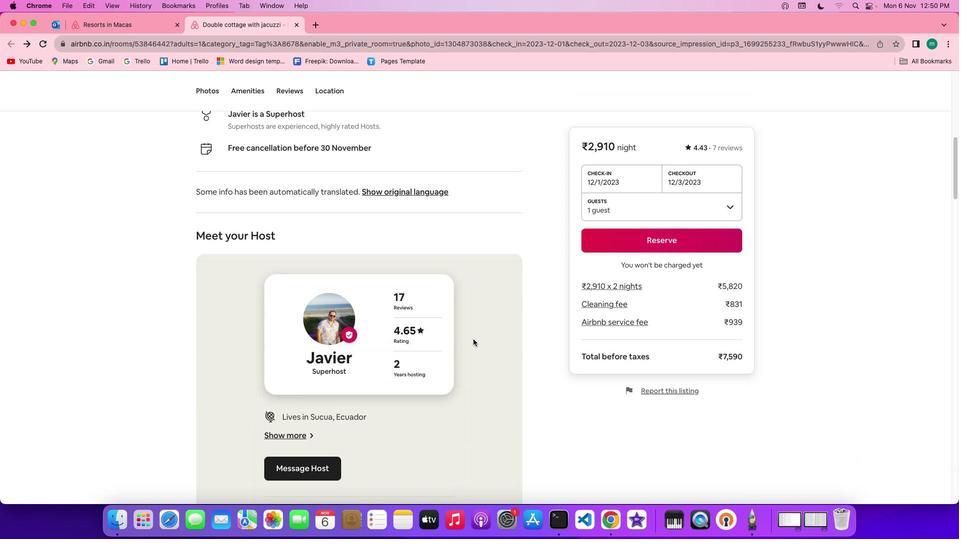 
Action: Mouse scrolled (473, 339) with delta (0, 0)
Screenshot: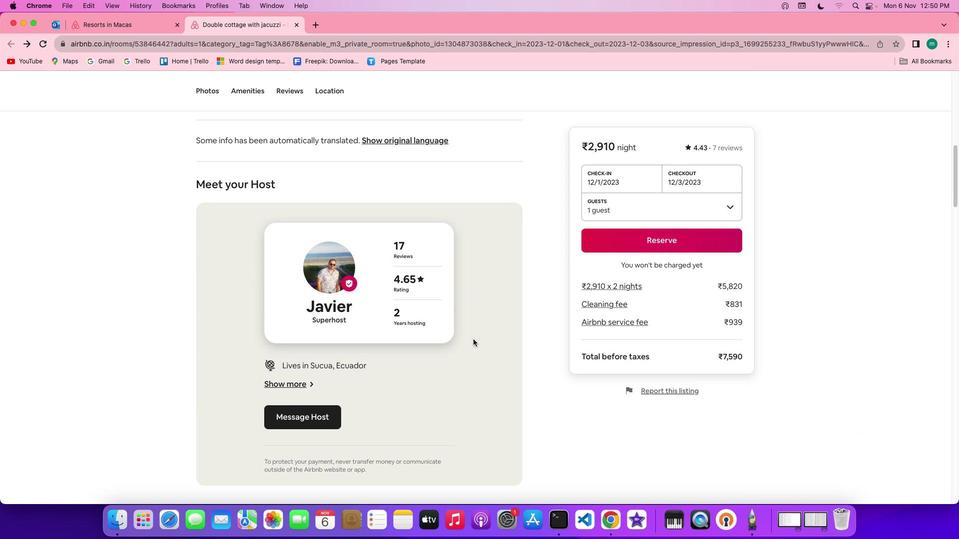
Action: Mouse scrolled (473, 339) with delta (0, 0)
Screenshot: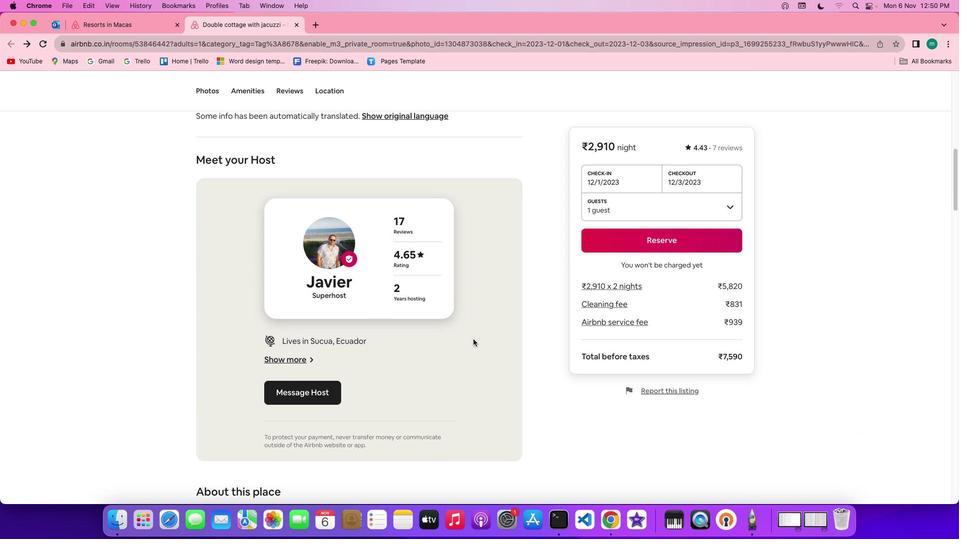 
Action: Mouse scrolled (473, 339) with delta (0, -1)
Screenshot: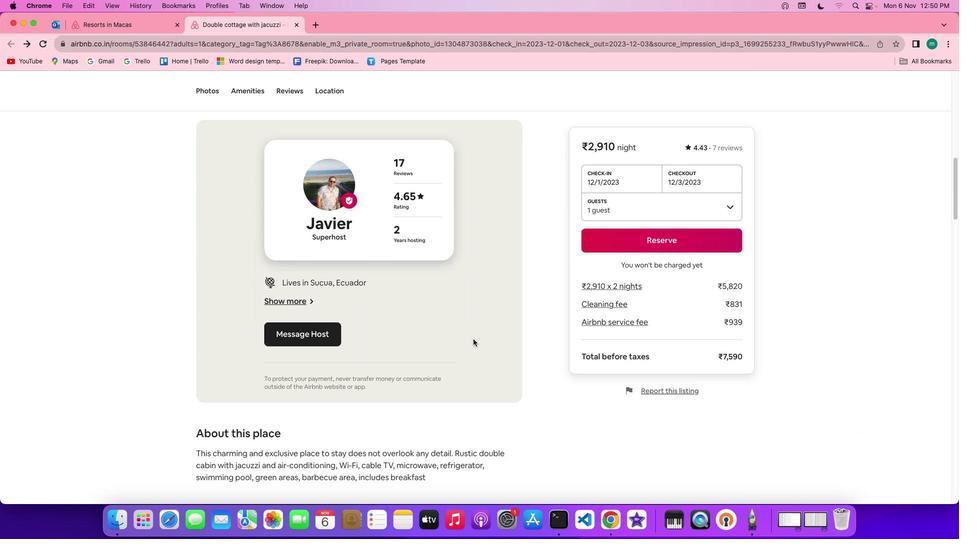 
Action: Mouse scrolled (473, 339) with delta (0, -1)
Screenshot: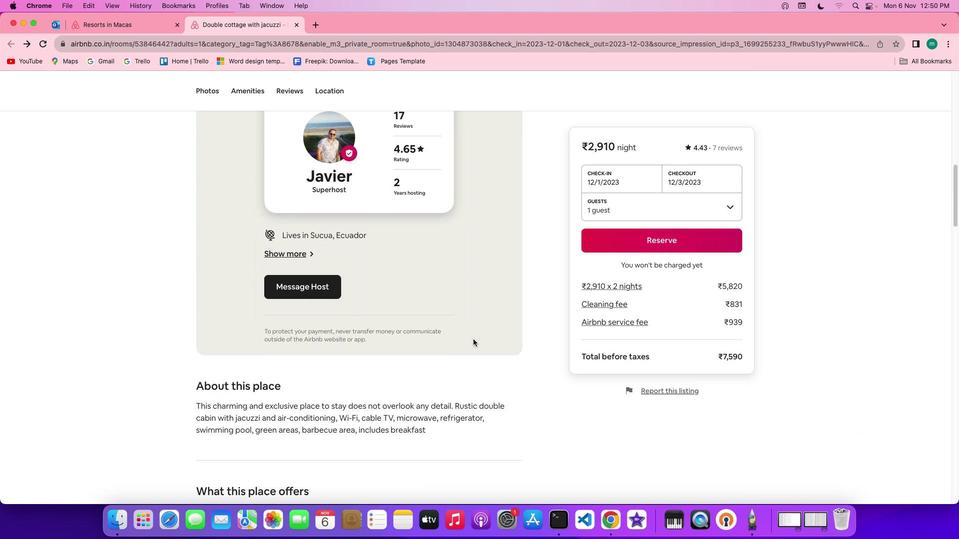 
Action: Mouse scrolled (473, 339) with delta (0, -1)
Screenshot: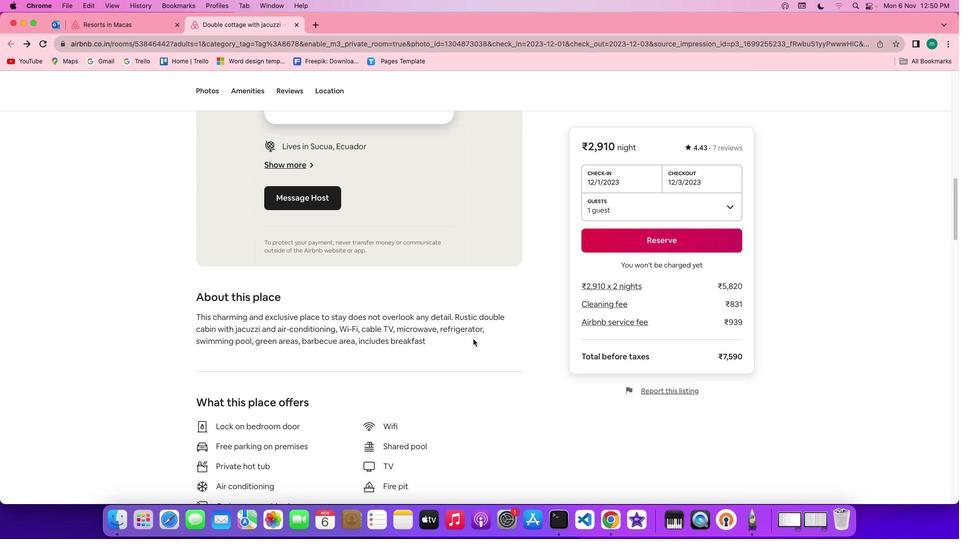 
Action: Mouse scrolled (473, 339) with delta (0, 0)
Screenshot: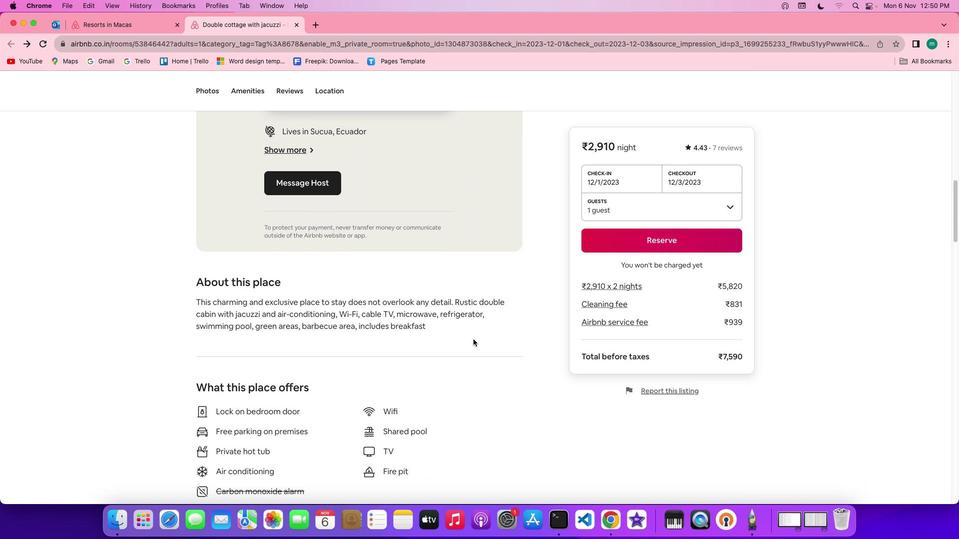 
Action: Mouse scrolled (473, 339) with delta (0, 0)
Screenshot: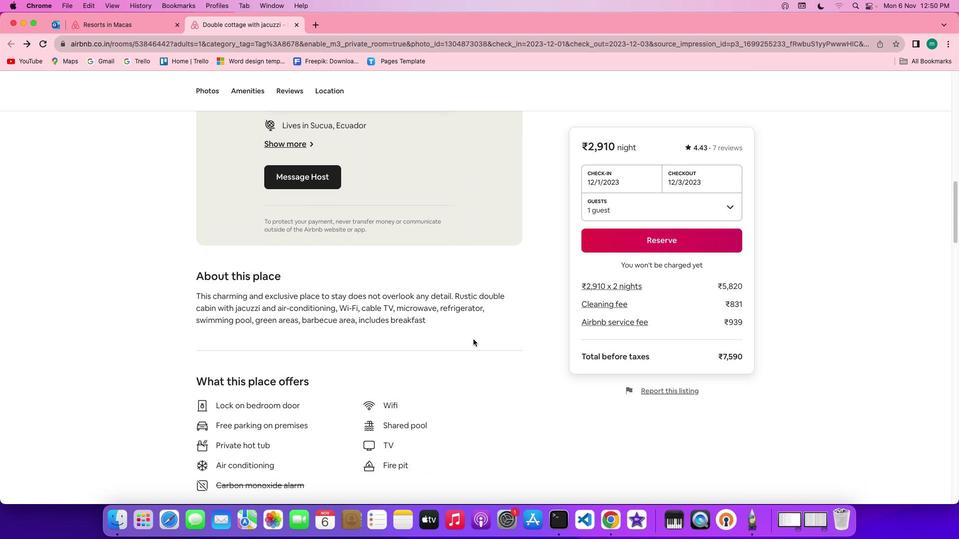 
Action: Mouse scrolled (473, 339) with delta (0, 0)
Screenshot: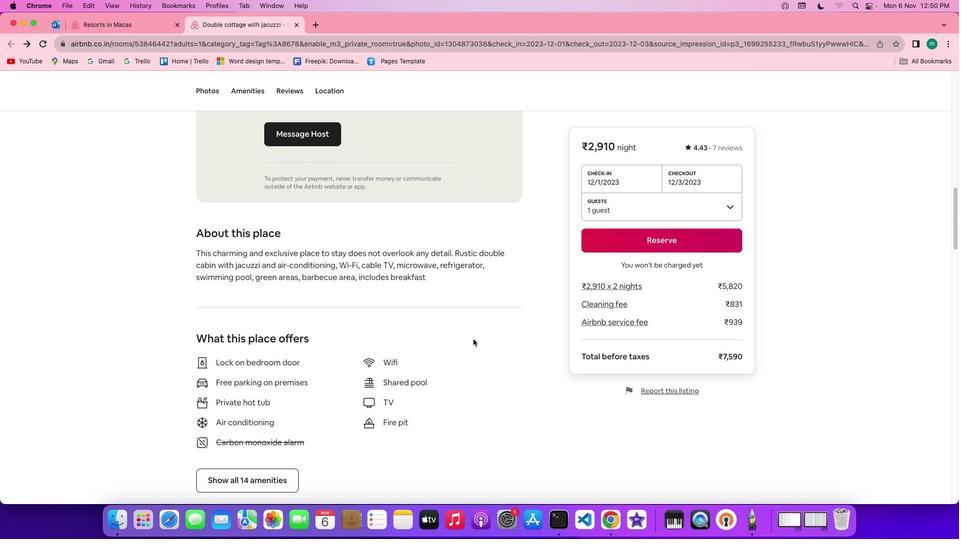 
Action: Mouse scrolled (473, 339) with delta (0, -1)
Screenshot: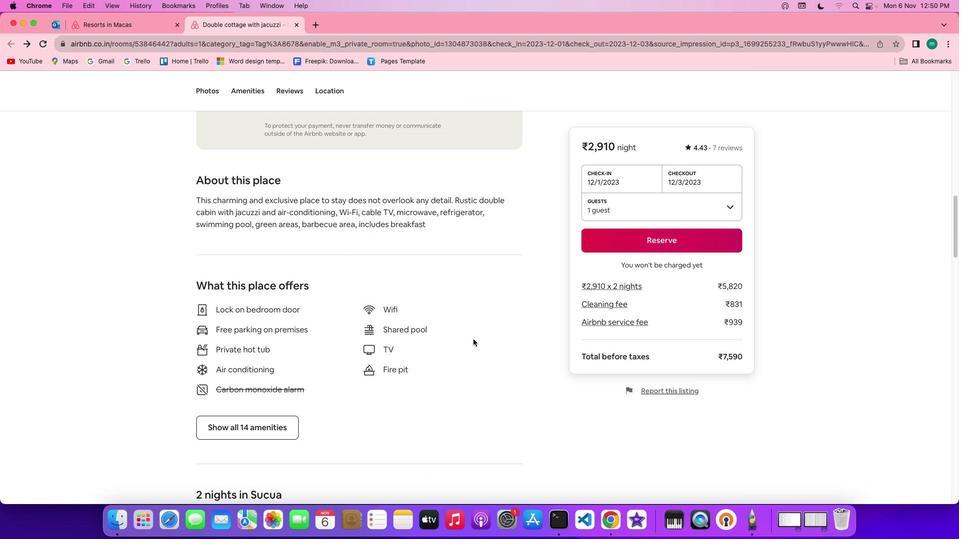 
Action: Mouse scrolled (473, 339) with delta (0, 0)
Screenshot: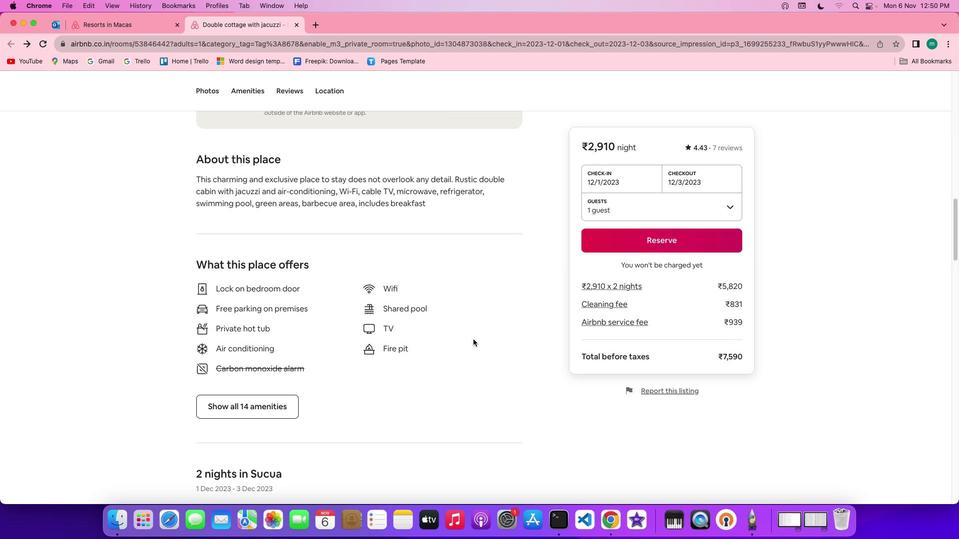
Action: Mouse scrolled (473, 339) with delta (0, 0)
Screenshot: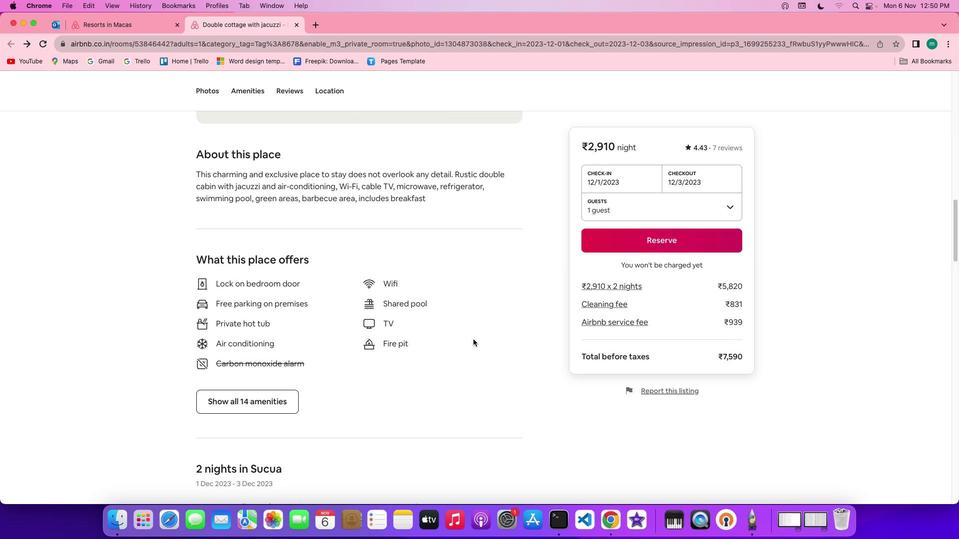 
Action: Mouse scrolled (473, 339) with delta (0, 0)
Screenshot: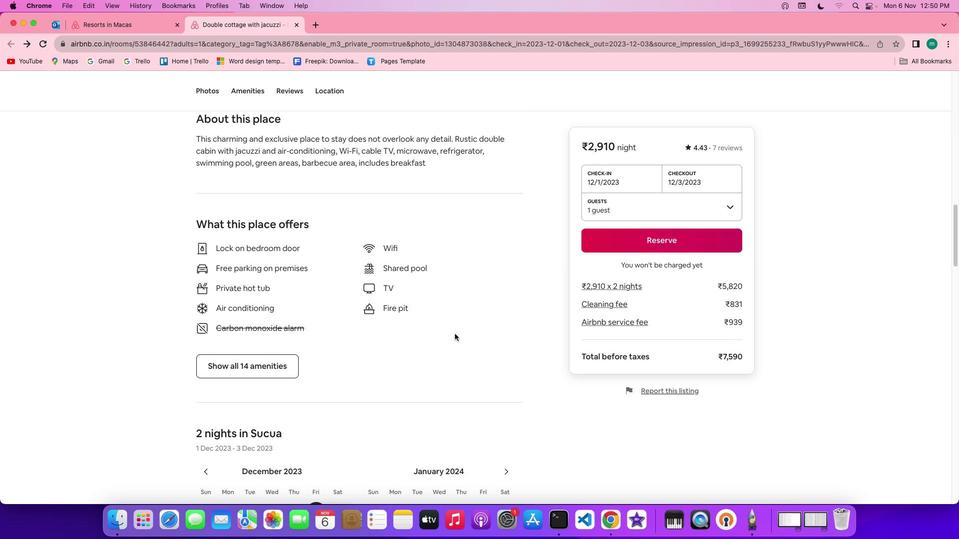 
Action: Mouse moved to (259, 353)
Screenshot: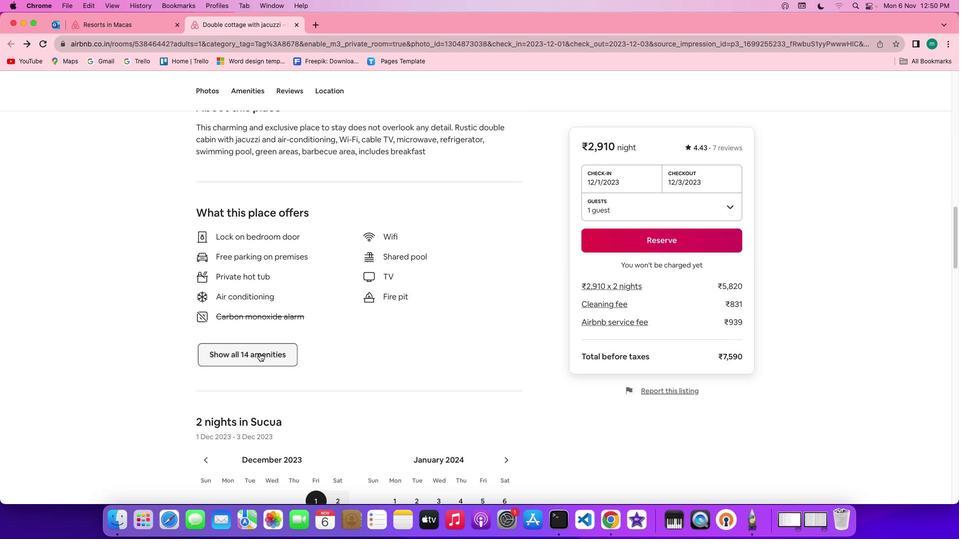 
Action: Mouse pressed left at (259, 353)
Screenshot: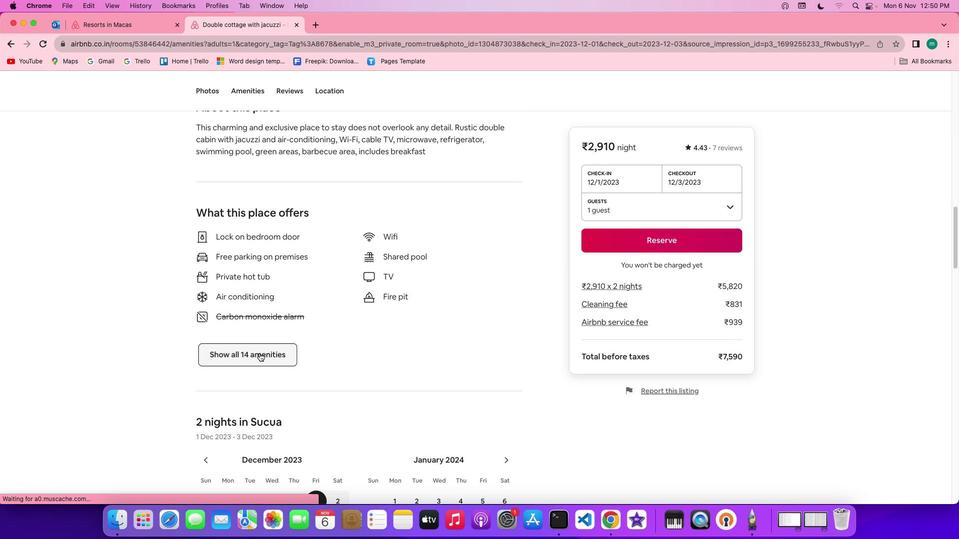 
Action: Mouse moved to (574, 357)
Screenshot: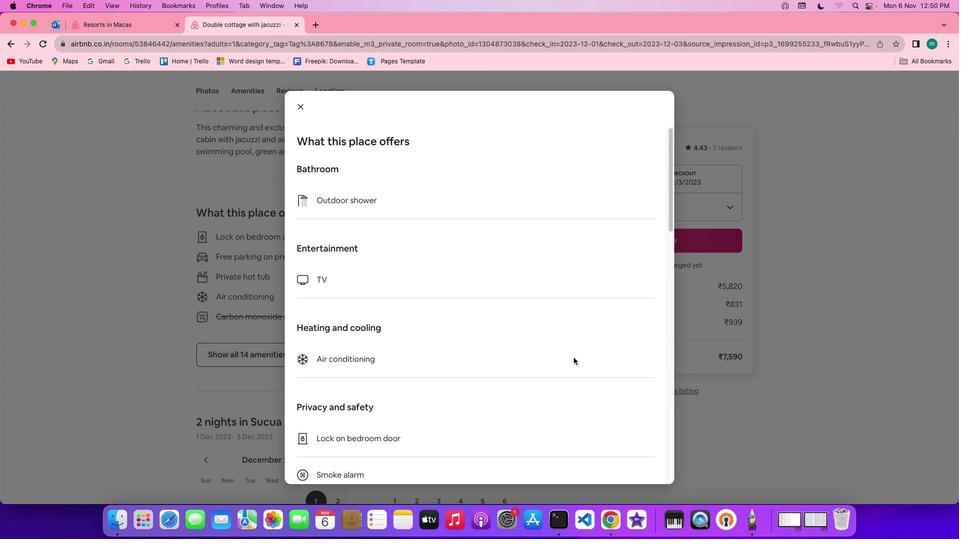 
Action: Mouse scrolled (574, 357) with delta (0, 0)
Screenshot: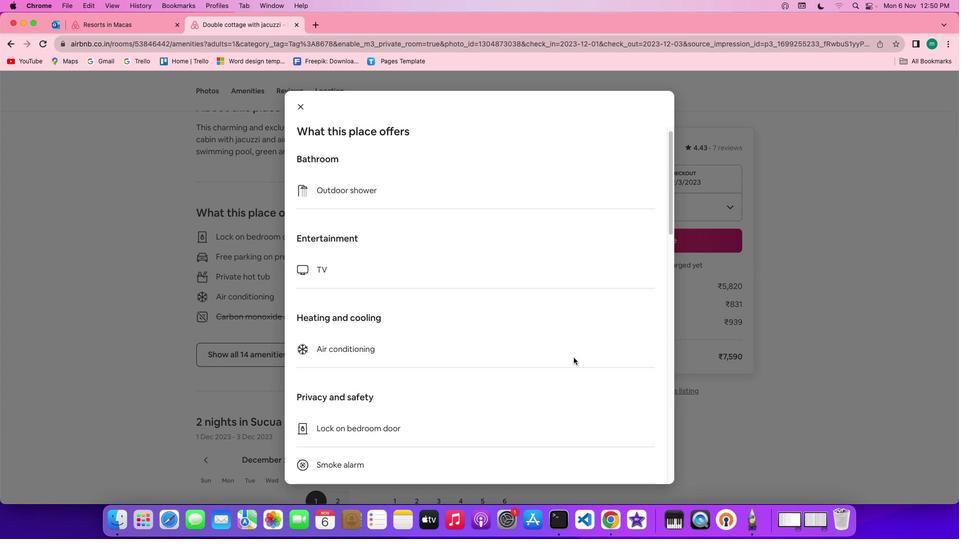 
Action: Mouse scrolled (574, 357) with delta (0, 0)
Screenshot: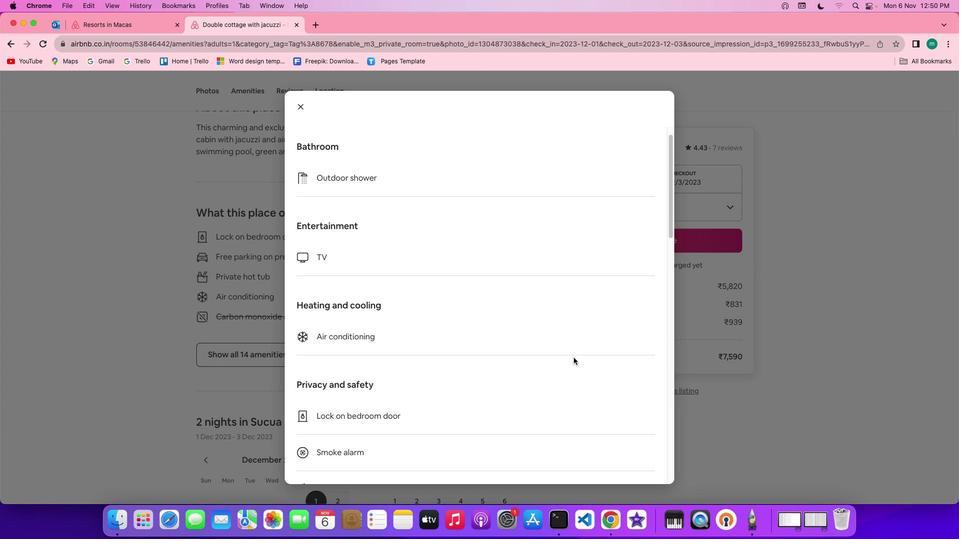 
Action: Mouse scrolled (574, 357) with delta (0, 0)
Screenshot: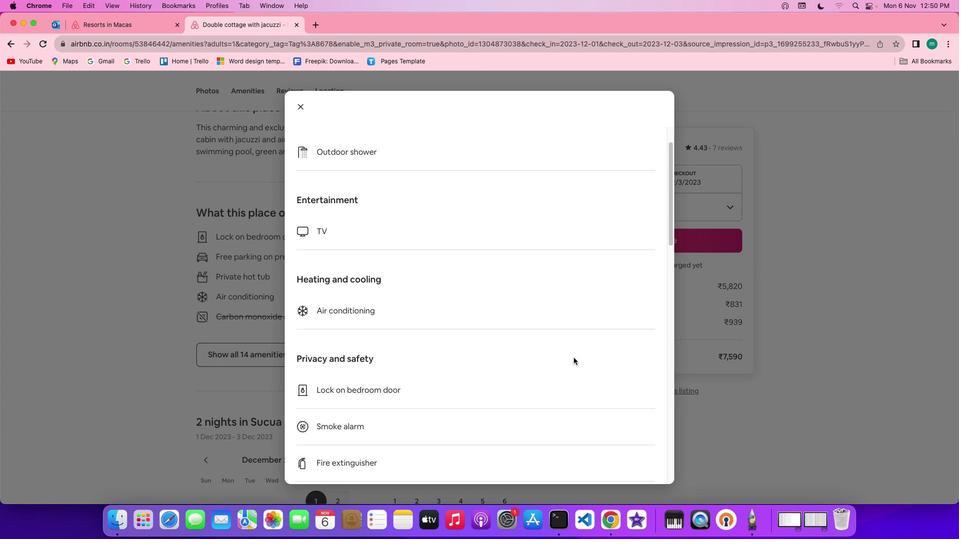 
Action: Mouse scrolled (574, 357) with delta (0, 0)
Screenshot: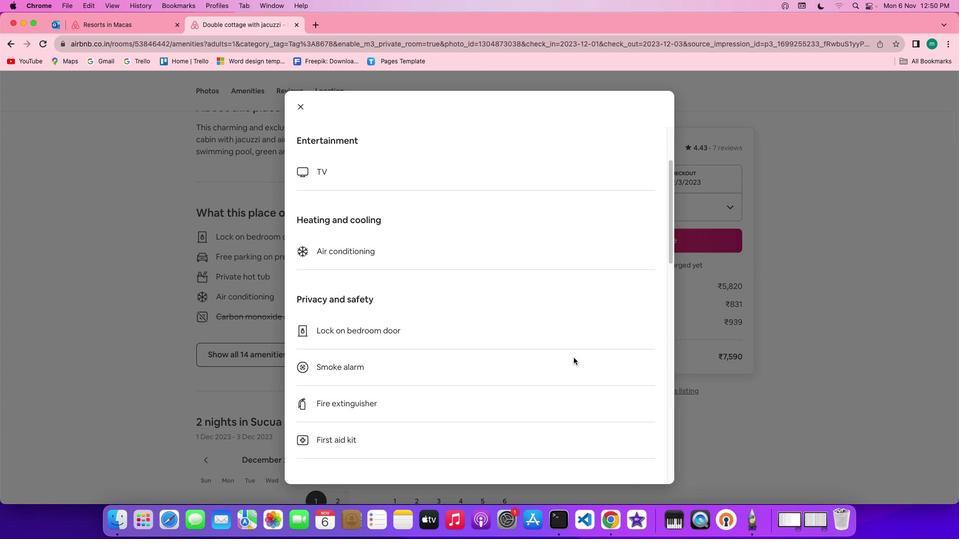 
Action: Mouse scrolled (574, 357) with delta (0, 0)
Screenshot: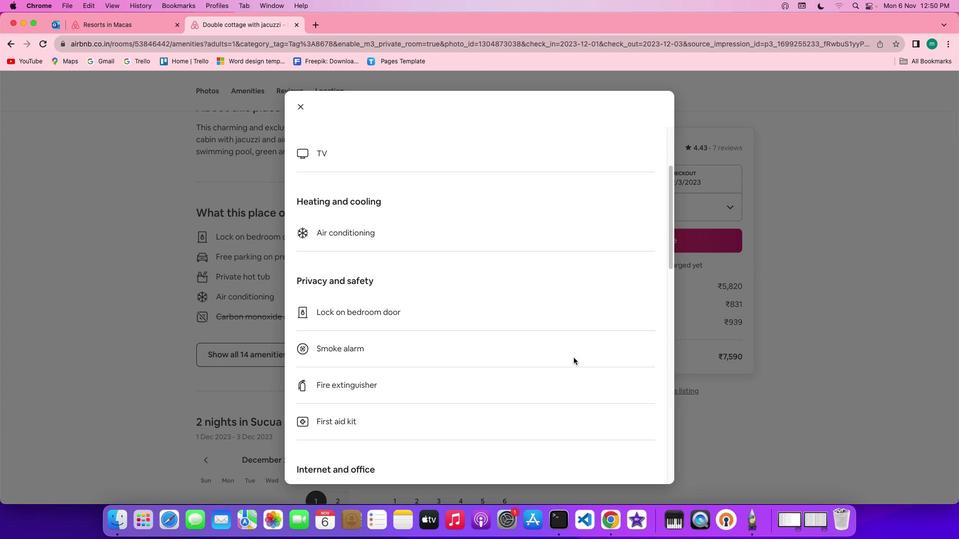 
Action: Mouse scrolled (574, 357) with delta (0, 0)
Screenshot: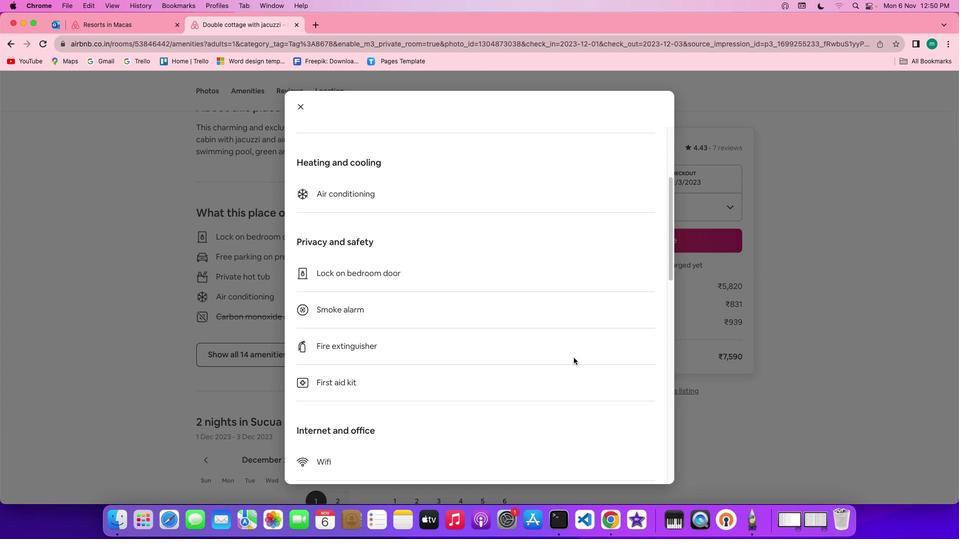 
Action: Mouse scrolled (574, 357) with delta (0, 0)
Screenshot: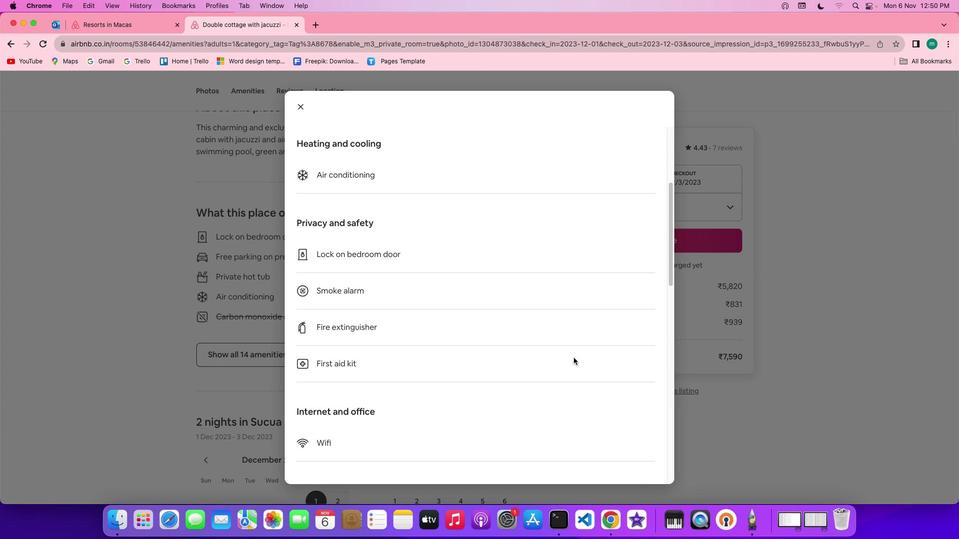 
Action: Mouse scrolled (574, 357) with delta (0, -1)
Screenshot: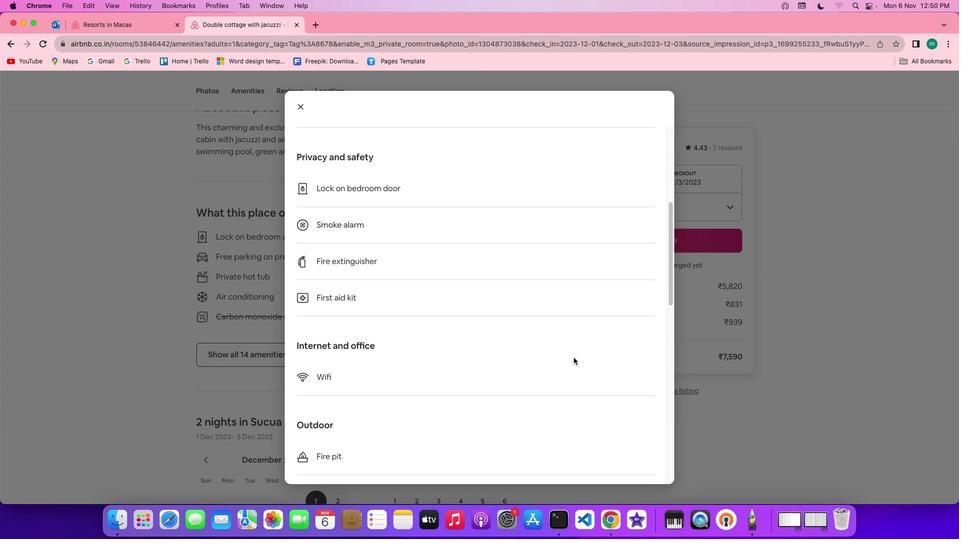 
Action: Mouse scrolled (574, 357) with delta (0, -1)
Screenshot: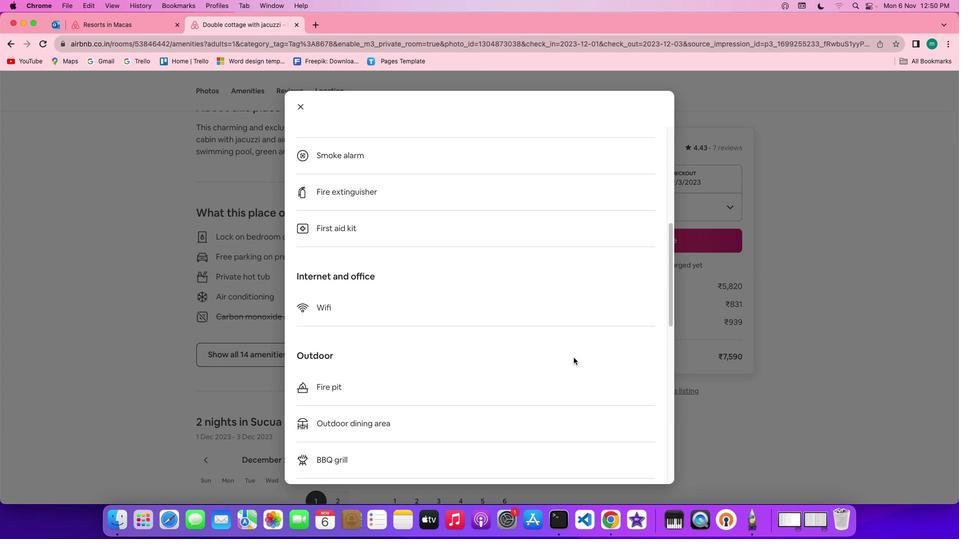 
Action: Mouse scrolled (574, 357) with delta (0, 0)
Screenshot: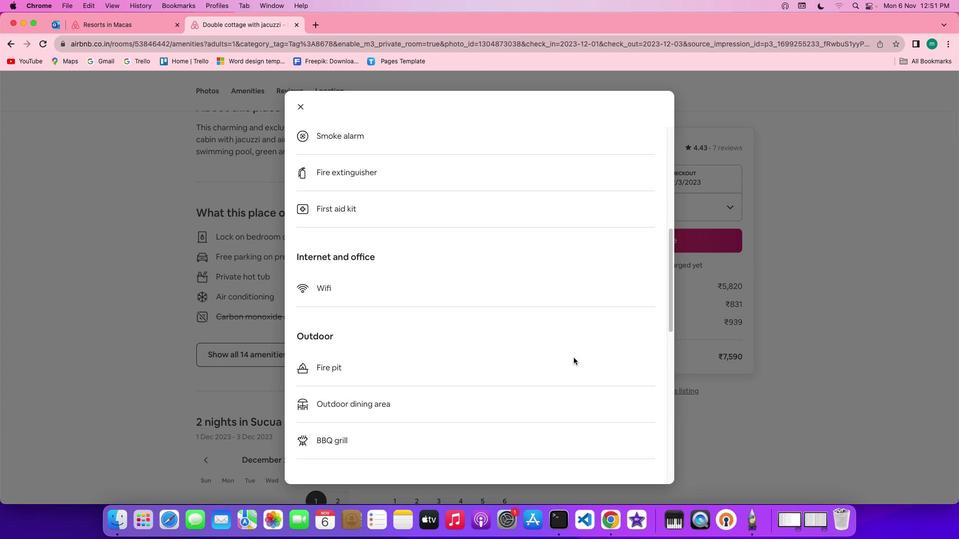 
Action: Mouse scrolled (574, 357) with delta (0, 0)
Screenshot: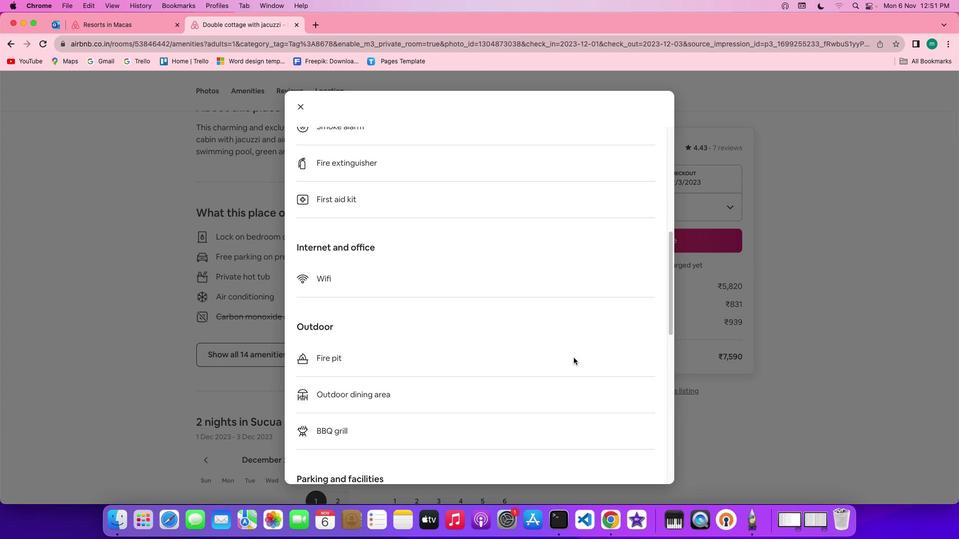 
Action: Mouse scrolled (574, 357) with delta (0, 0)
Screenshot: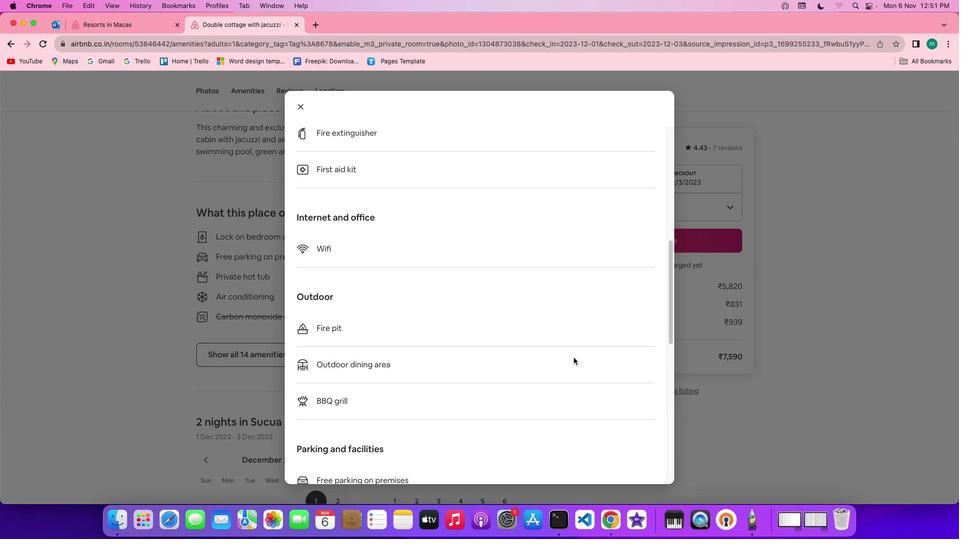 
Action: Mouse scrolled (574, 357) with delta (0, -1)
Screenshot: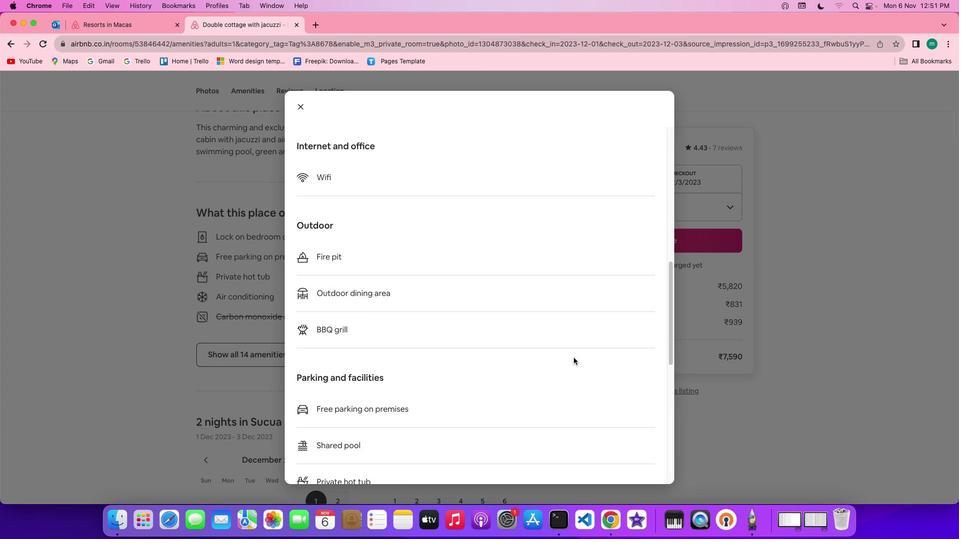 
Action: Mouse scrolled (574, 357) with delta (0, 0)
Screenshot: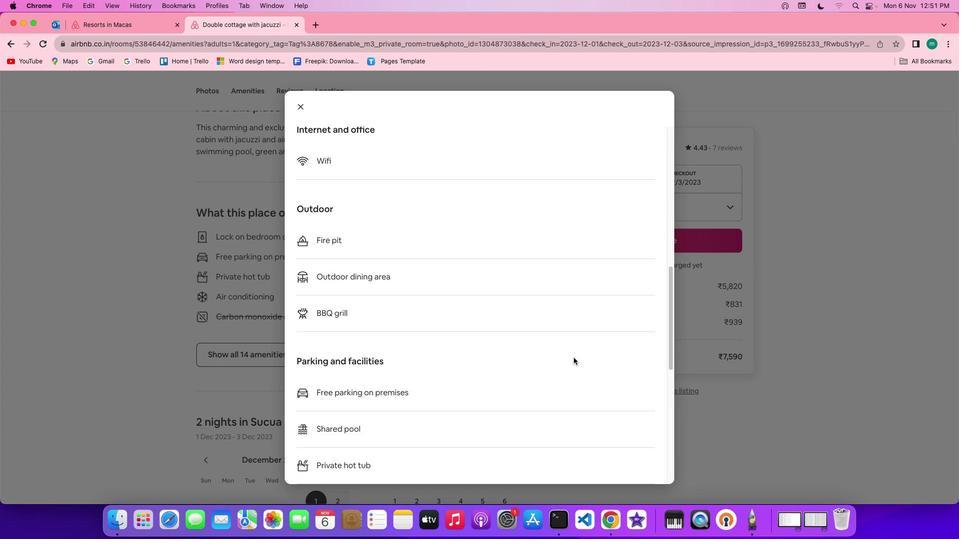 
Action: Mouse scrolled (574, 357) with delta (0, 0)
Screenshot: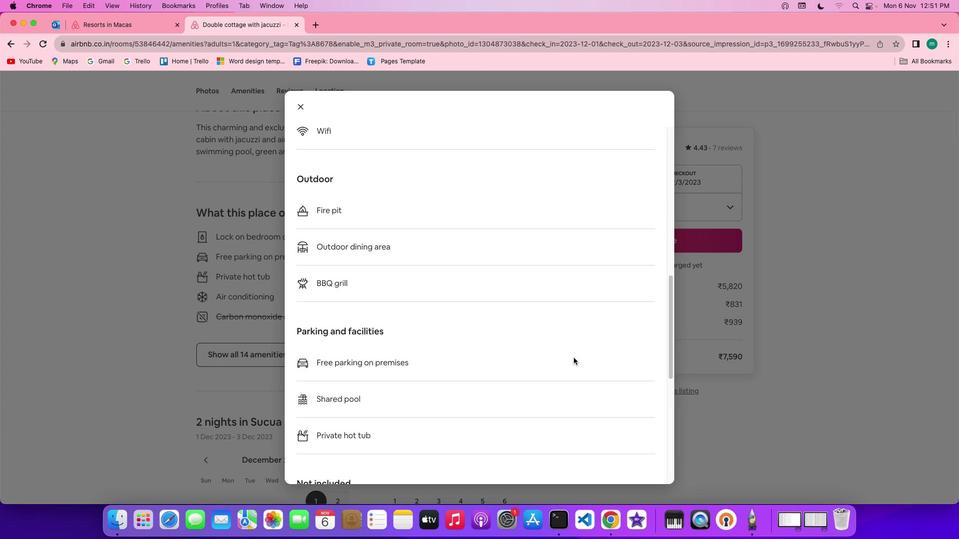 
Action: Mouse scrolled (574, 357) with delta (0, 0)
Screenshot: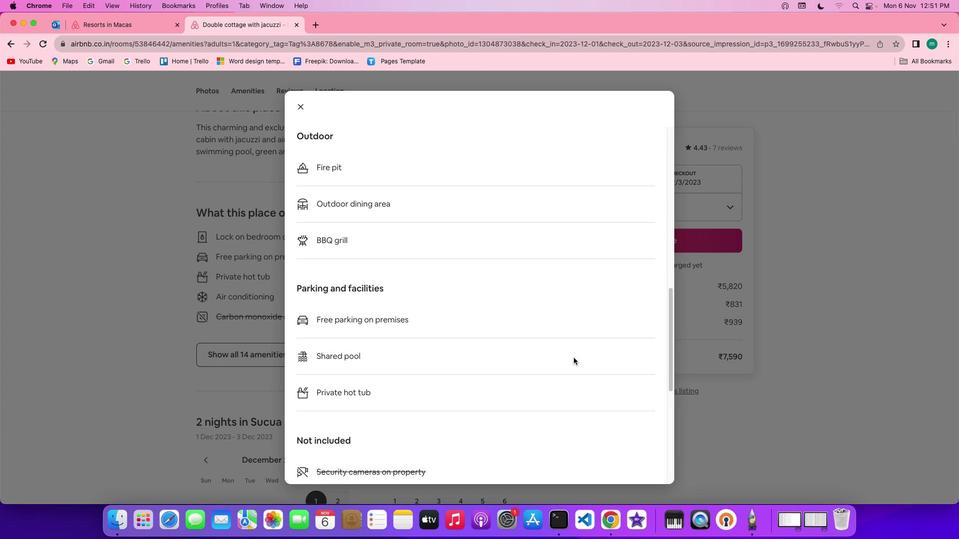 
Action: Mouse scrolled (574, 357) with delta (0, 0)
Screenshot: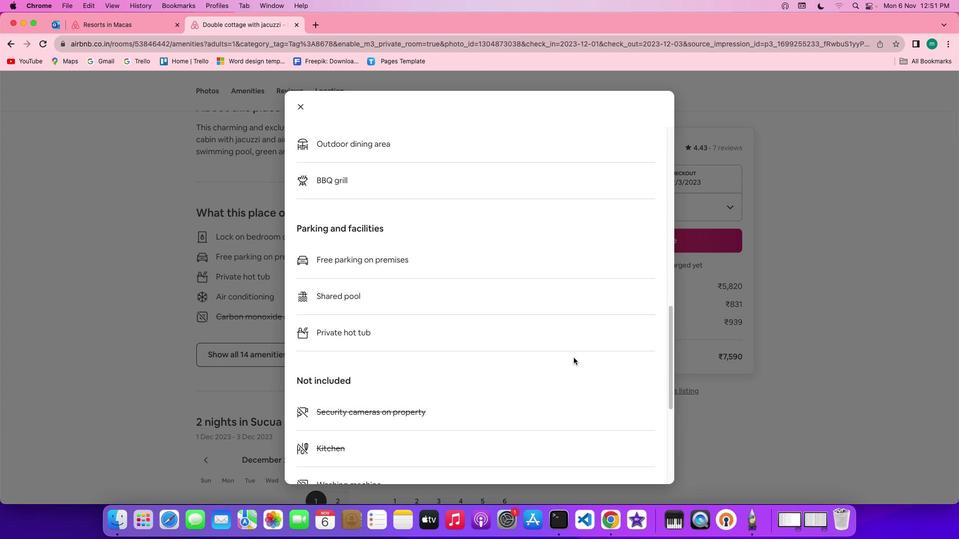 
Action: Mouse scrolled (574, 357) with delta (0, -1)
Screenshot: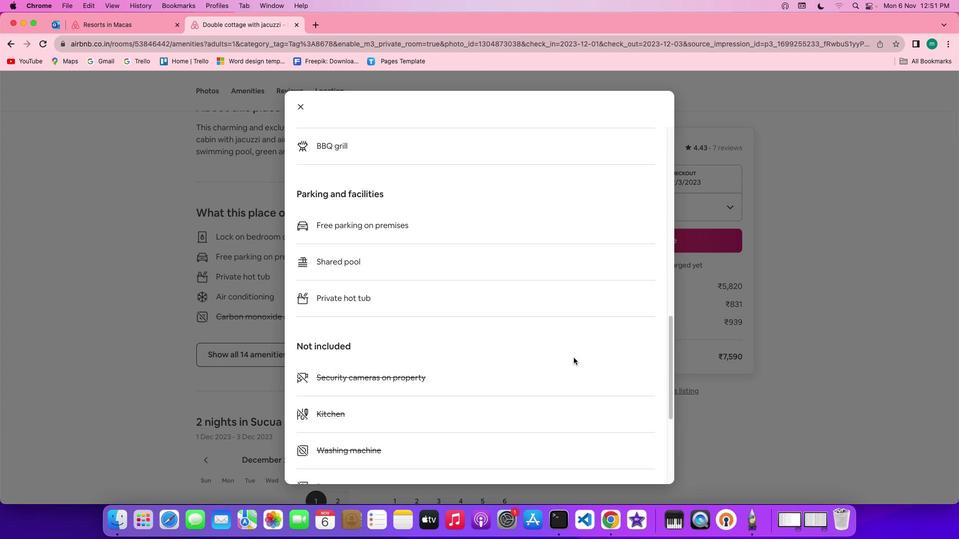 
Action: Mouse scrolled (574, 357) with delta (0, -1)
Screenshot: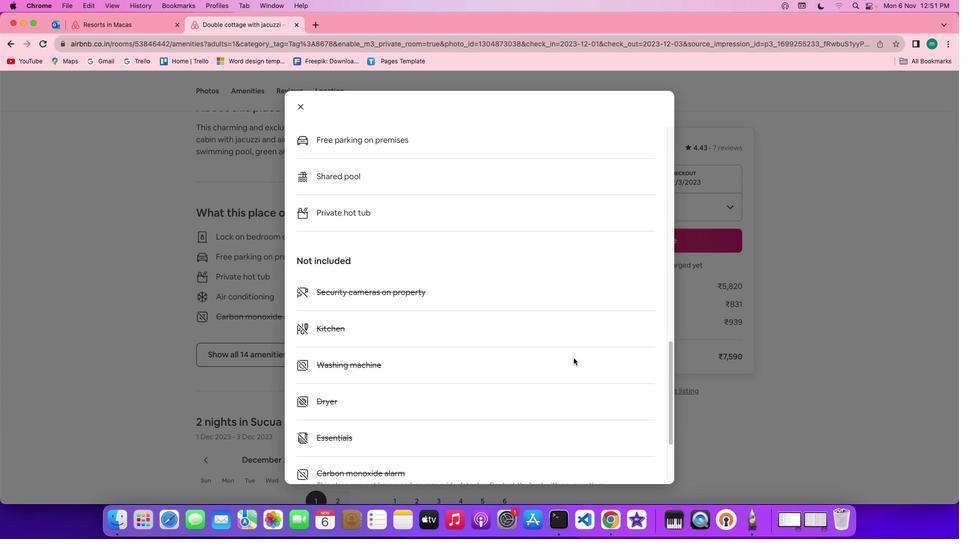
Action: Mouse moved to (573, 358)
Screenshot: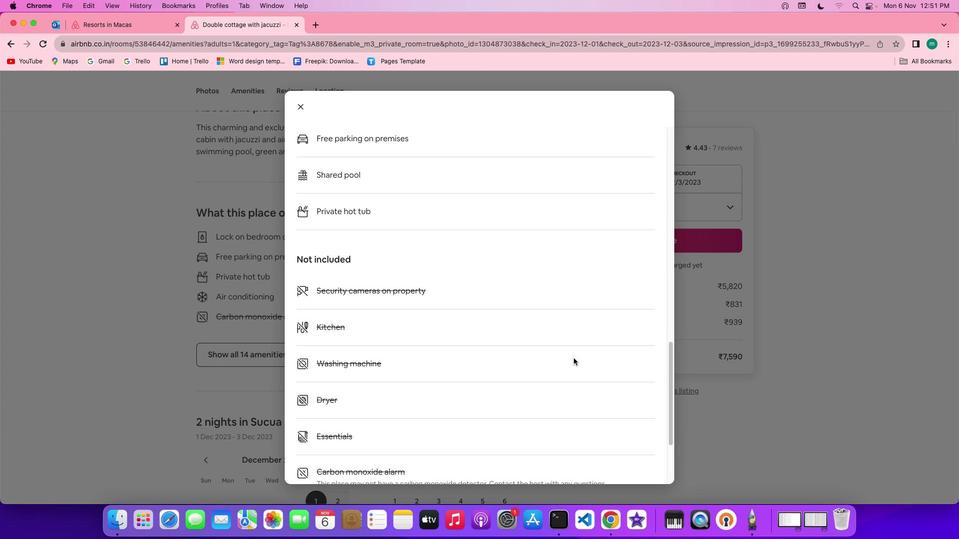 
Action: Mouse scrolled (573, 358) with delta (0, 0)
Screenshot: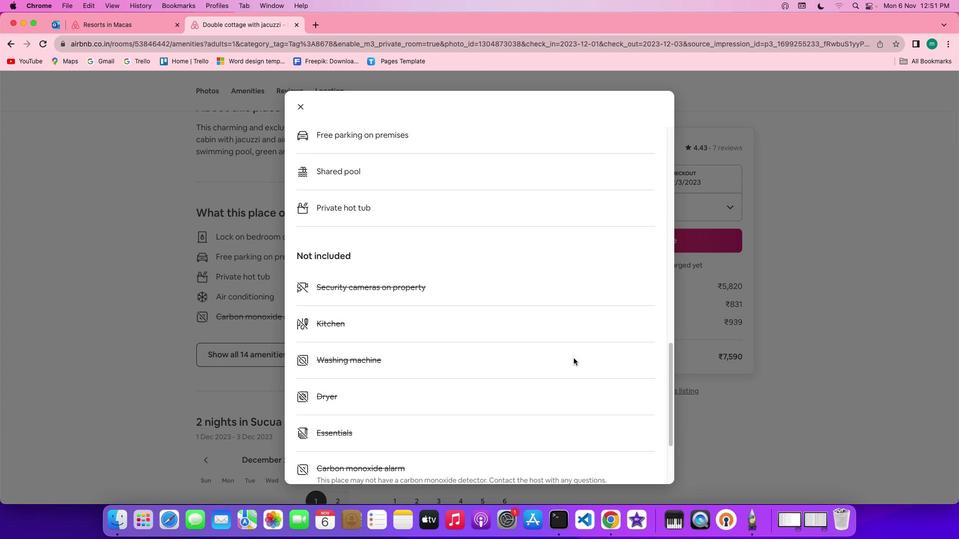 
Action: Mouse scrolled (573, 358) with delta (0, 0)
Screenshot: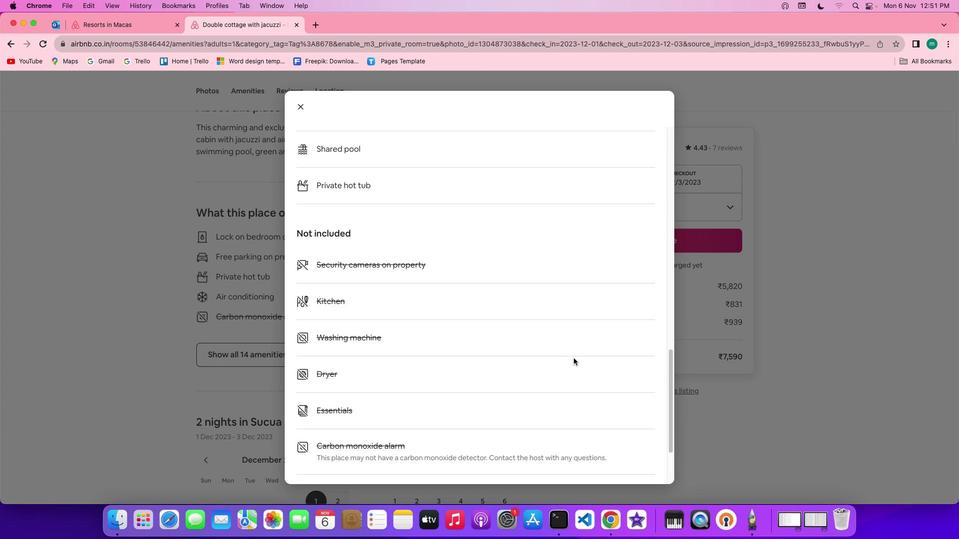 
Action: Mouse scrolled (573, 358) with delta (0, 0)
Screenshot: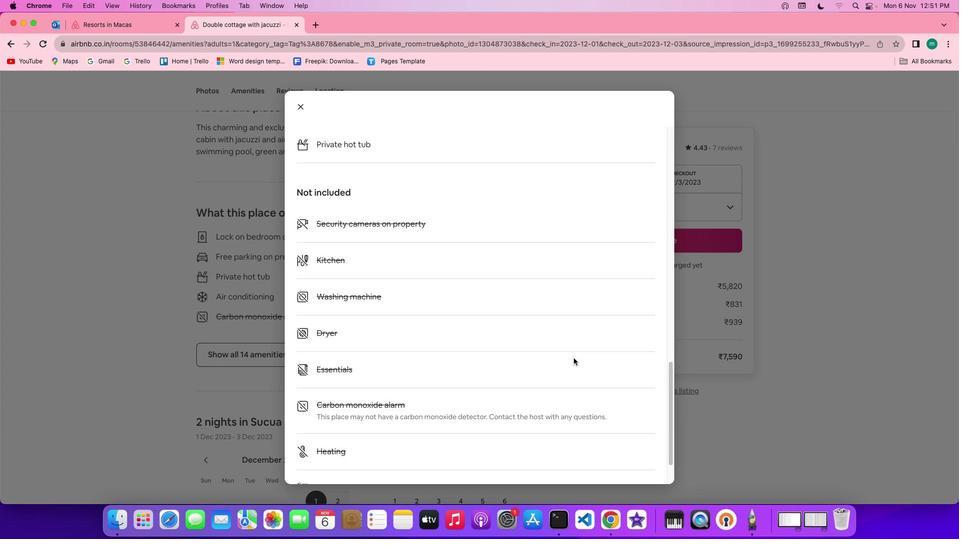 
Action: Mouse scrolled (573, 358) with delta (0, -1)
Screenshot: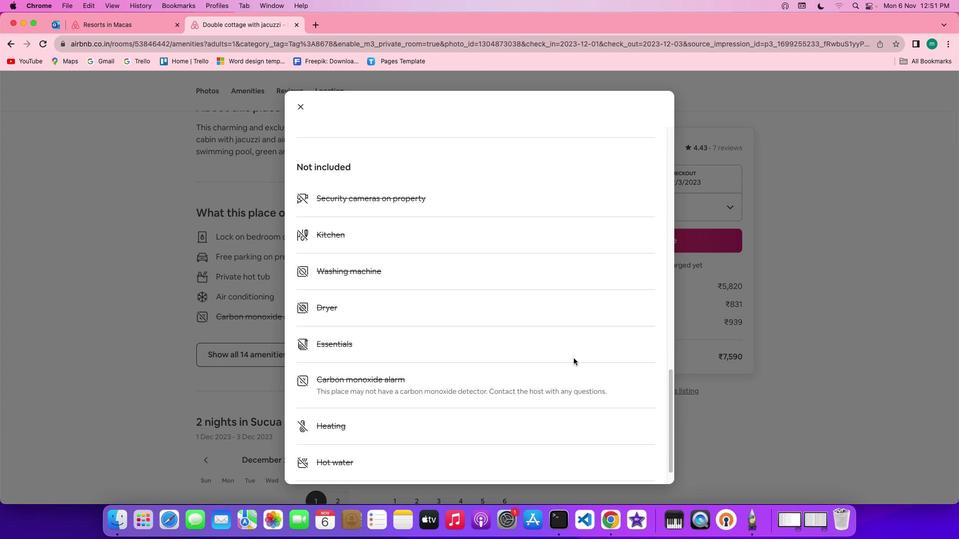
Action: Mouse scrolled (573, 358) with delta (0, -1)
Screenshot: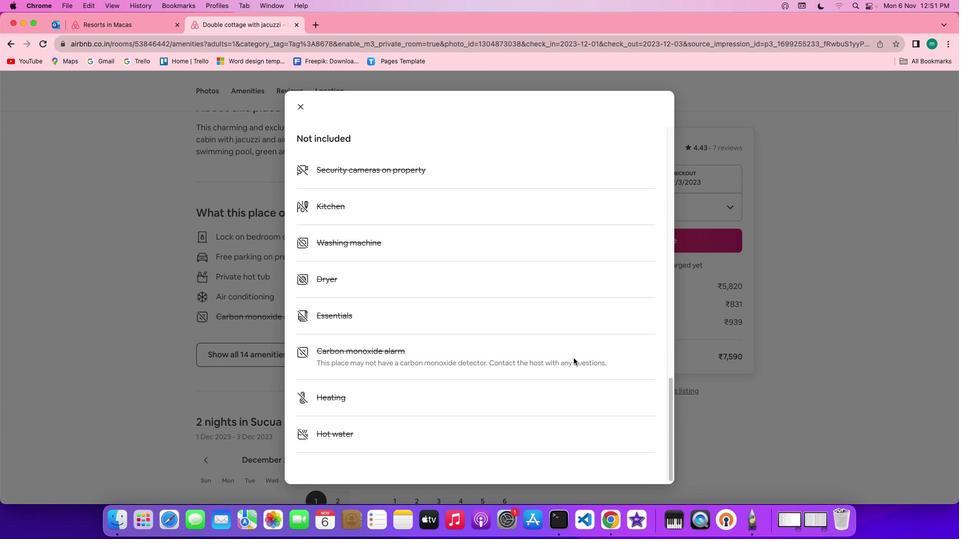 
Action: Mouse scrolled (573, 358) with delta (0, -1)
Screenshot: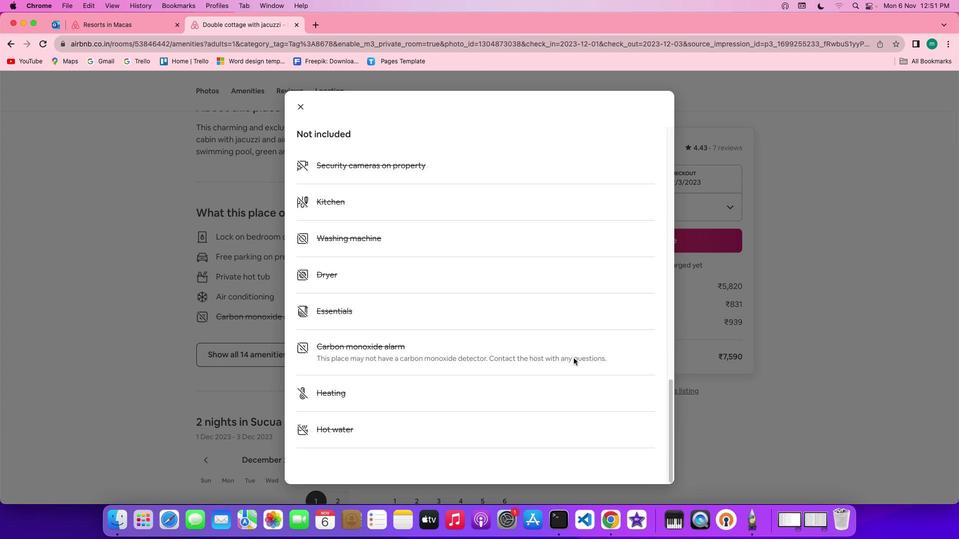 
Action: Mouse scrolled (573, 358) with delta (0, 0)
Screenshot: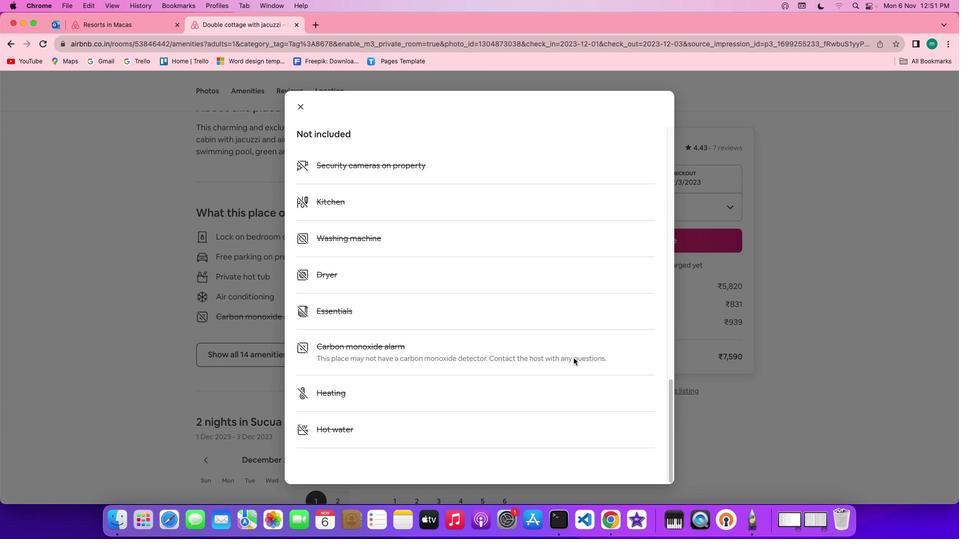 
Action: Mouse scrolled (573, 358) with delta (0, 0)
Screenshot: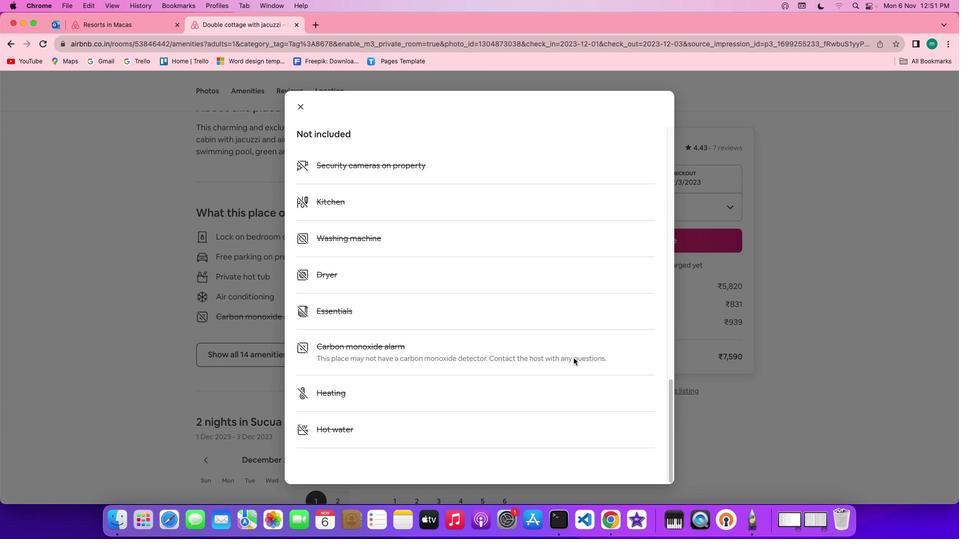 
Action: Mouse scrolled (573, 358) with delta (0, 0)
Screenshot: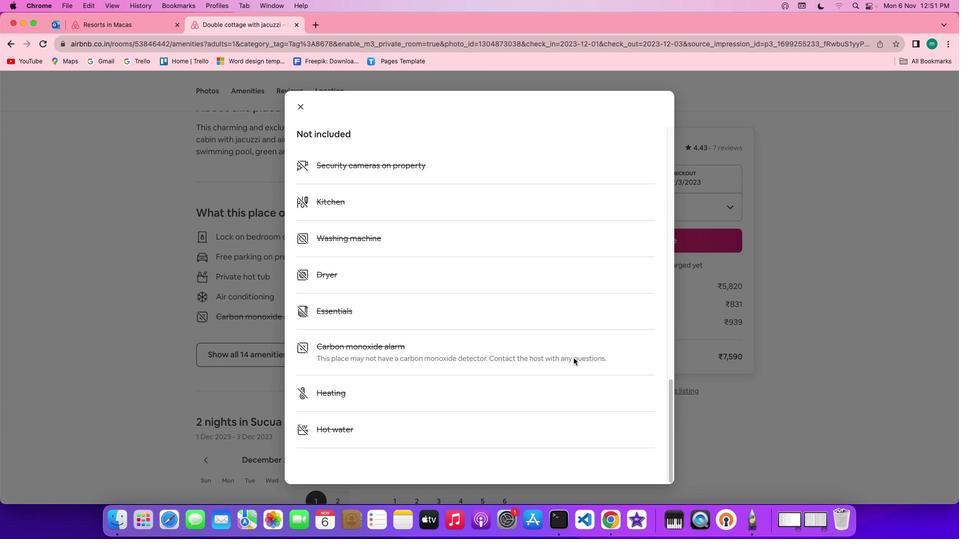 
Action: Mouse scrolled (573, 358) with delta (0, -1)
Screenshot: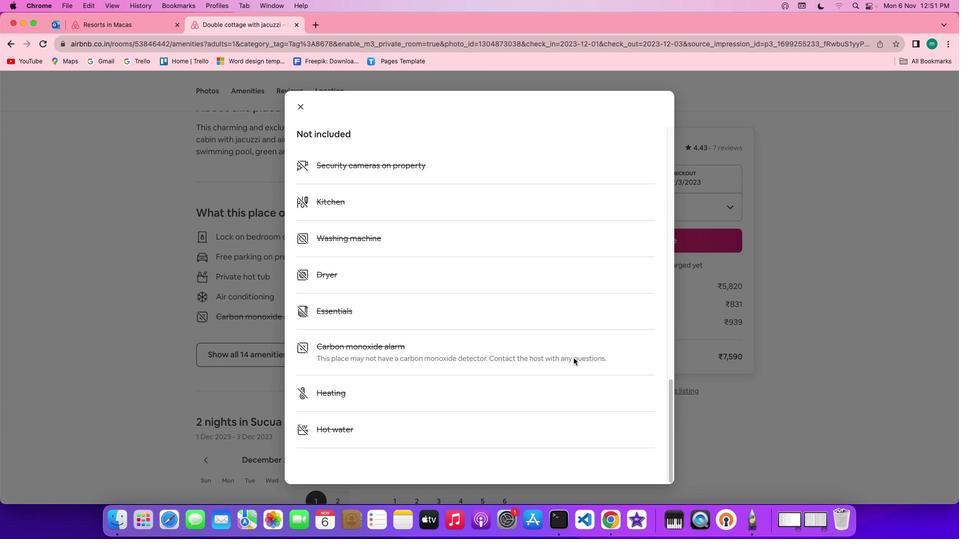
Action: Mouse scrolled (573, 358) with delta (0, -1)
Screenshot: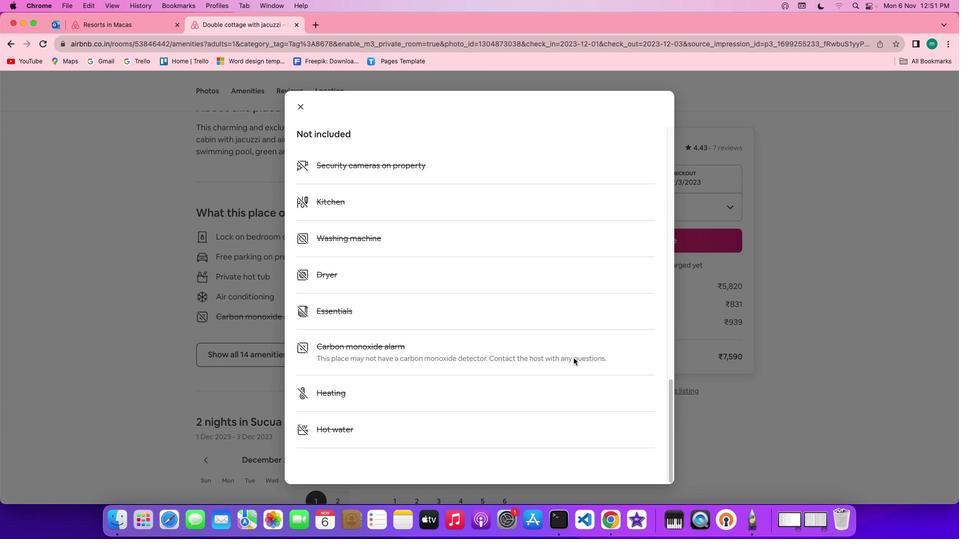 
Action: Mouse scrolled (573, 358) with delta (0, 0)
Screenshot: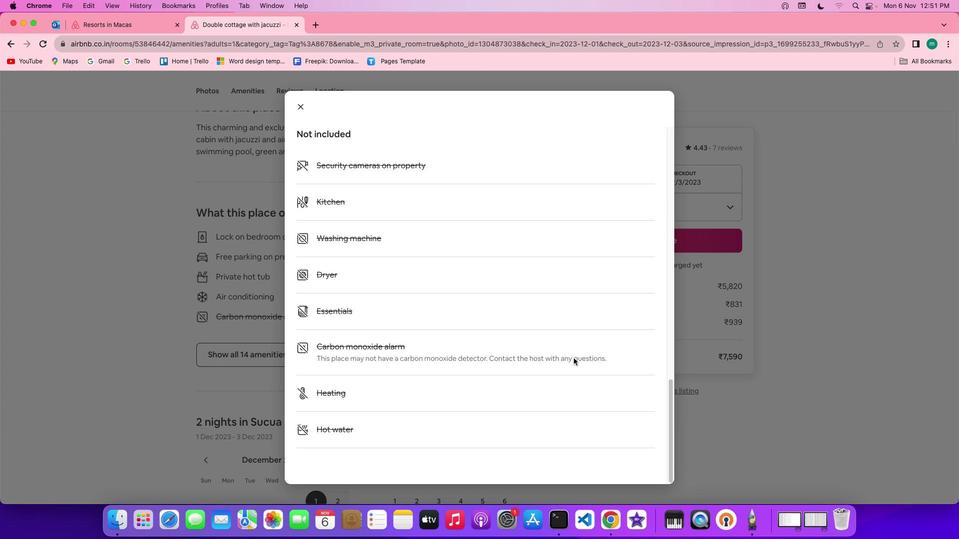 
Action: Mouse scrolled (573, 358) with delta (0, 0)
Screenshot: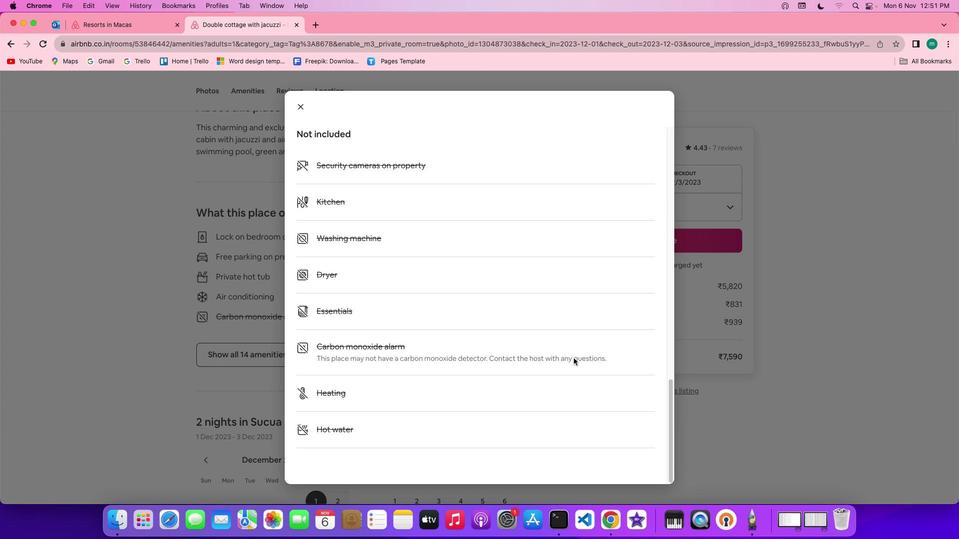
Action: Mouse scrolled (573, 358) with delta (0, -1)
Screenshot: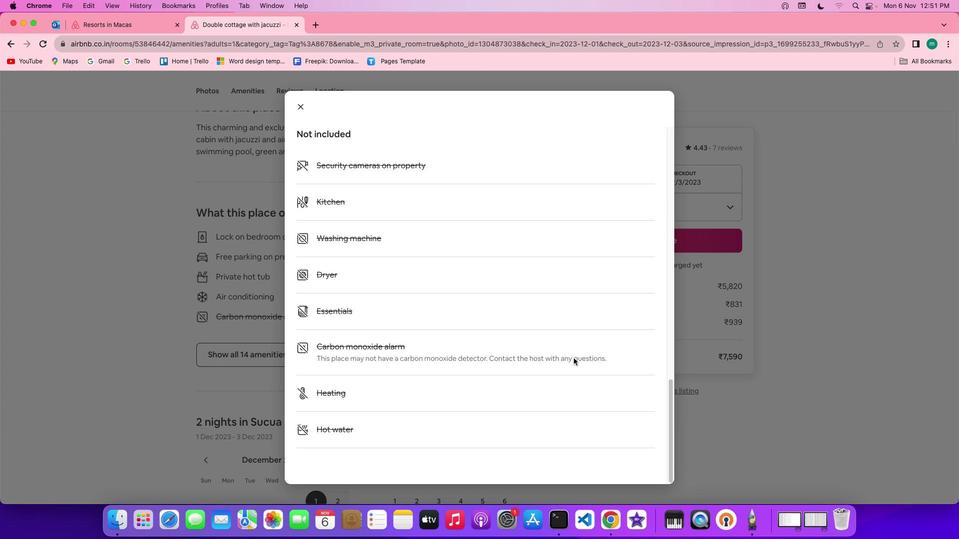 
Action: Mouse scrolled (573, 358) with delta (0, -1)
Screenshot: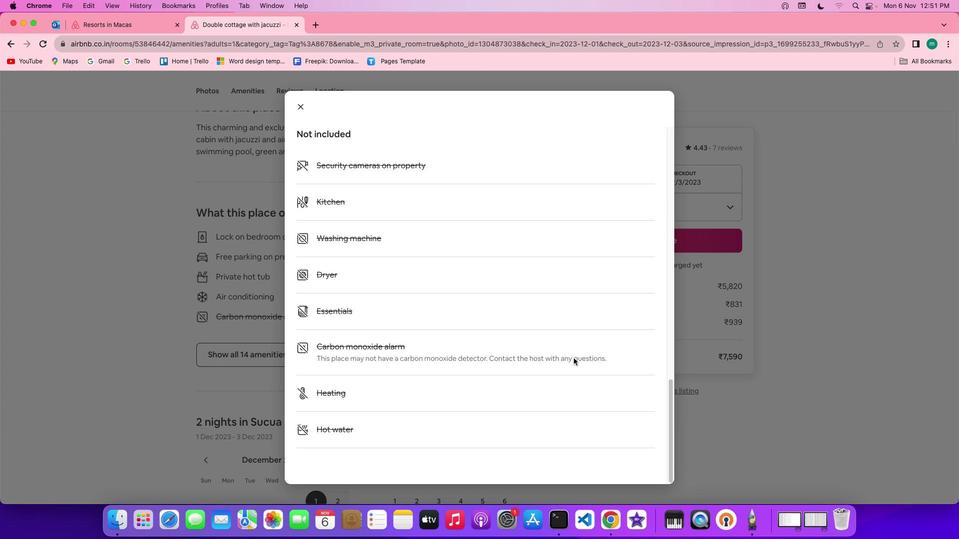 
Action: Mouse scrolled (573, 358) with delta (0, -2)
Screenshot: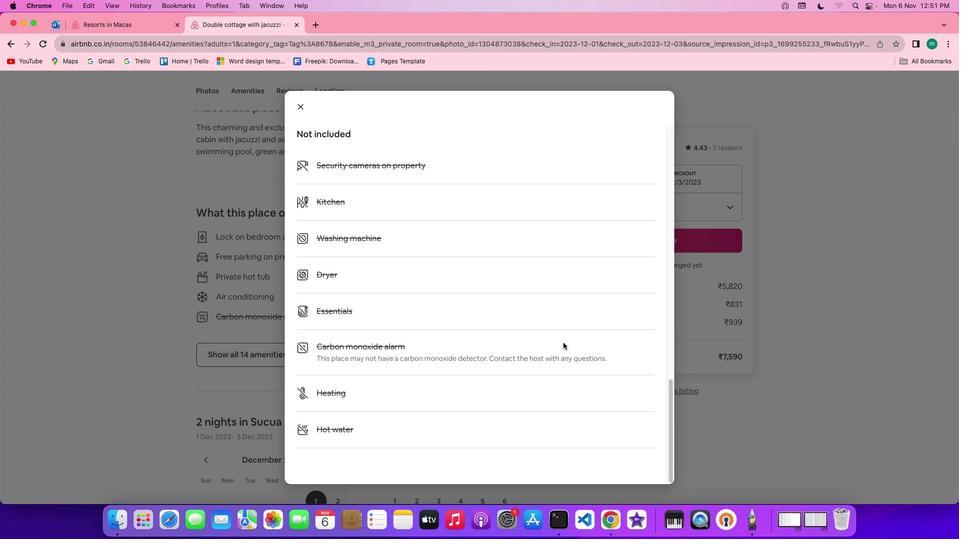 
Action: Mouse moved to (302, 105)
Screenshot: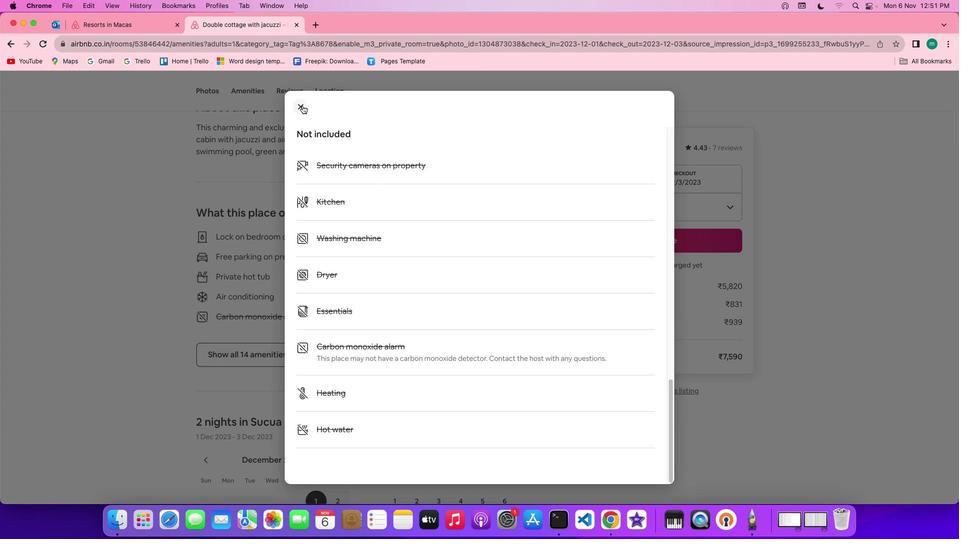
Action: Mouse pressed left at (302, 105)
Screenshot: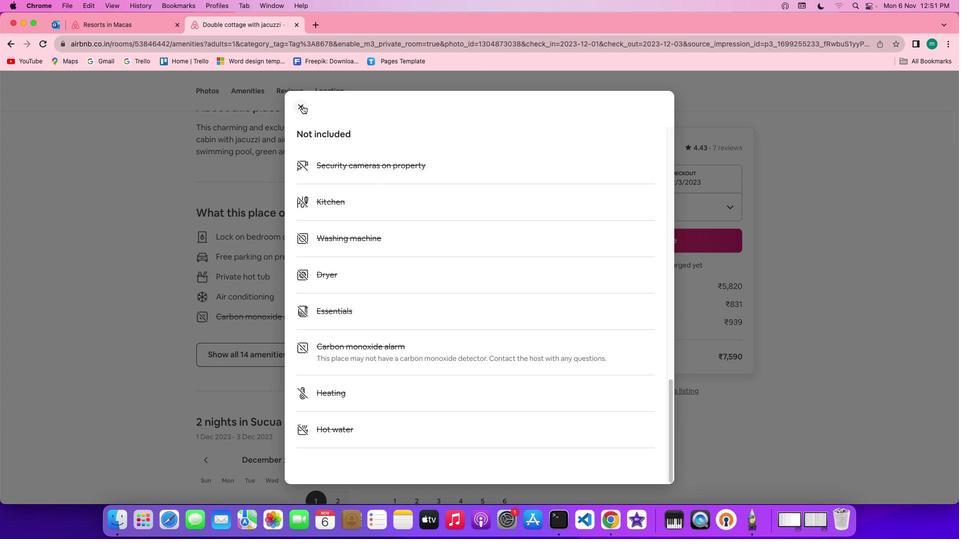 
Action: Mouse moved to (408, 264)
Screenshot: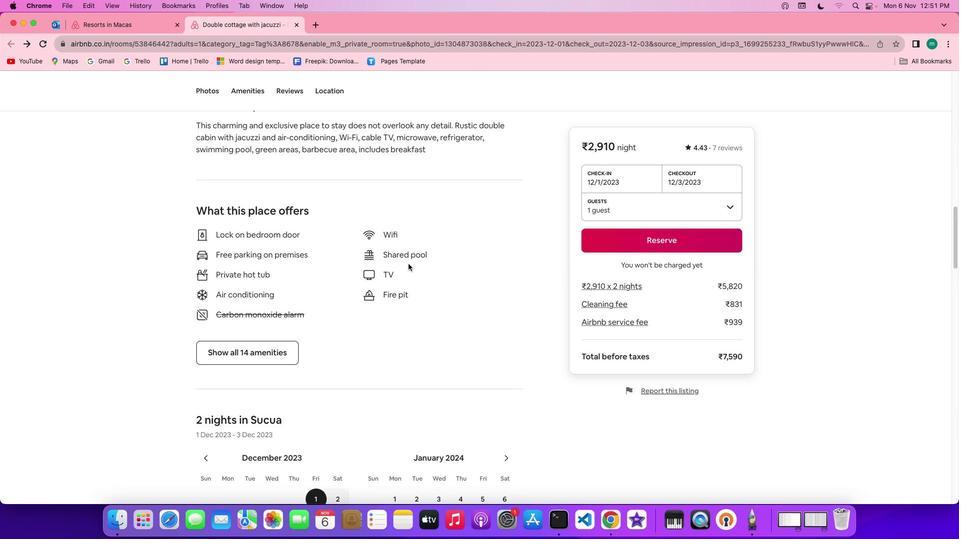 
Action: Mouse scrolled (408, 264) with delta (0, 0)
Screenshot: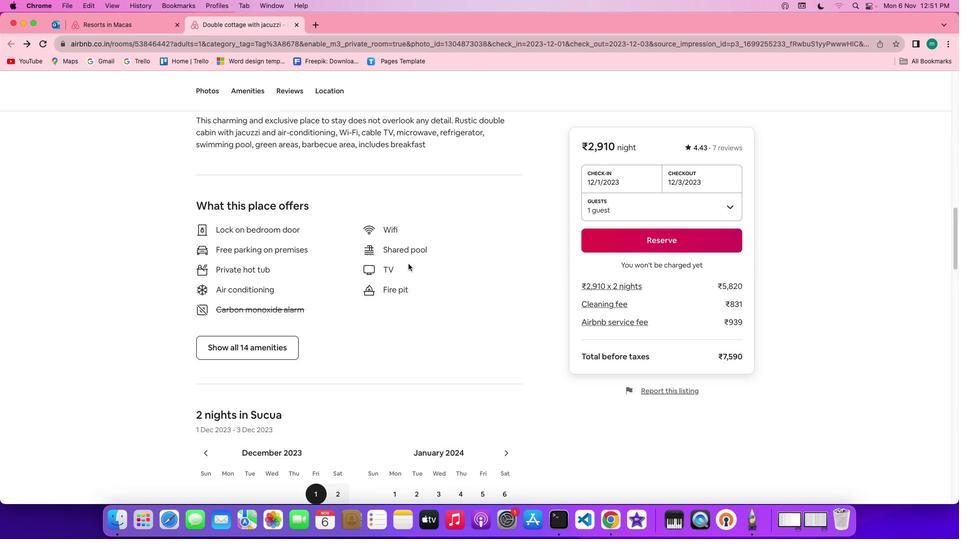 
Action: Mouse scrolled (408, 264) with delta (0, 0)
Screenshot: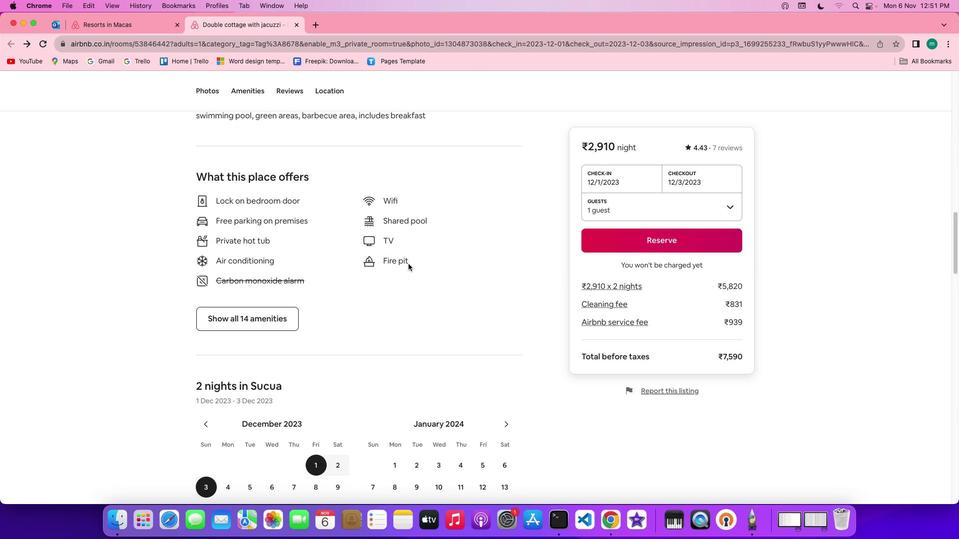 
Action: Mouse scrolled (408, 264) with delta (0, 0)
Screenshot: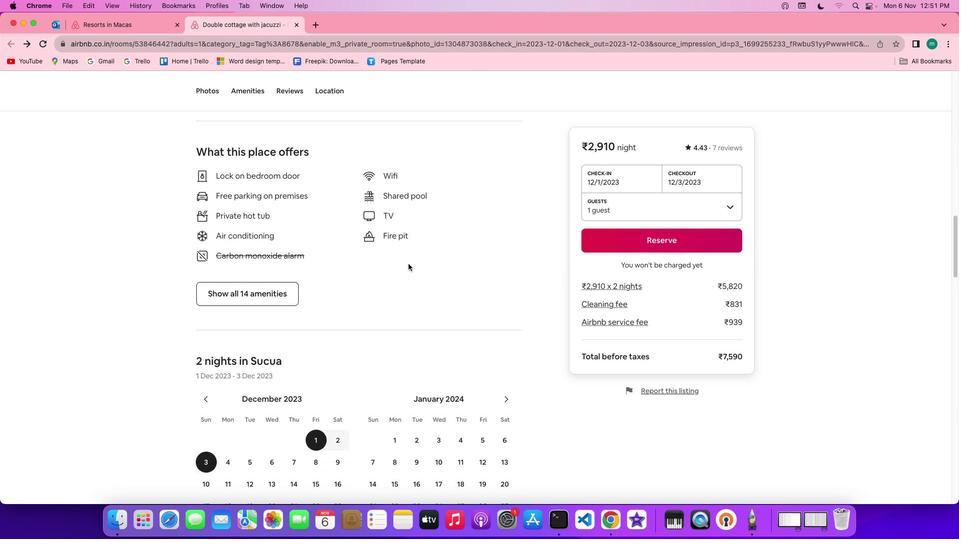 
Action: Mouse scrolled (408, 264) with delta (0, -1)
Screenshot: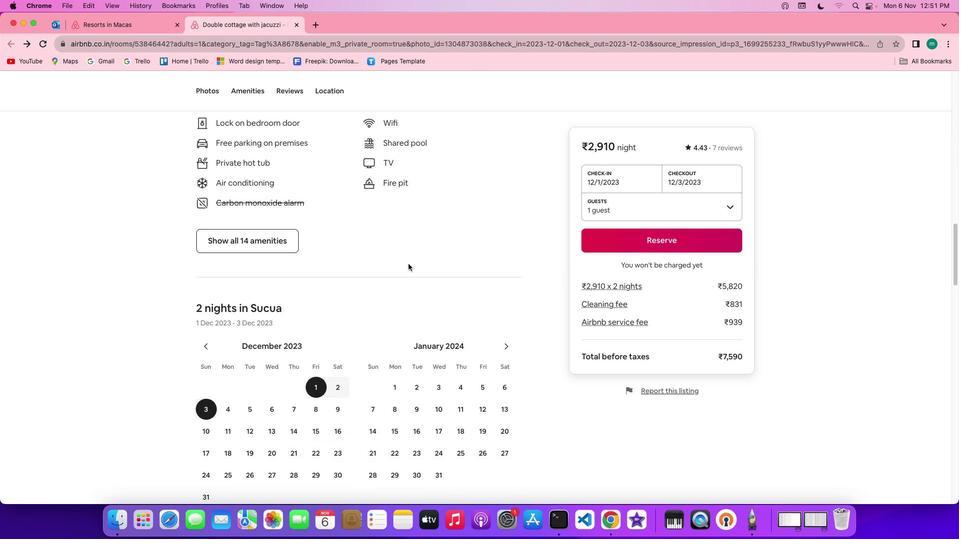 
Action: Mouse scrolled (408, 264) with delta (0, 0)
Screenshot: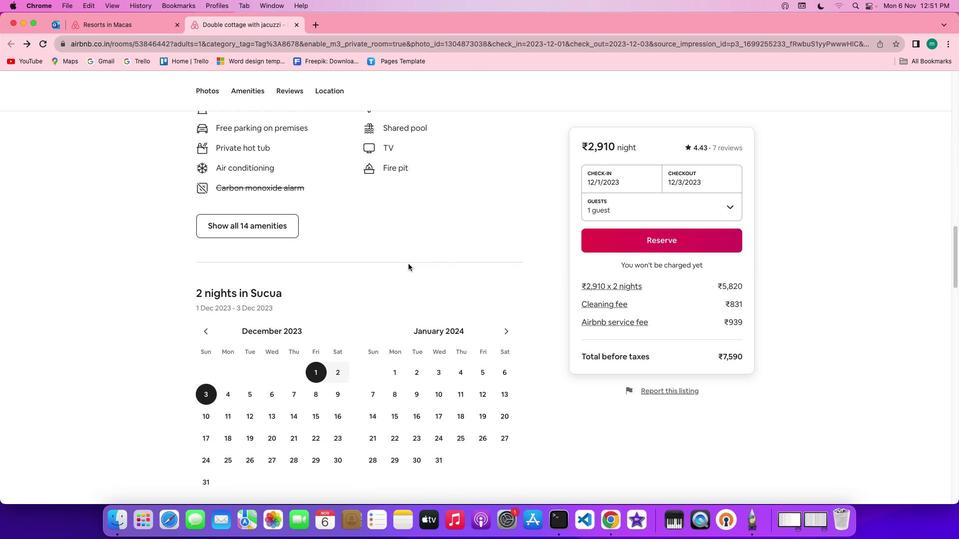 
Action: Mouse scrolled (408, 264) with delta (0, 0)
Screenshot: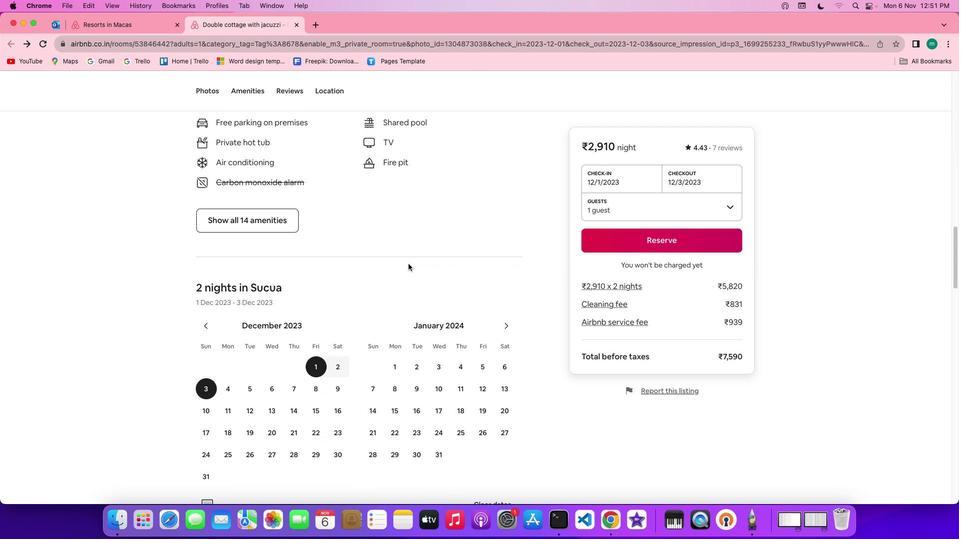 
Action: Mouse scrolled (408, 264) with delta (0, 0)
Screenshot: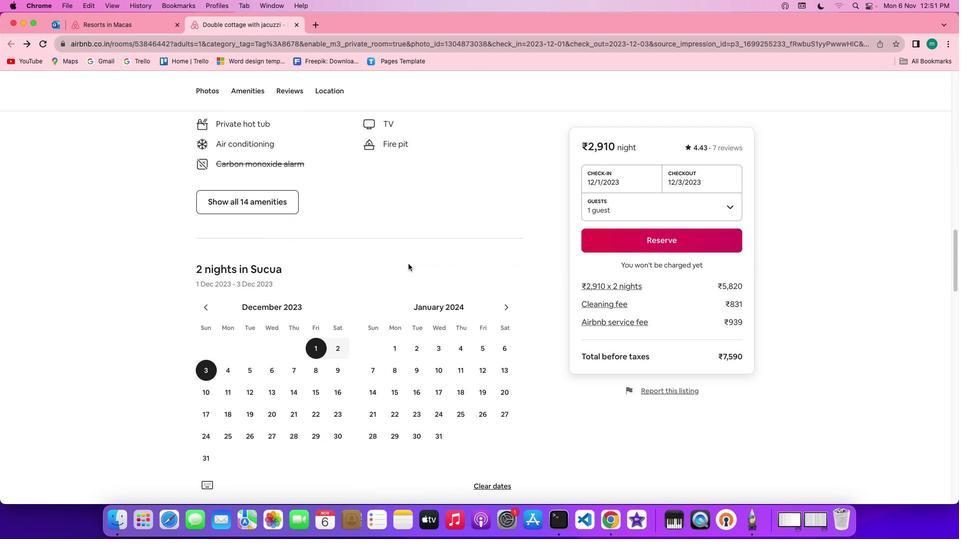 
Action: Mouse scrolled (408, 264) with delta (0, 0)
Screenshot: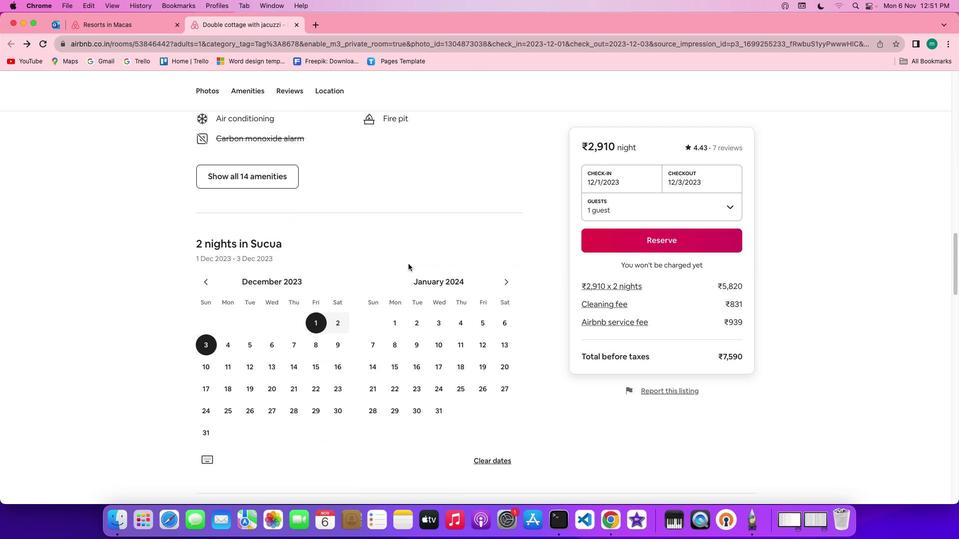 
Action: Mouse scrolled (408, 264) with delta (0, 0)
Screenshot: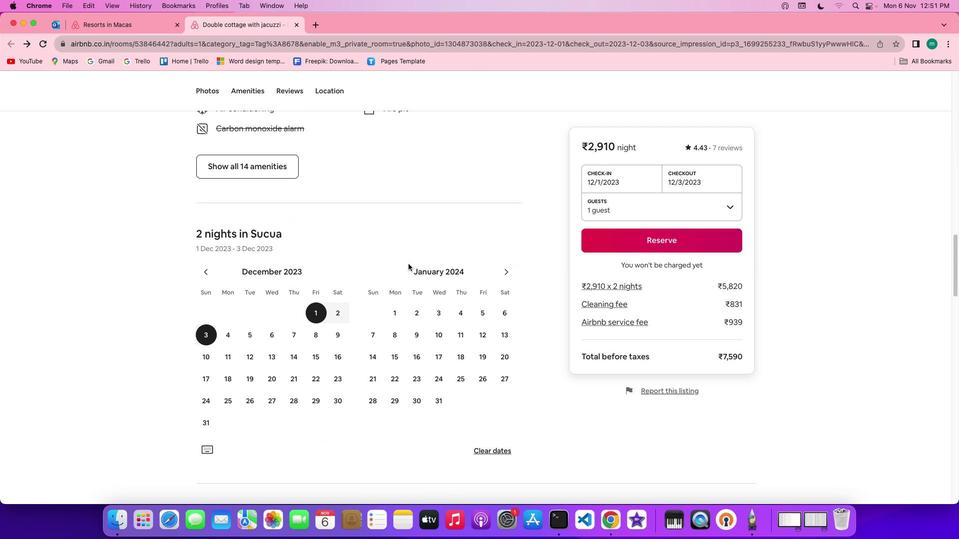 
Action: Mouse scrolled (408, 264) with delta (0, 0)
Screenshot: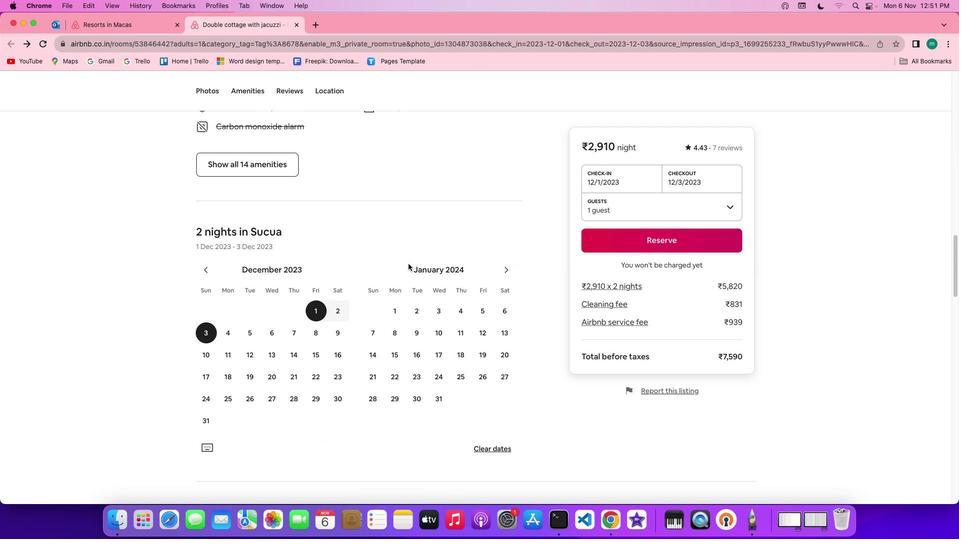 
Action: Mouse scrolled (408, 264) with delta (0, 0)
Screenshot: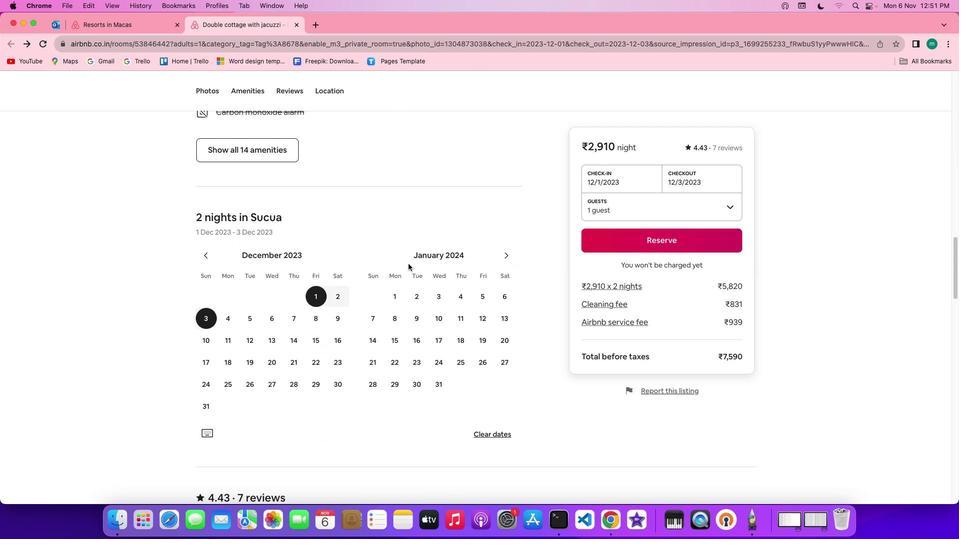 
Action: Mouse scrolled (408, 264) with delta (0, 0)
Screenshot: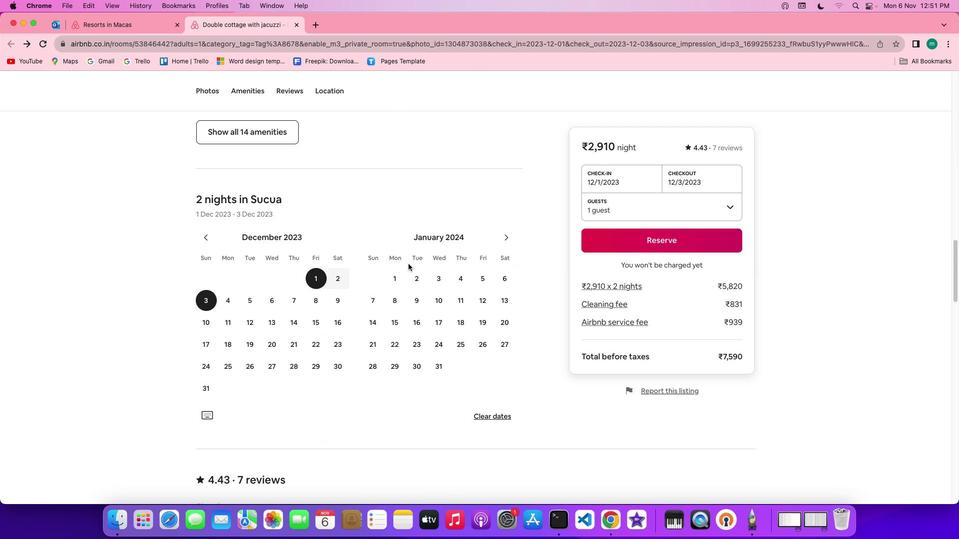 
Action: Mouse scrolled (408, 264) with delta (0, 0)
Screenshot: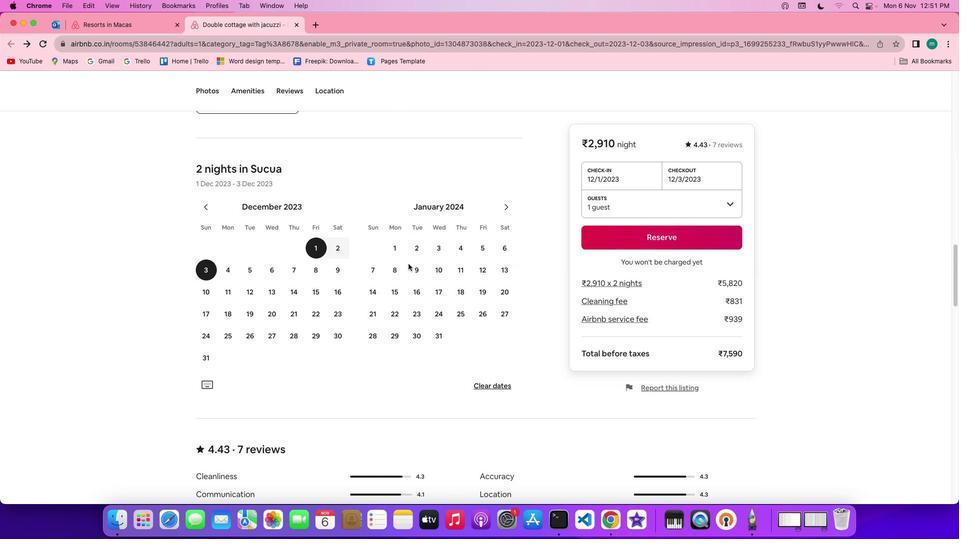 
Action: Mouse scrolled (408, 264) with delta (0, 0)
Screenshot: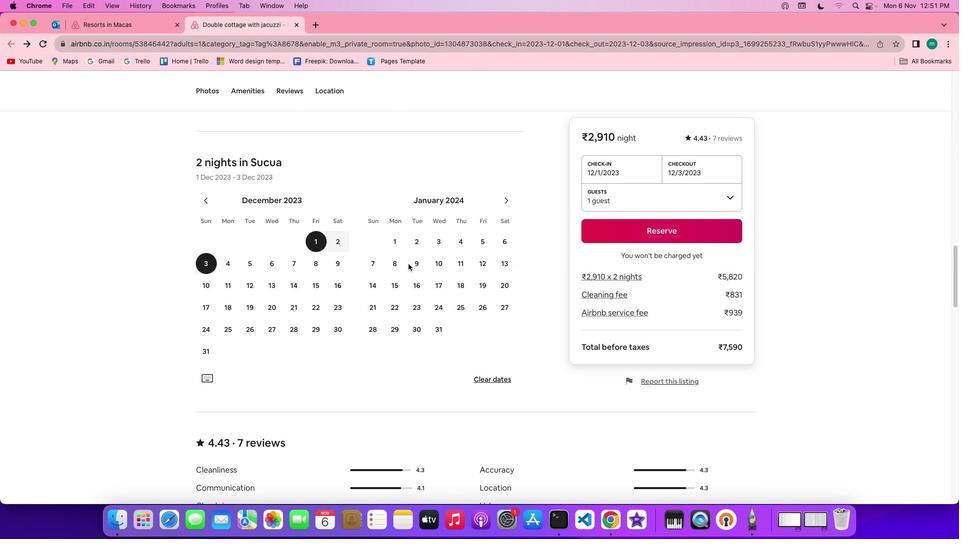 
Action: Mouse scrolled (408, 264) with delta (0, 0)
Screenshot: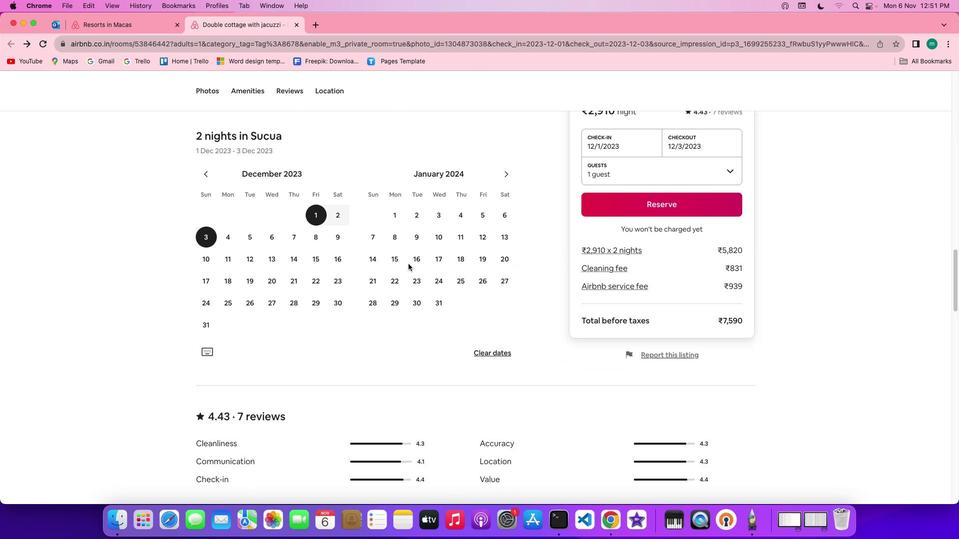 
Action: Mouse scrolled (408, 264) with delta (0, 0)
Screenshot: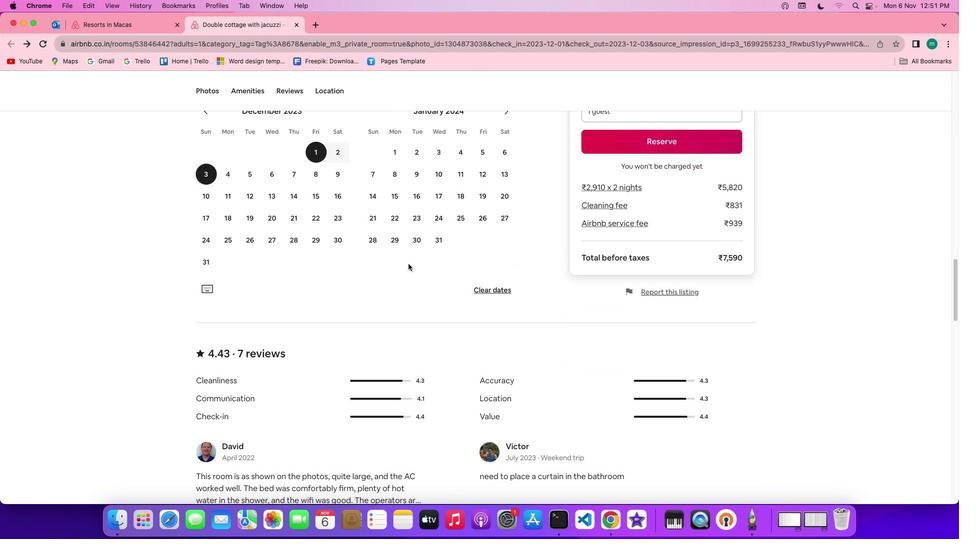 
Action: Mouse scrolled (408, 264) with delta (0, -1)
Screenshot: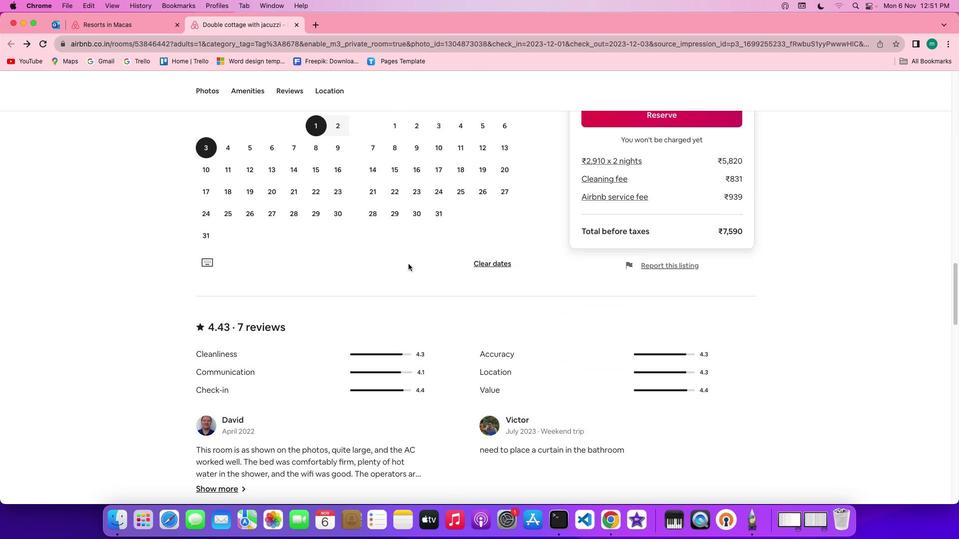 
Action: Mouse scrolled (408, 264) with delta (0, -1)
Screenshot: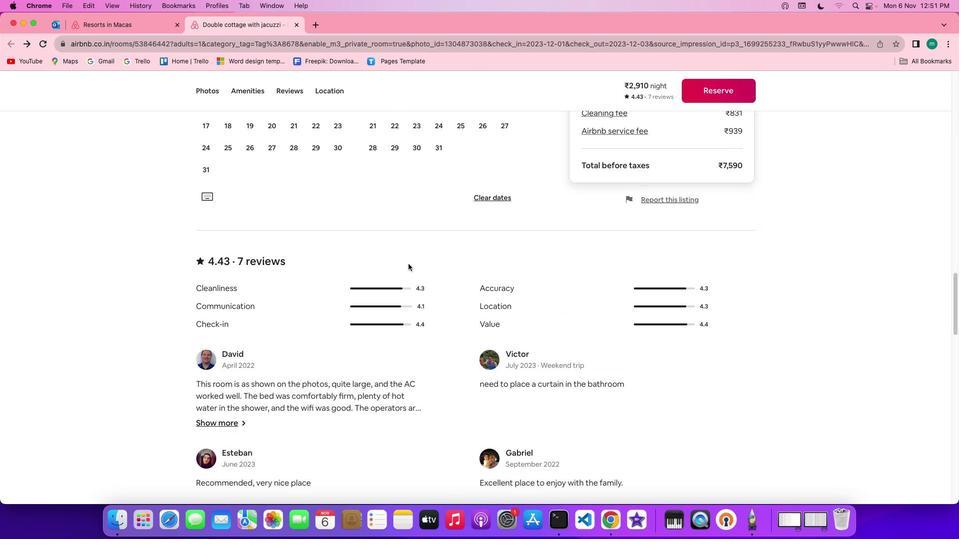 
Action: Mouse scrolled (408, 264) with delta (0, 0)
Screenshot: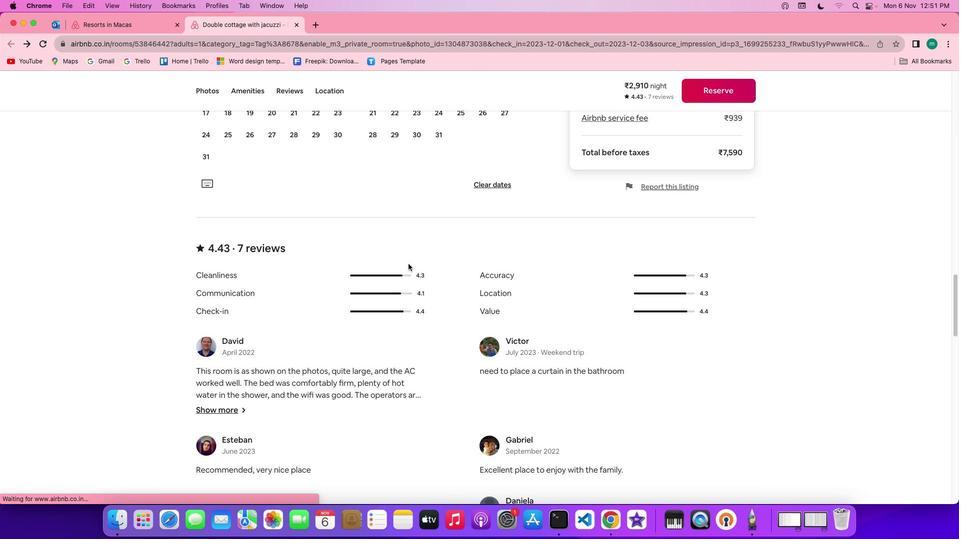 
Action: Mouse scrolled (408, 264) with delta (0, 0)
Screenshot: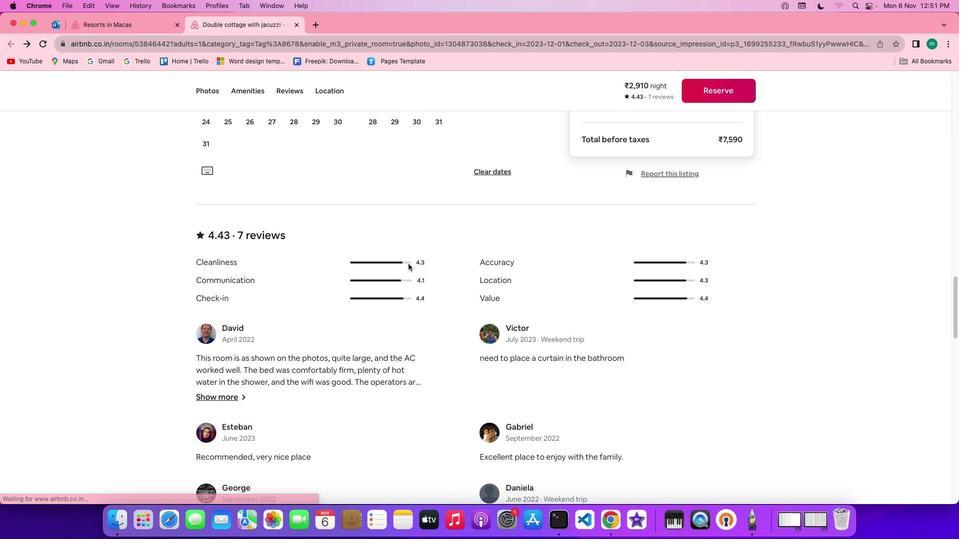 
Action: Mouse scrolled (408, 264) with delta (0, 0)
Screenshot: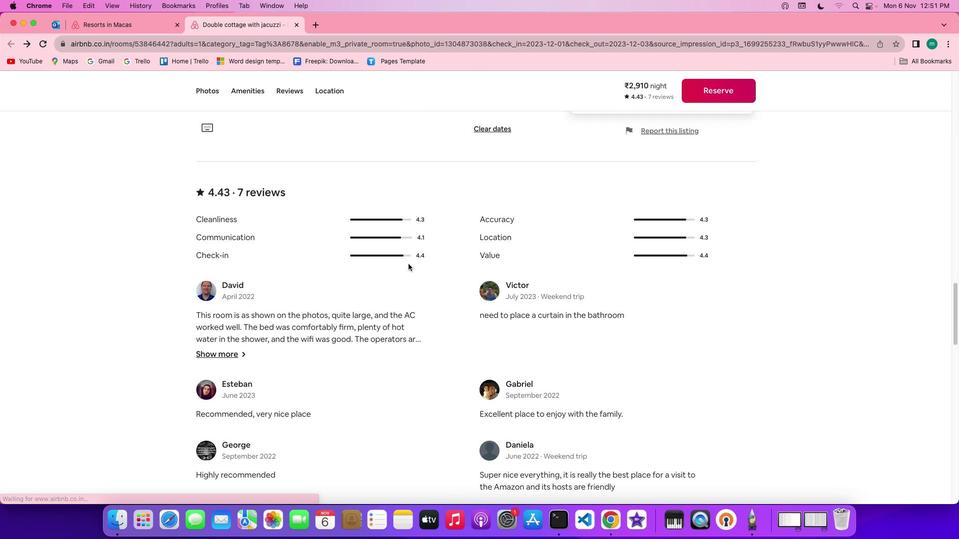 
Action: Mouse scrolled (408, 264) with delta (0, -1)
Screenshot: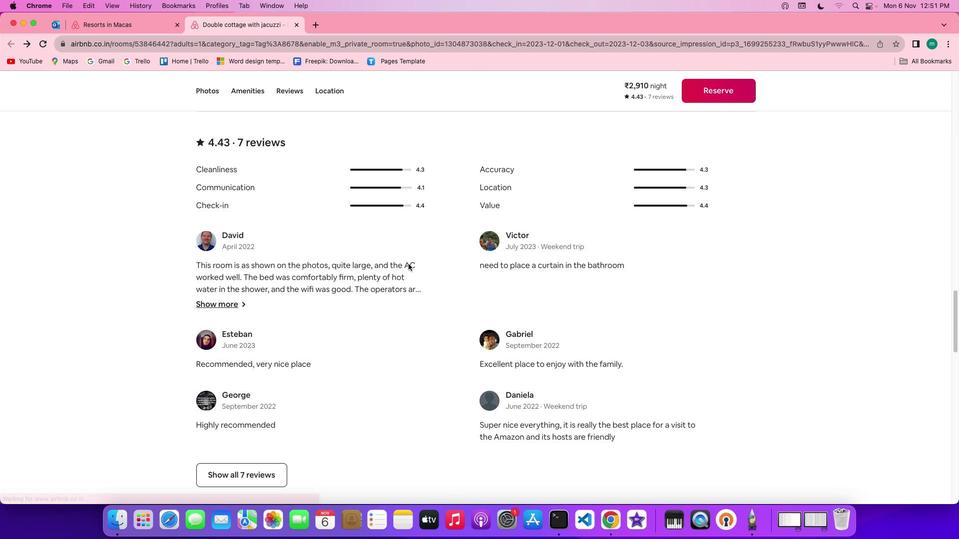 
Action: Mouse scrolled (408, 264) with delta (0, -1)
Screenshot: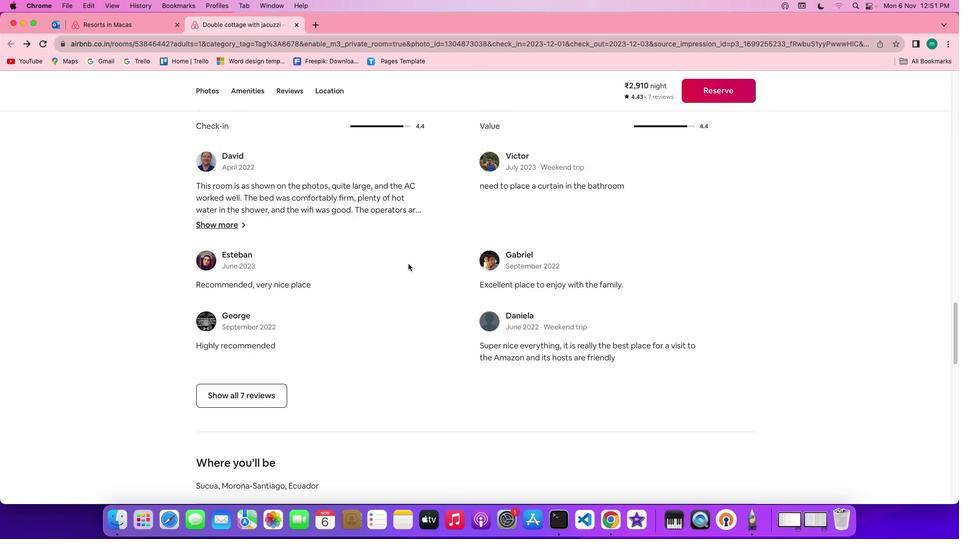 
Action: Mouse scrolled (408, 264) with delta (0, 0)
Screenshot: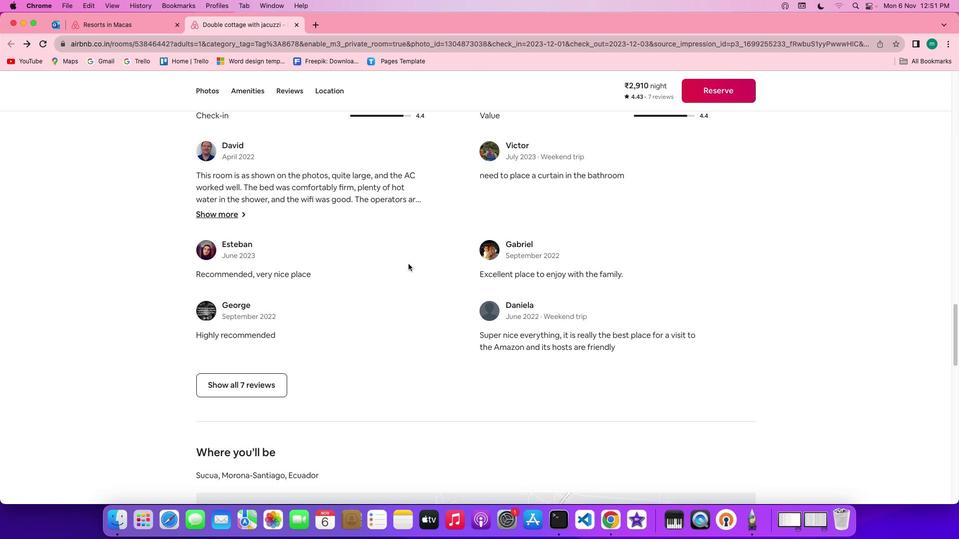 
Action: Mouse scrolled (408, 264) with delta (0, 0)
Screenshot: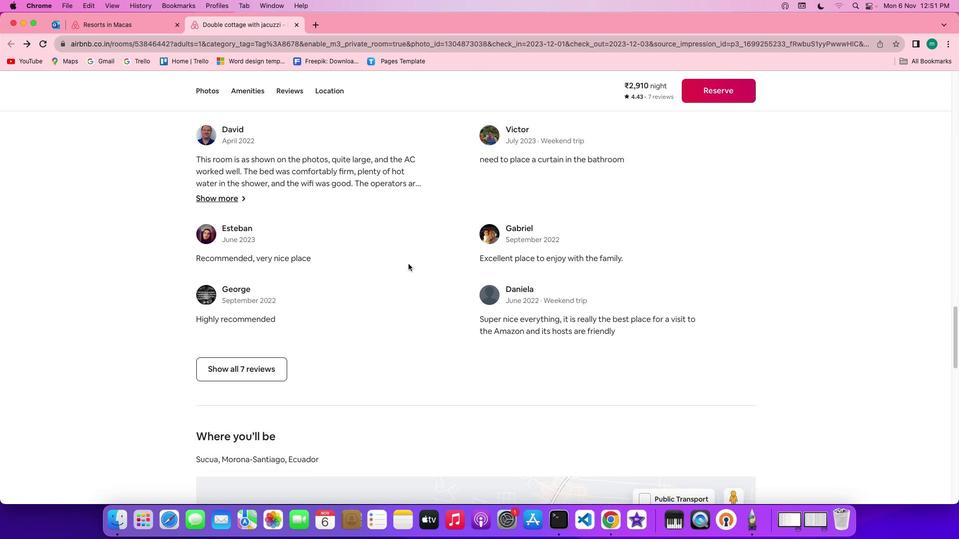 
Action: Mouse scrolled (408, 264) with delta (0, 0)
Screenshot: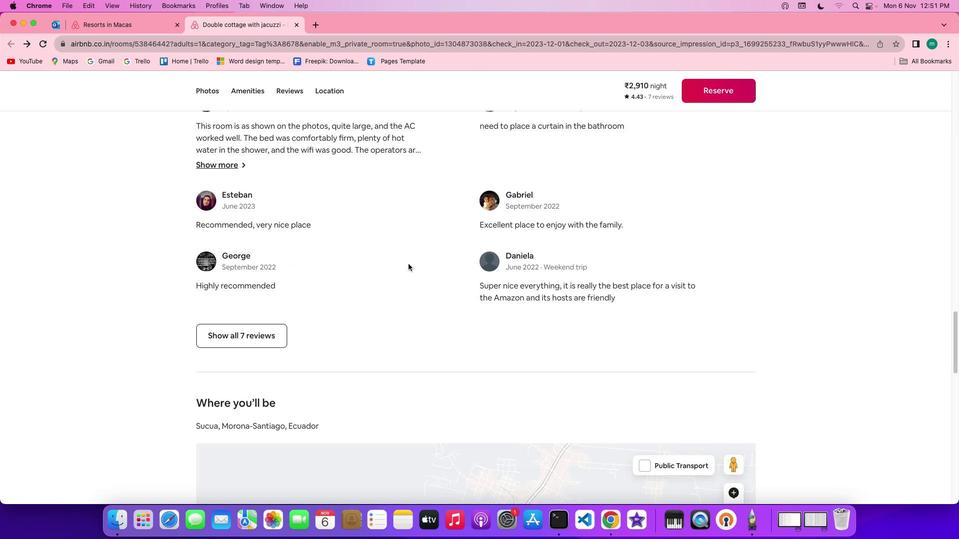 
Action: Mouse scrolled (408, 264) with delta (0, 0)
Screenshot: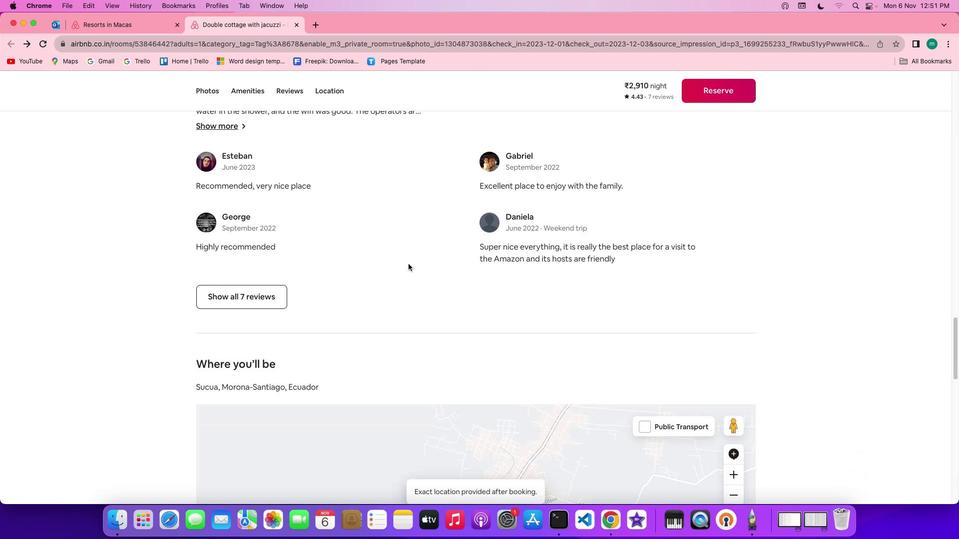 
Action: Mouse scrolled (408, 264) with delta (0, 0)
Screenshot: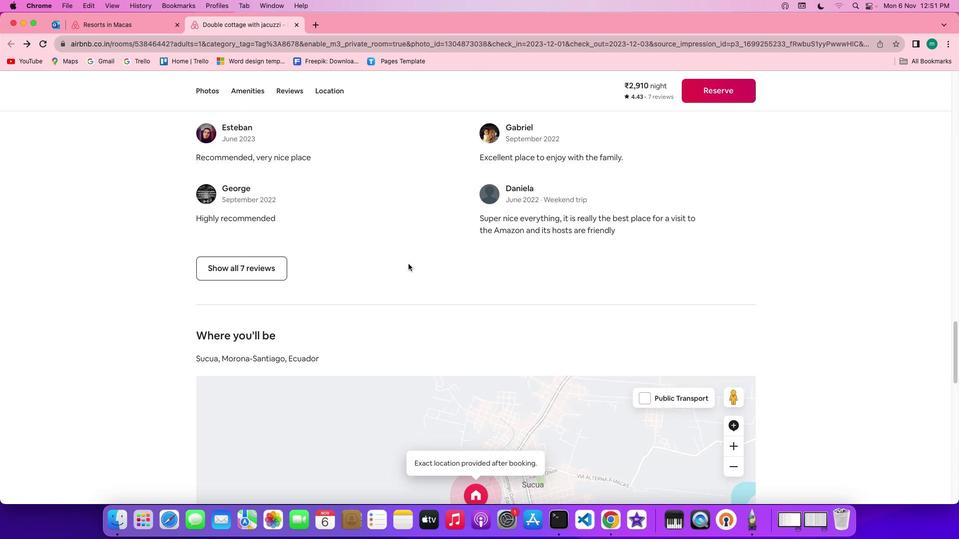 
Action: Mouse scrolled (408, 264) with delta (0, 0)
Screenshot: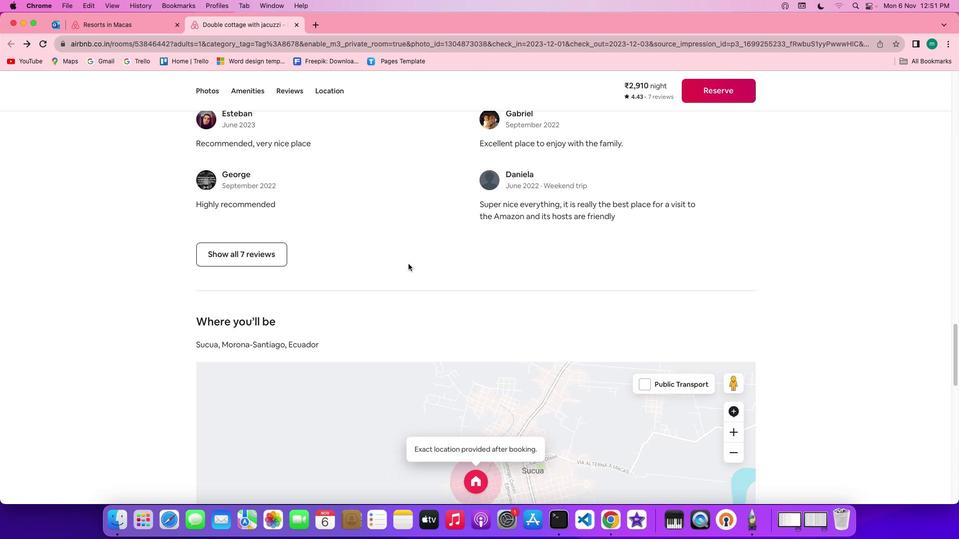 
Action: Mouse scrolled (408, 264) with delta (0, 0)
Screenshot: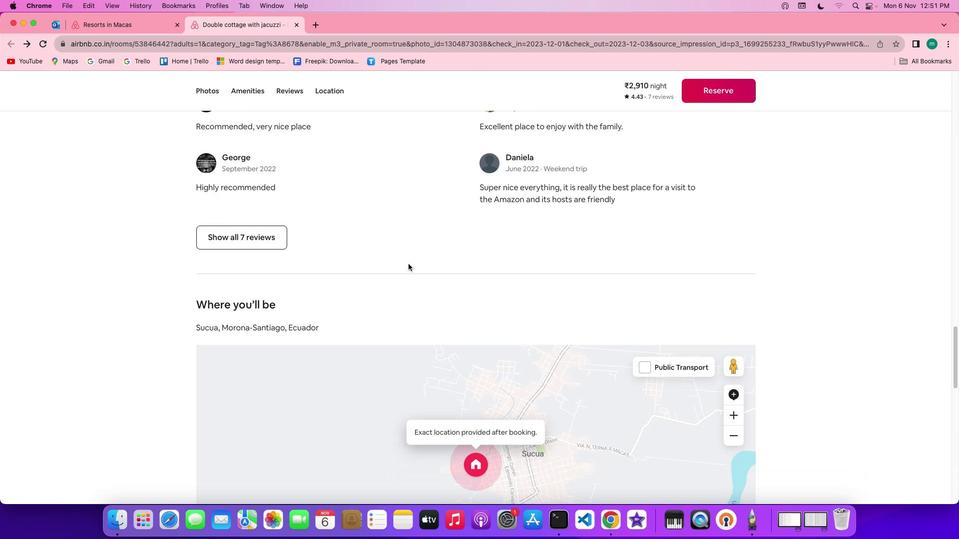 
Action: Mouse scrolled (408, 264) with delta (0, 0)
Screenshot: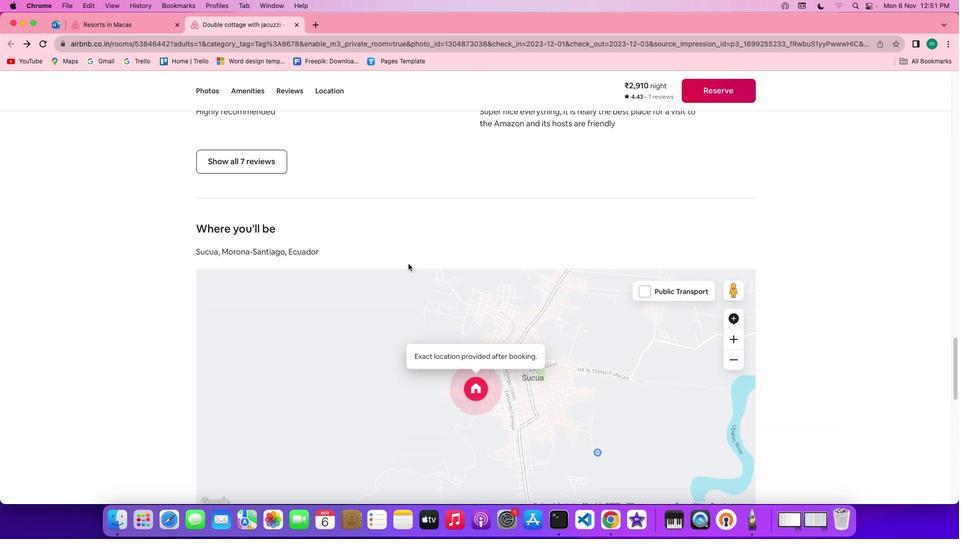 
Action: Mouse moved to (256, 164)
Screenshot: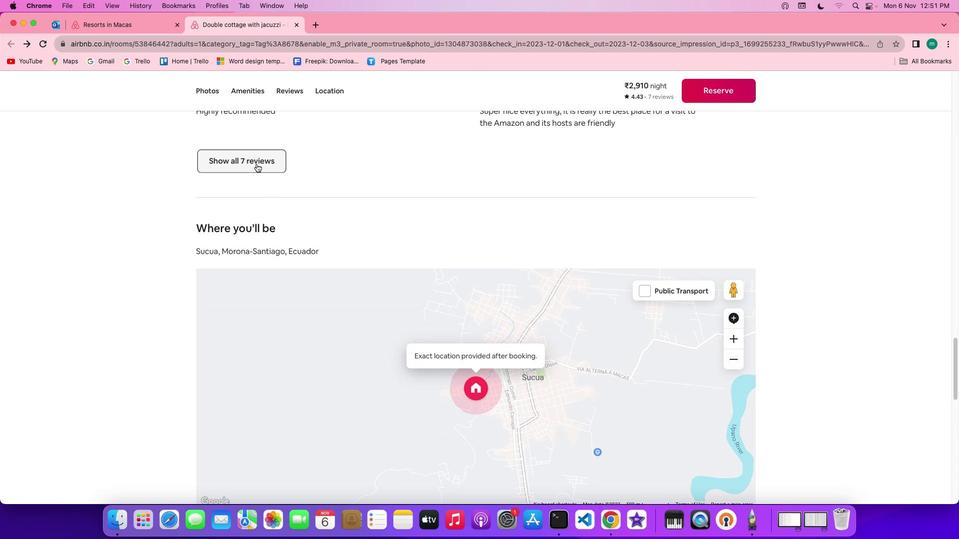 
Action: Mouse pressed left at (256, 164)
Screenshot: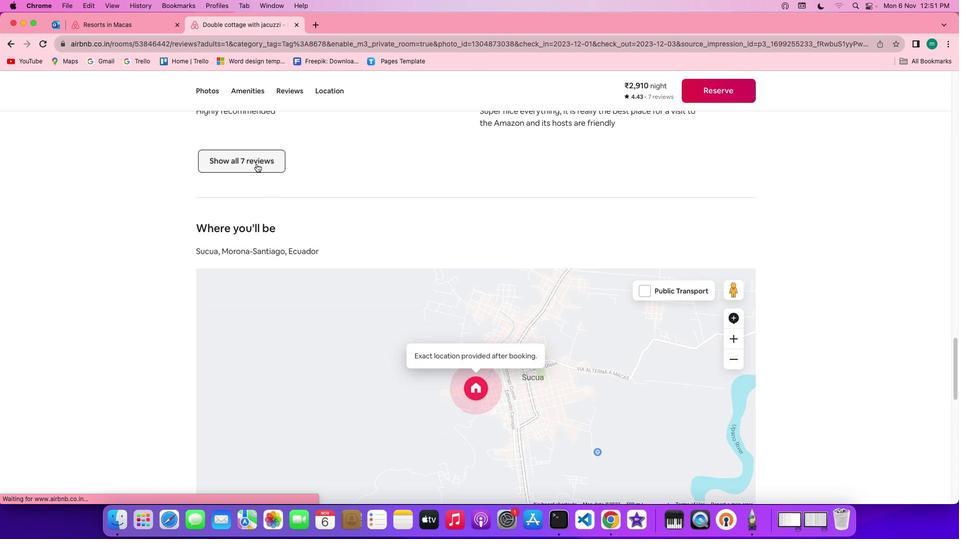 
Action: Mouse moved to (571, 346)
Screenshot: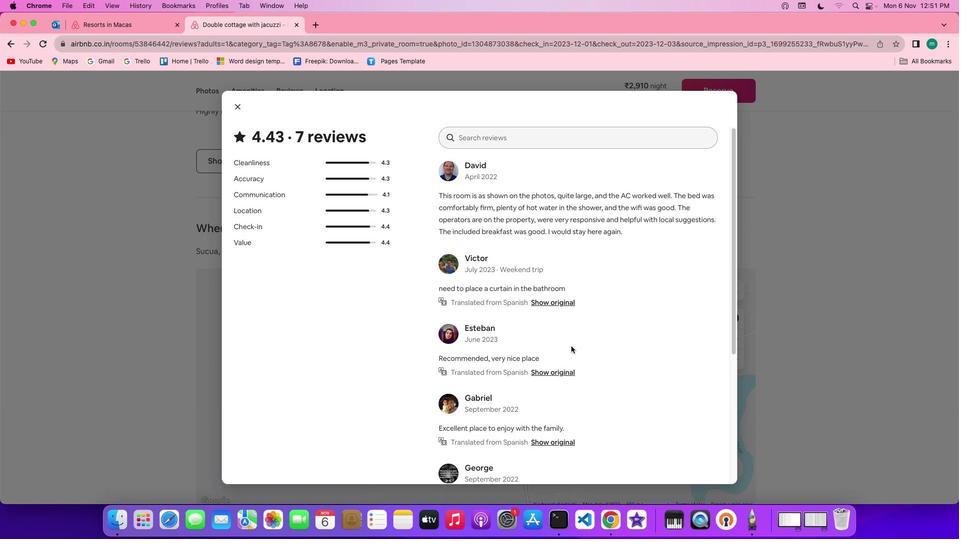 
Action: Mouse scrolled (571, 346) with delta (0, 0)
Screenshot: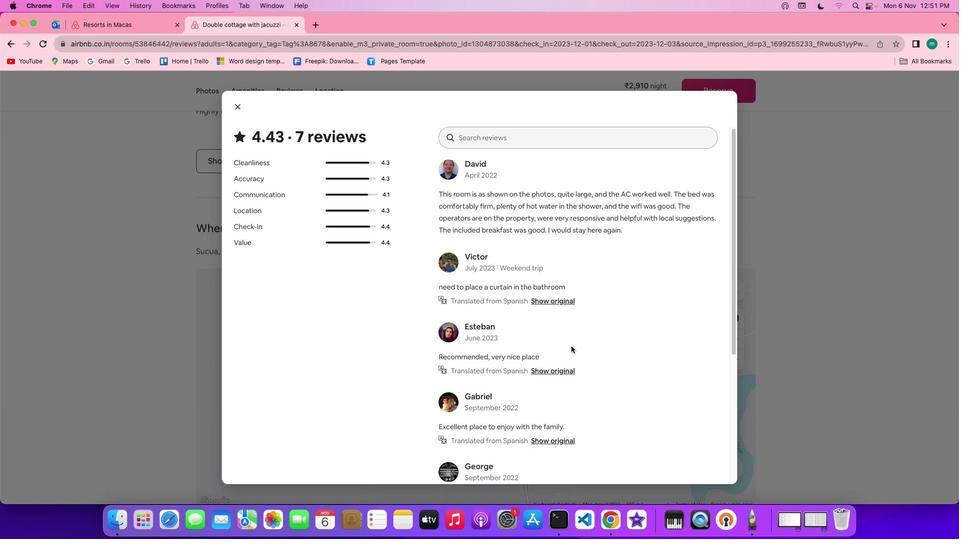 
Action: Mouse scrolled (571, 346) with delta (0, 0)
Screenshot: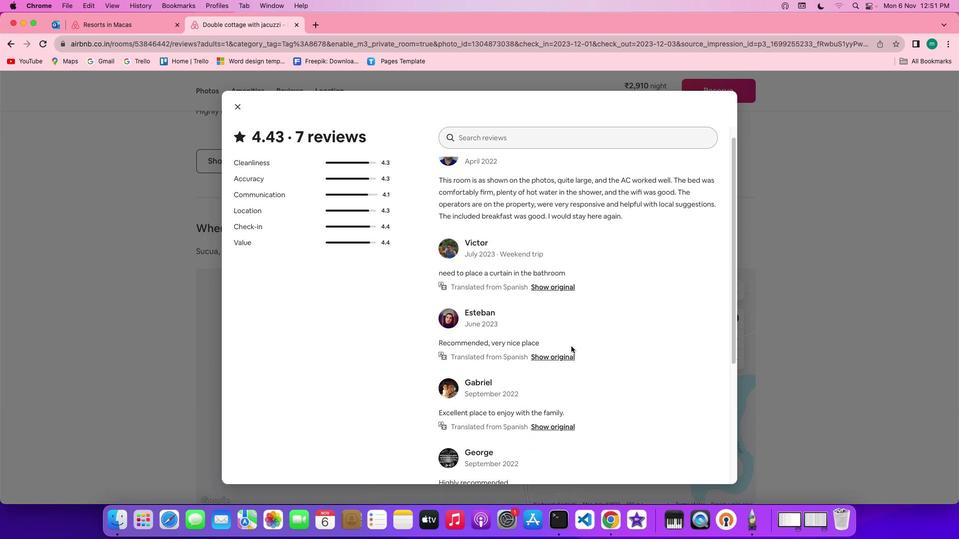
Action: Mouse scrolled (571, 346) with delta (0, 0)
Screenshot: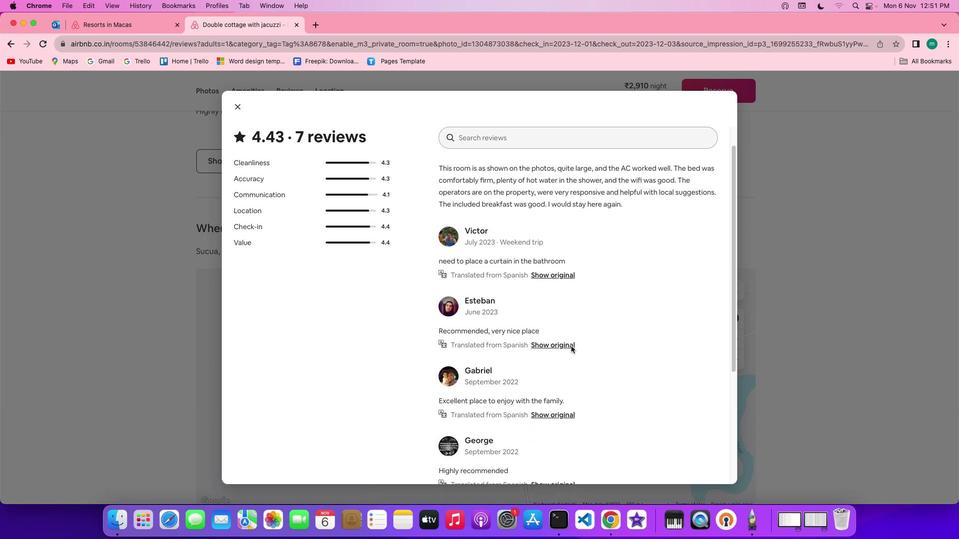 
Action: Mouse scrolled (571, 346) with delta (0, 0)
Screenshot: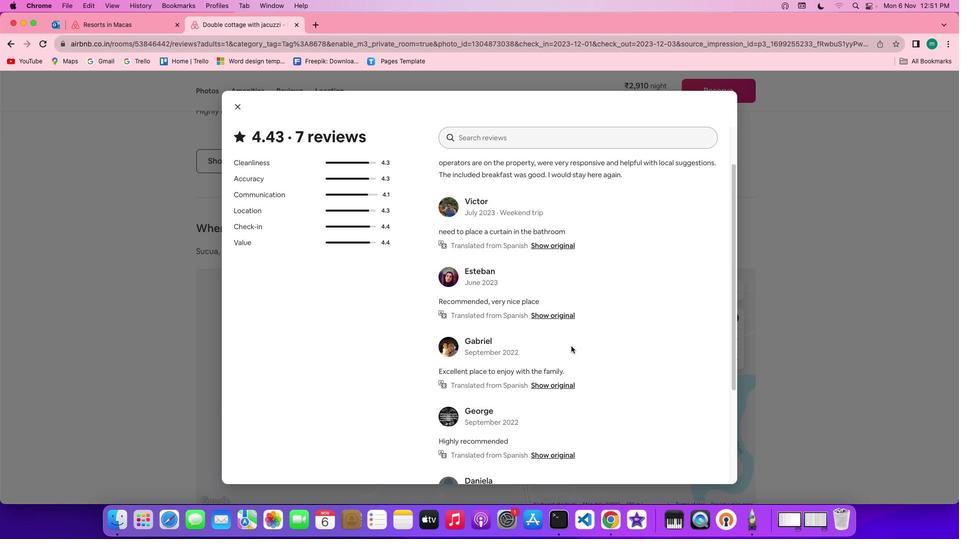 
Action: Mouse scrolled (571, 346) with delta (0, 0)
Screenshot: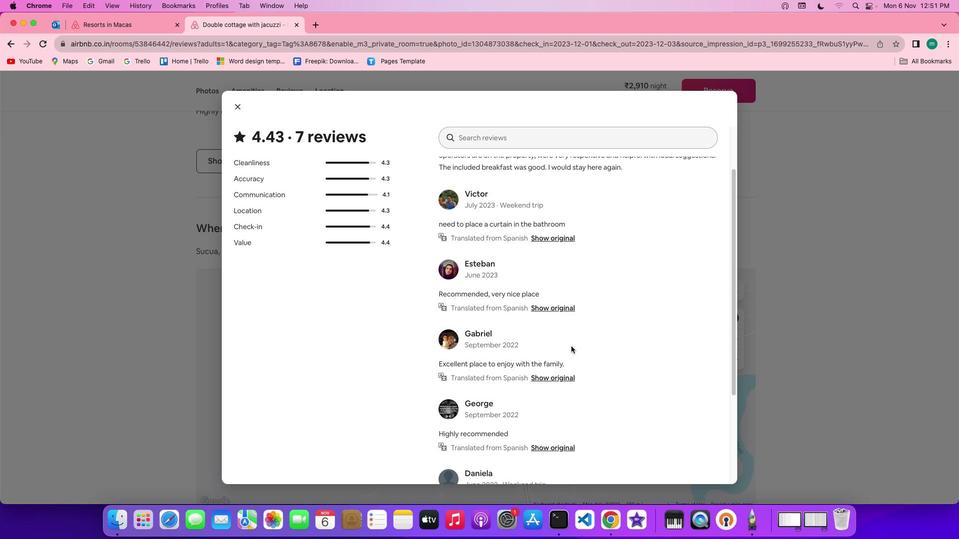 
Action: Mouse scrolled (571, 346) with delta (0, 0)
Screenshot: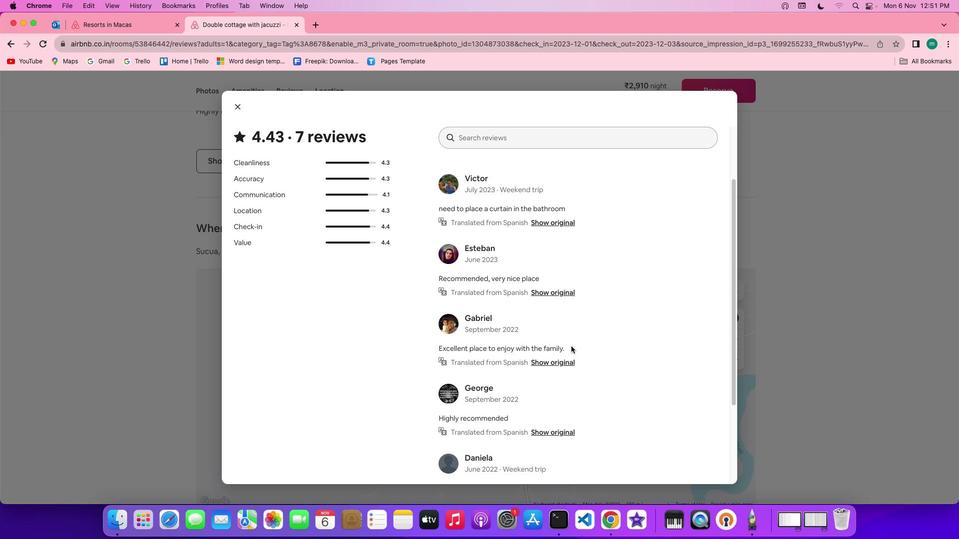 
Action: Mouse scrolled (571, 346) with delta (0, 0)
Screenshot: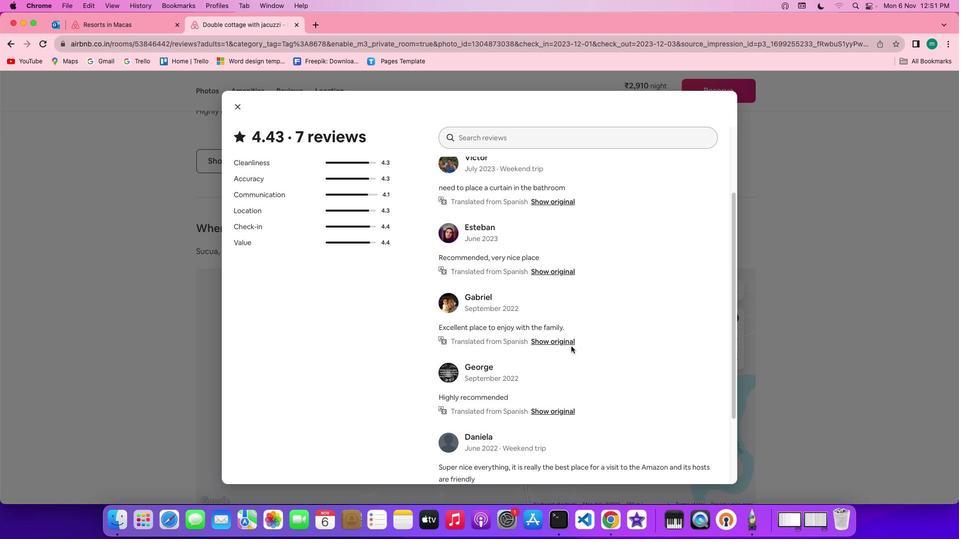 
Action: Mouse scrolled (571, 346) with delta (0, 0)
Screenshot: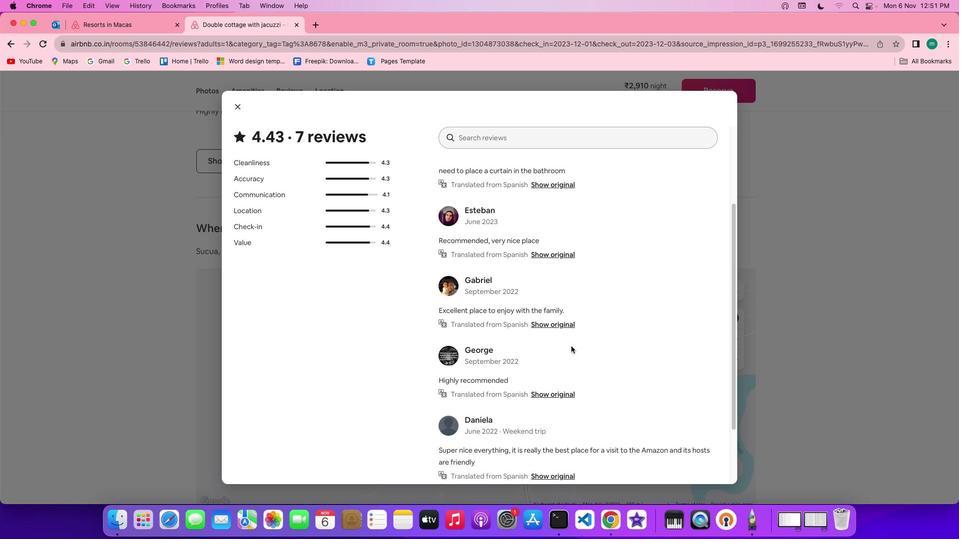 
Action: Mouse scrolled (571, 346) with delta (0, 0)
Screenshot: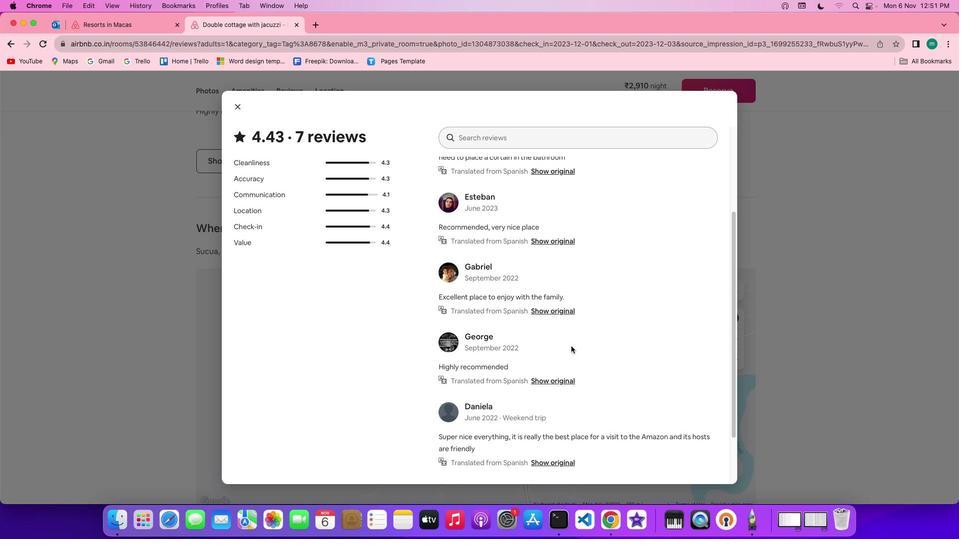 
Action: Mouse scrolled (571, 346) with delta (0, 0)
Screenshot: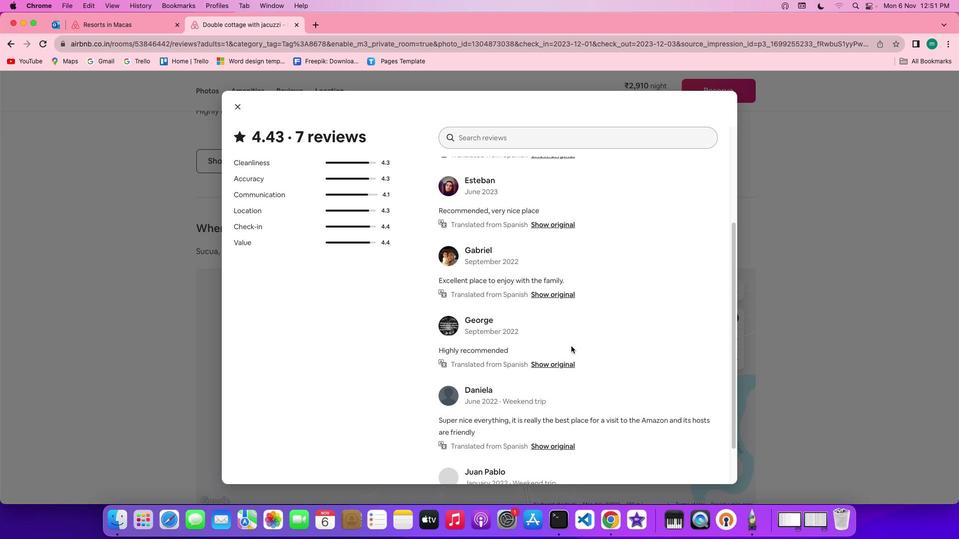 
Action: Mouse scrolled (571, 346) with delta (0, 0)
Screenshot: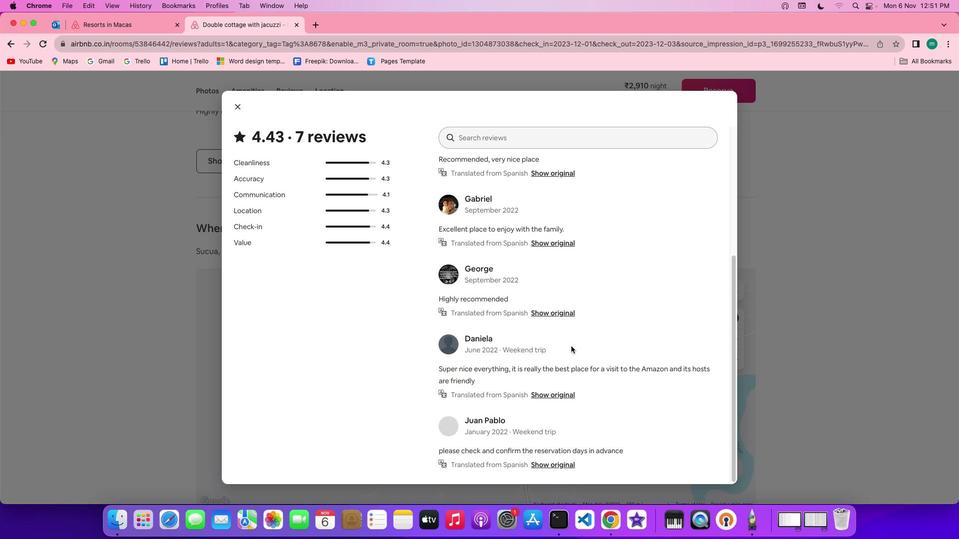 
Action: Mouse scrolled (571, 346) with delta (0, 0)
Screenshot: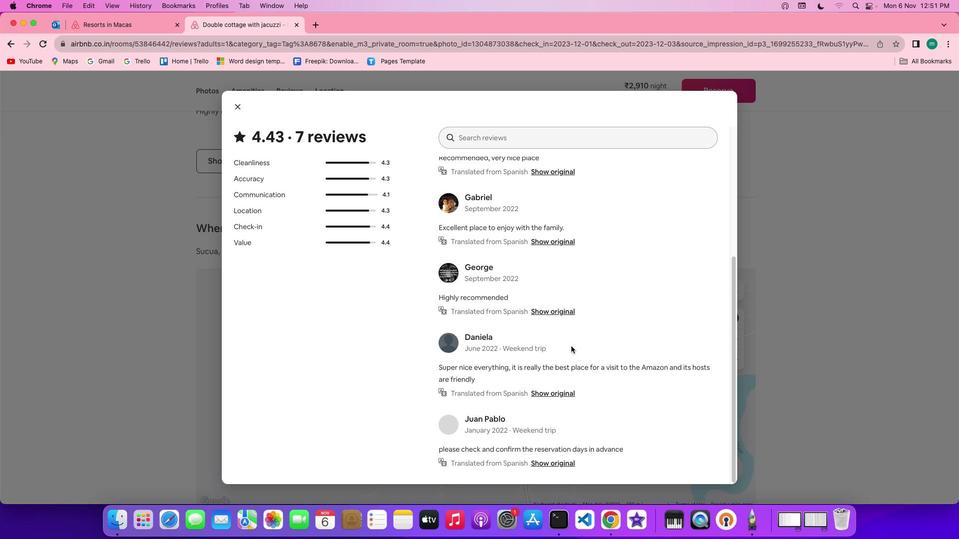 
Action: Mouse scrolled (571, 346) with delta (0, 0)
Screenshot: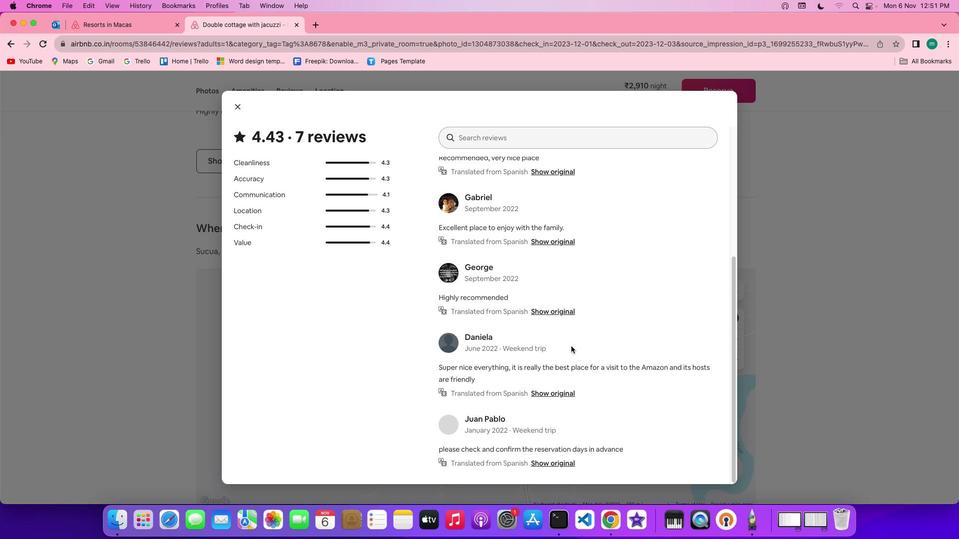 
Action: Mouse scrolled (571, 346) with delta (0, 0)
Screenshot: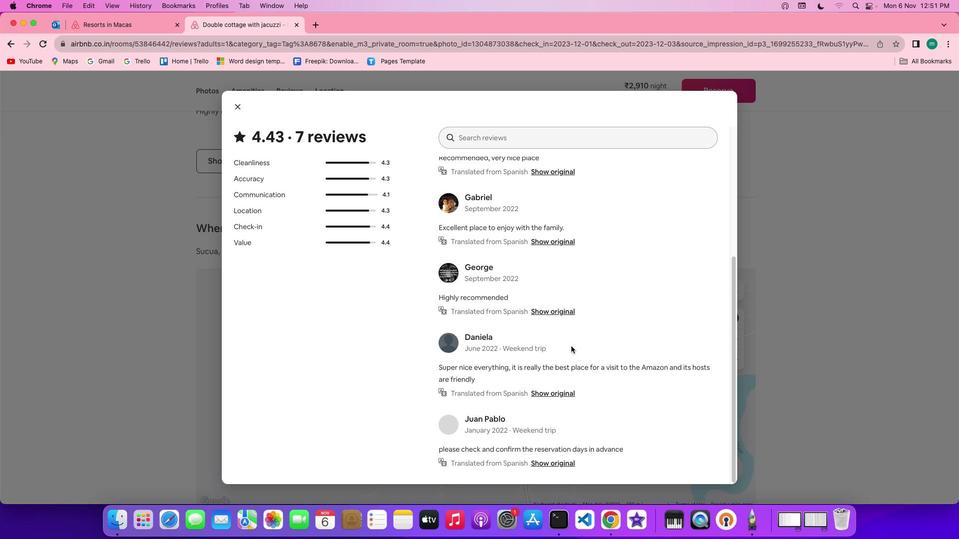 
Action: Mouse scrolled (571, 346) with delta (0, 0)
Screenshot: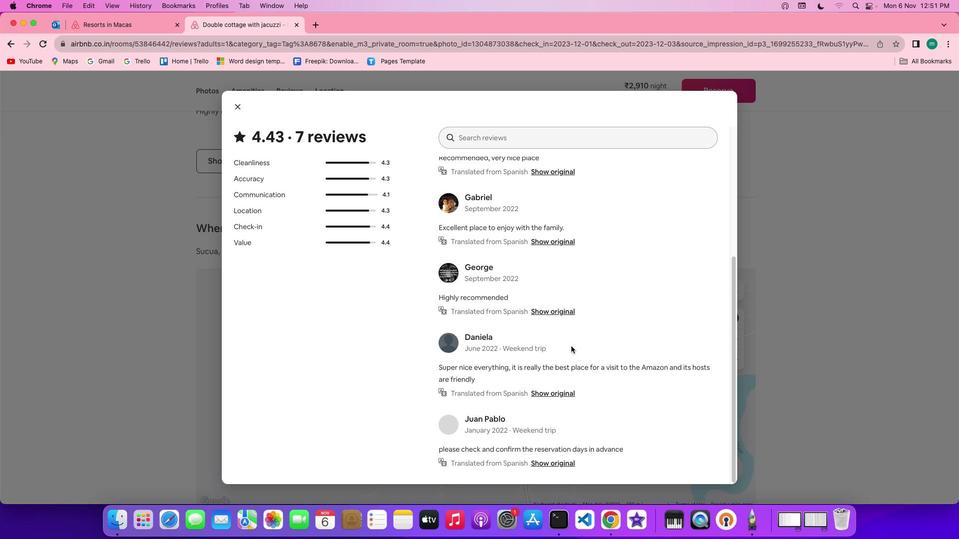 
Action: Mouse scrolled (571, 346) with delta (0, 0)
Screenshot: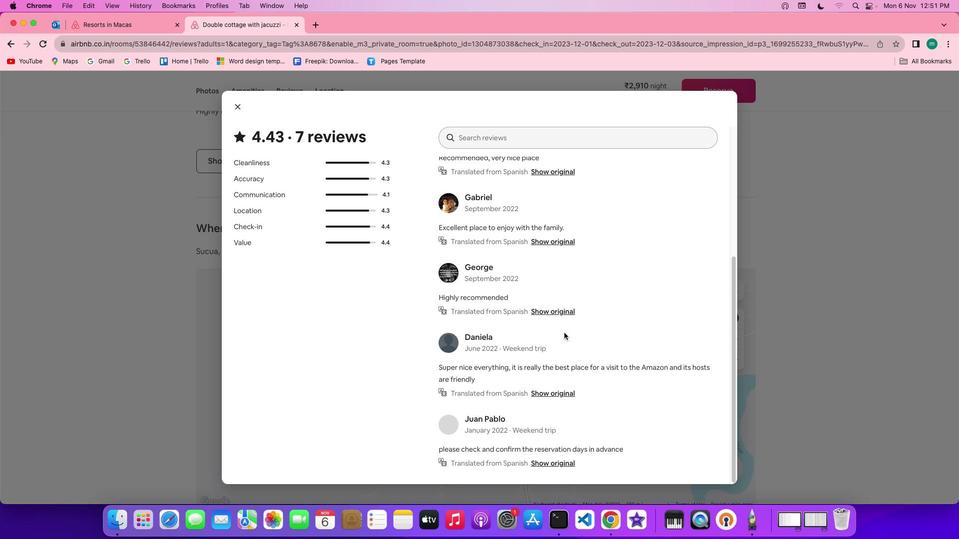 
Action: Mouse scrolled (571, 346) with delta (0, 0)
Screenshot: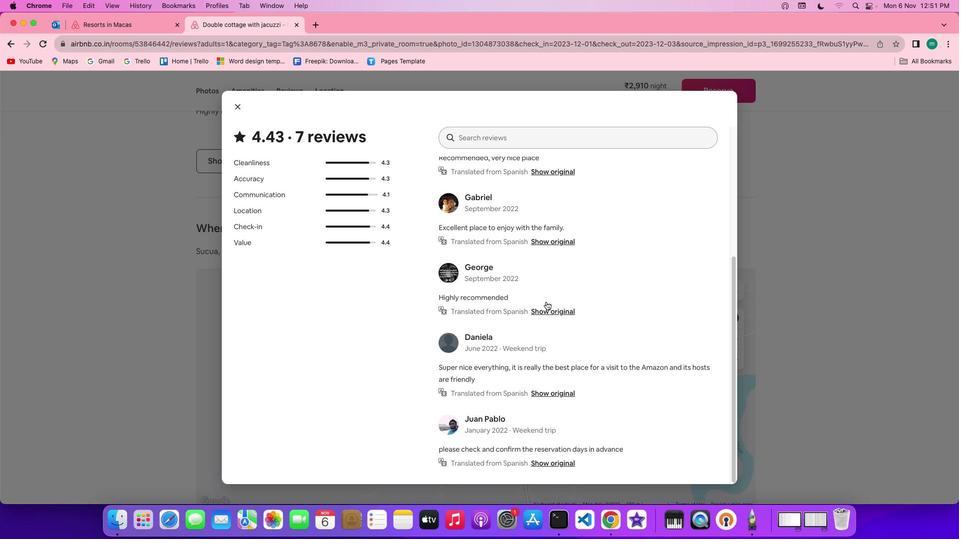 
Action: Mouse scrolled (571, 346) with delta (0, -1)
Screenshot: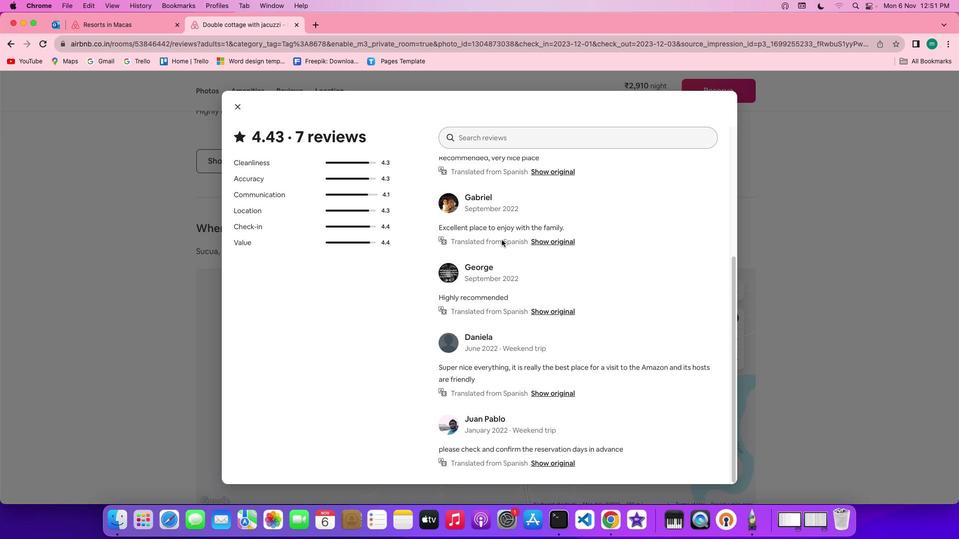 
Action: Mouse moved to (237, 112)
Screenshot: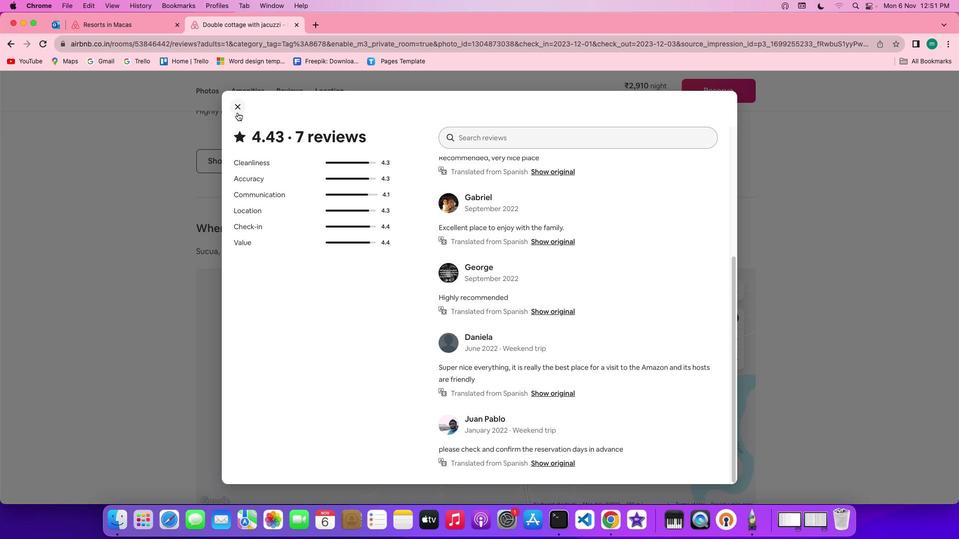 
Action: Mouse pressed left at (237, 112)
